 Task: Create "Fork and Pull" for code contributions.
Action: Mouse moved to (306, 508)
Screenshot: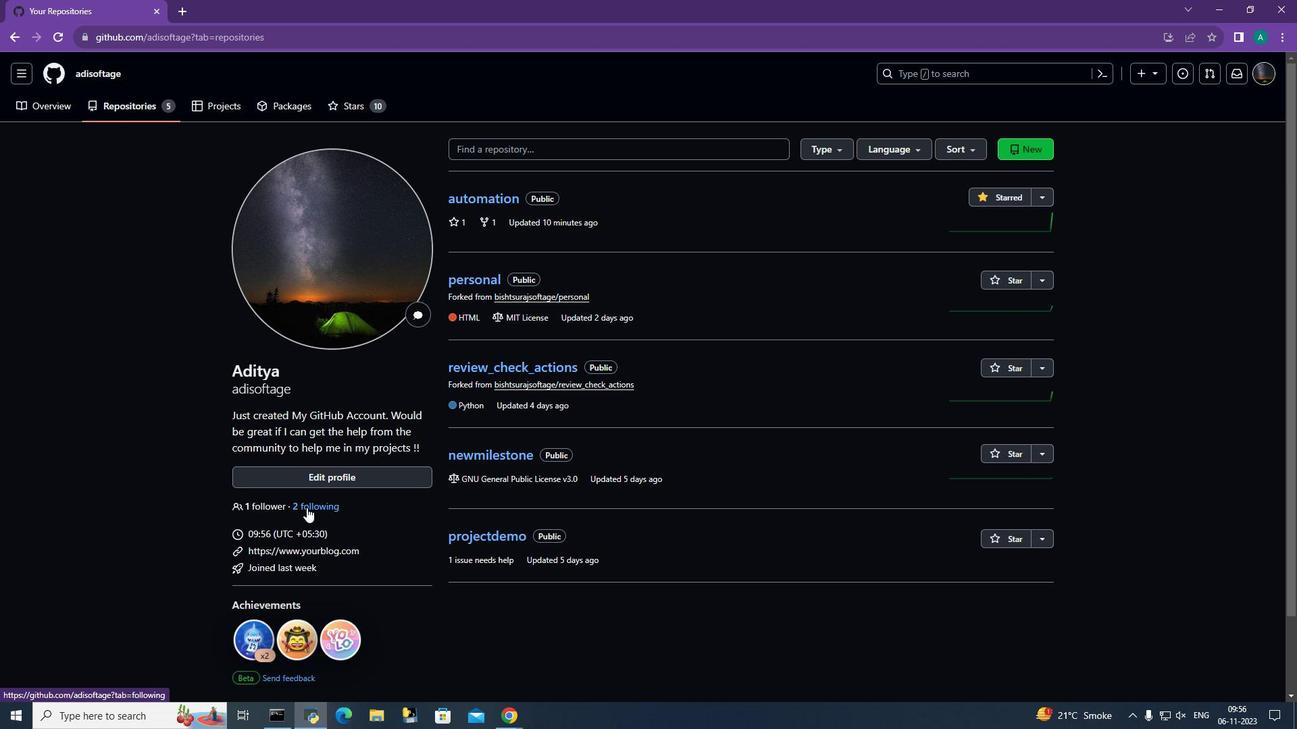 
Action: Mouse pressed left at (306, 508)
Screenshot: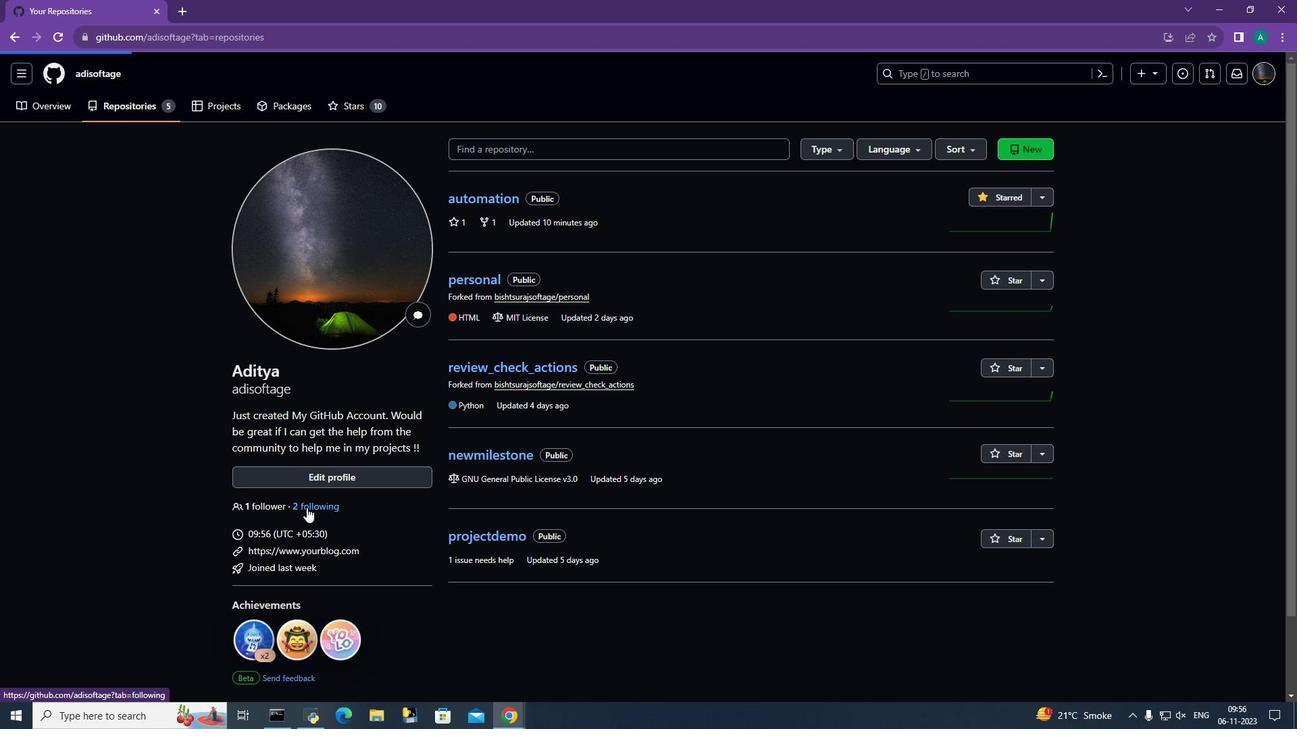 
Action: Mouse moved to (514, 221)
Screenshot: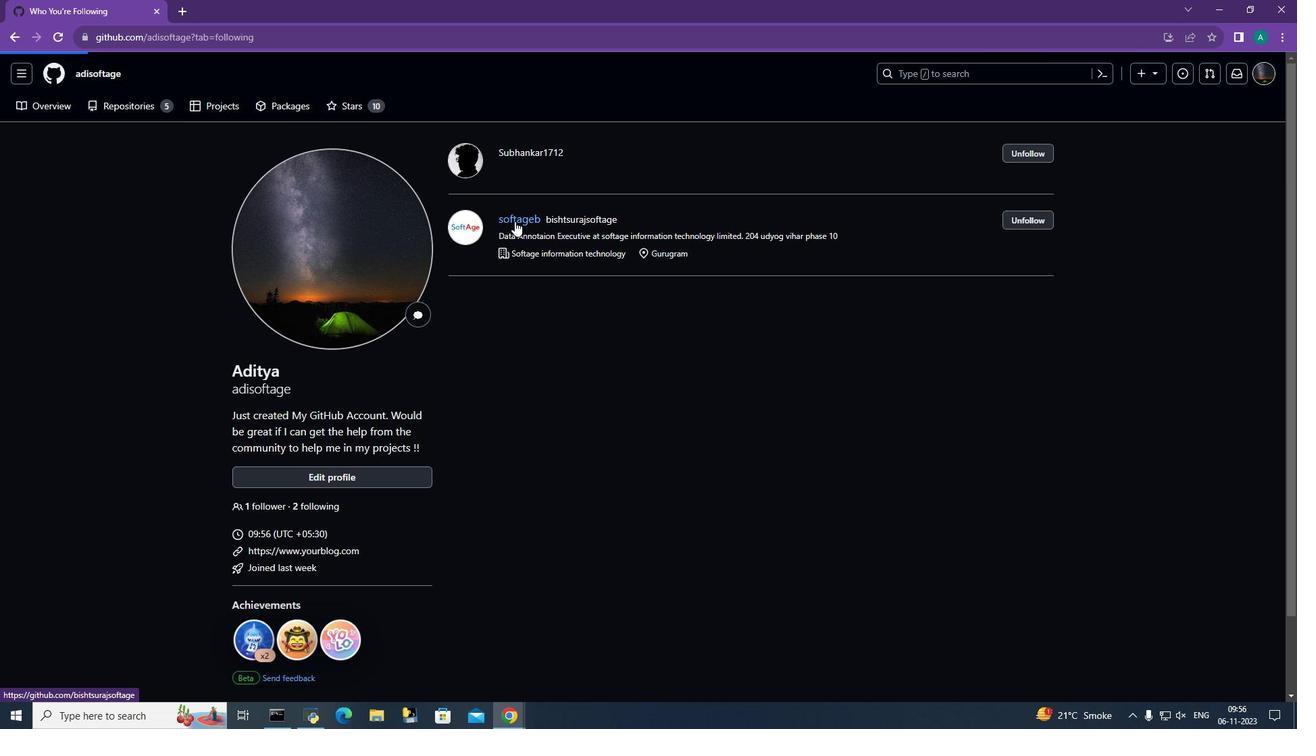 
Action: Mouse pressed left at (514, 221)
Screenshot: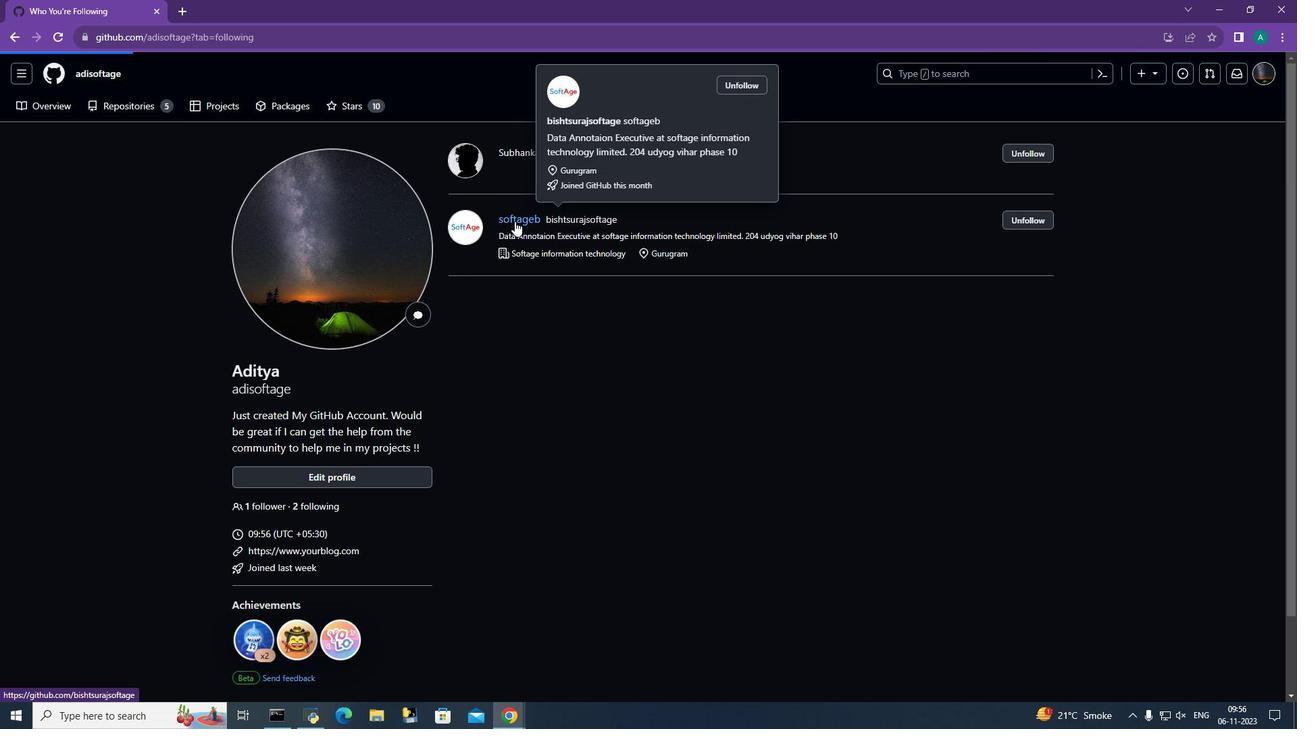 
Action: Mouse moved to (794, 527)
Screenshot: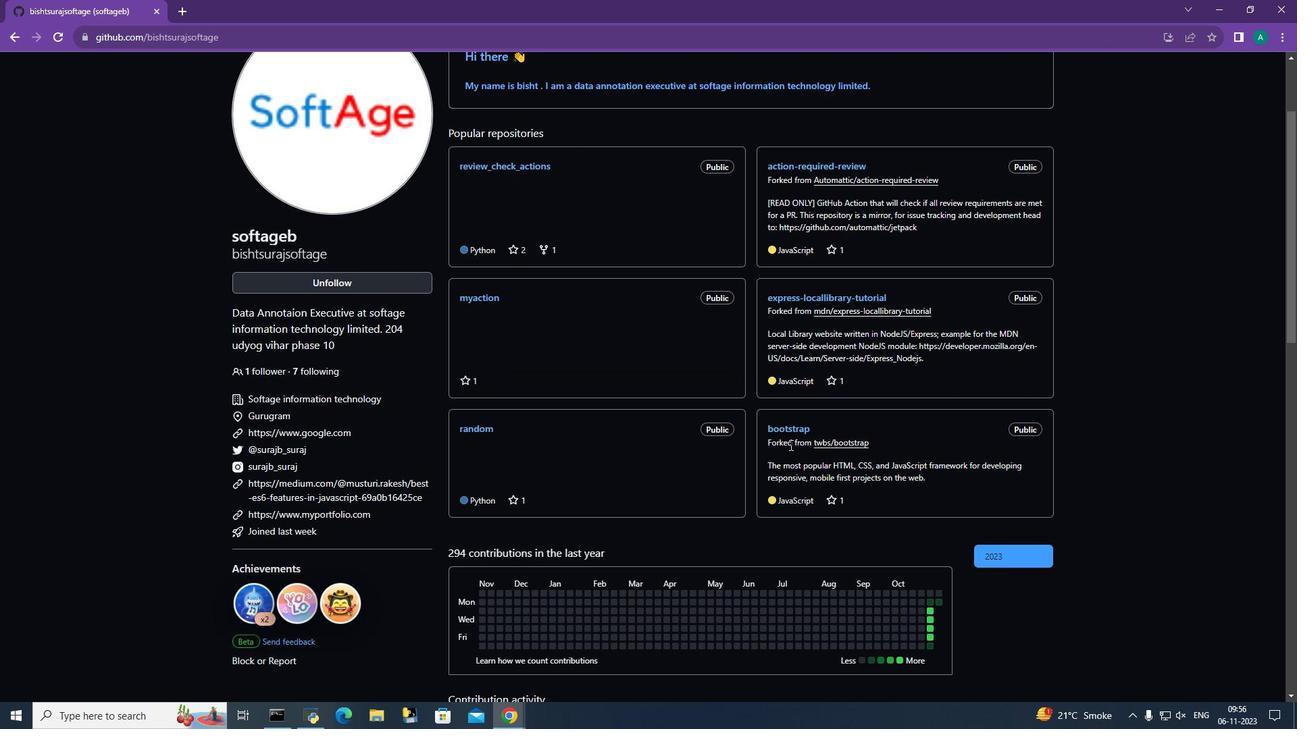 
Action: Mouse scrolled (794, 526) with delta (0, 0)
Screenshot: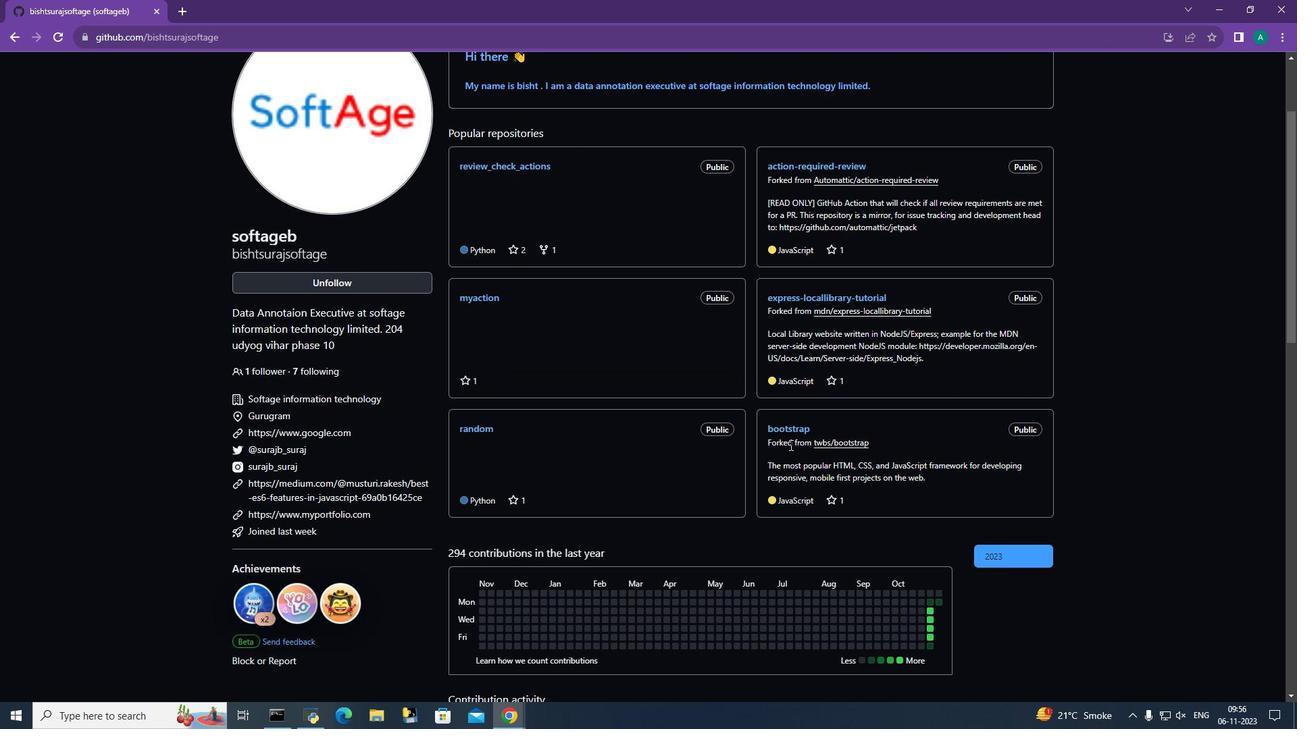 
Action: Mouse moved to (792, 524)
Screenshot: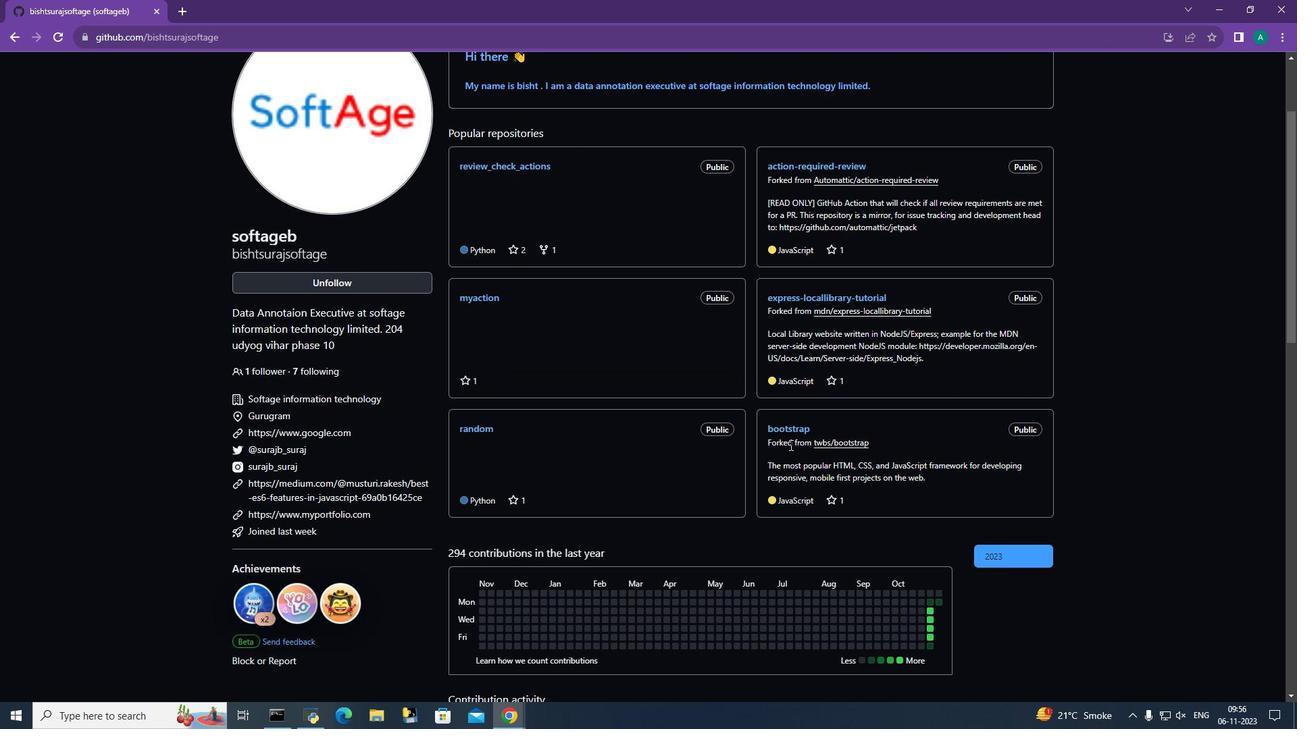 
Action: Mouse scrolled (792, 523) with delta (0, 0)
Screenshot: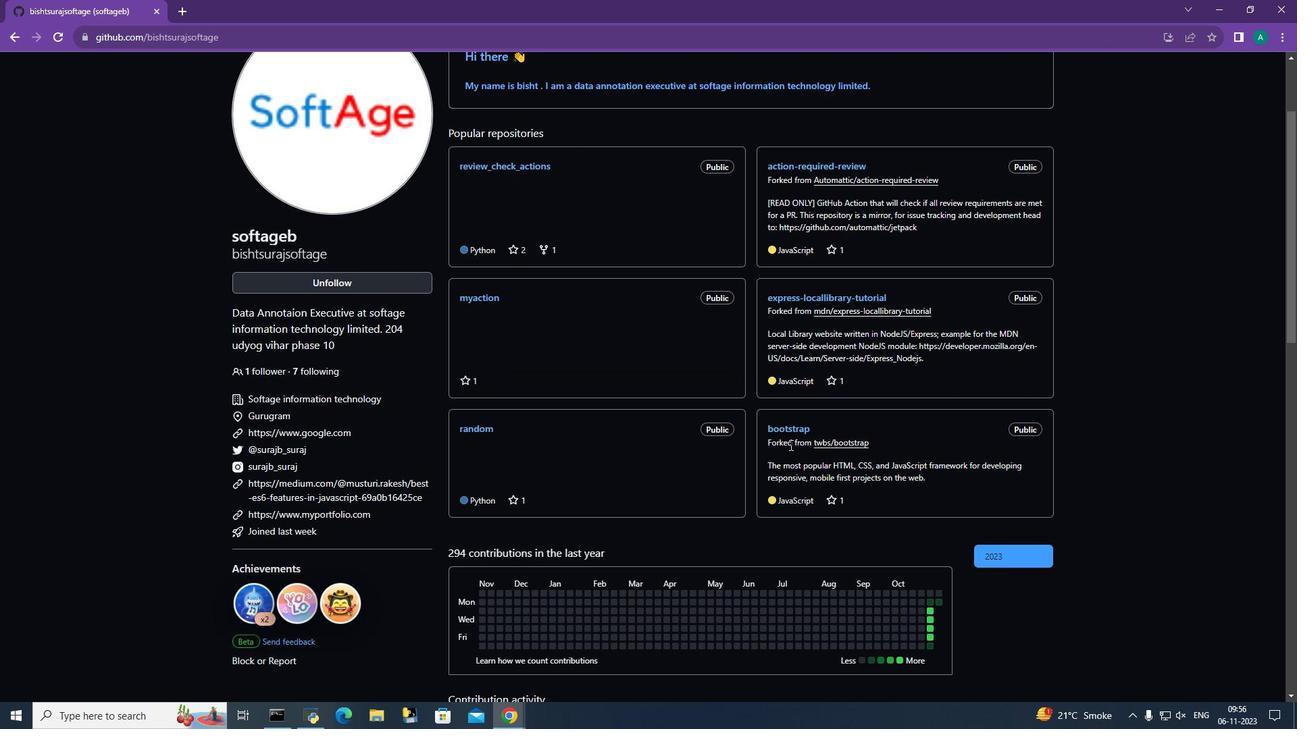 
Action: Mouse moved to (780, 425)
Screenshot: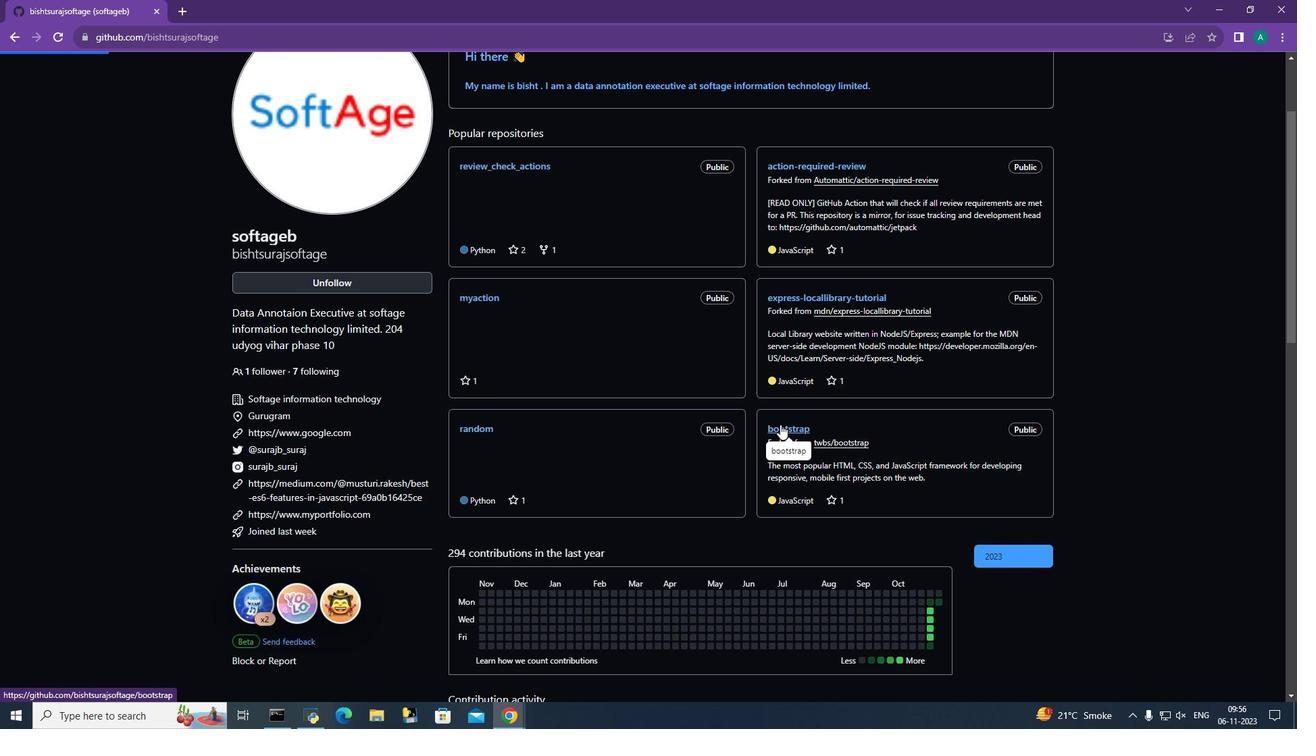 
Action: Mouse pressed left at (780, 425)
Screenshot: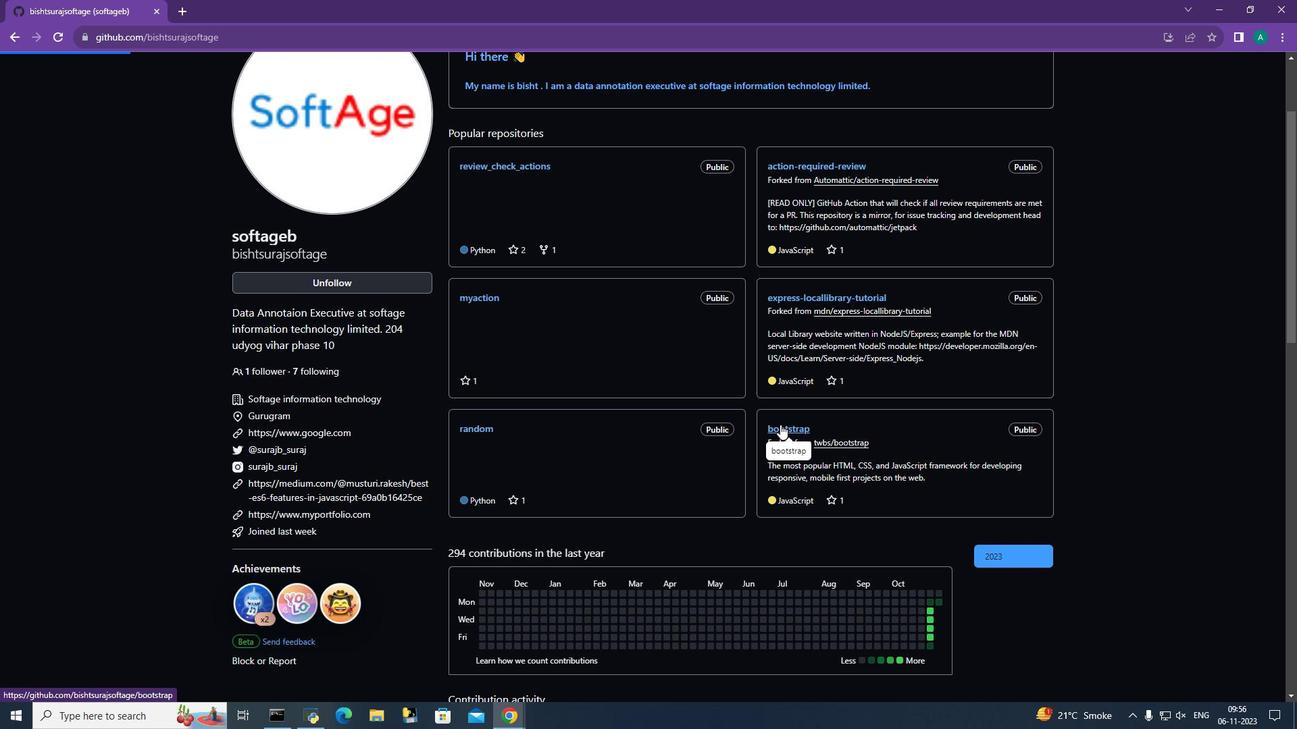 
Action: Mouse moved to (10, 35)
Screenshot: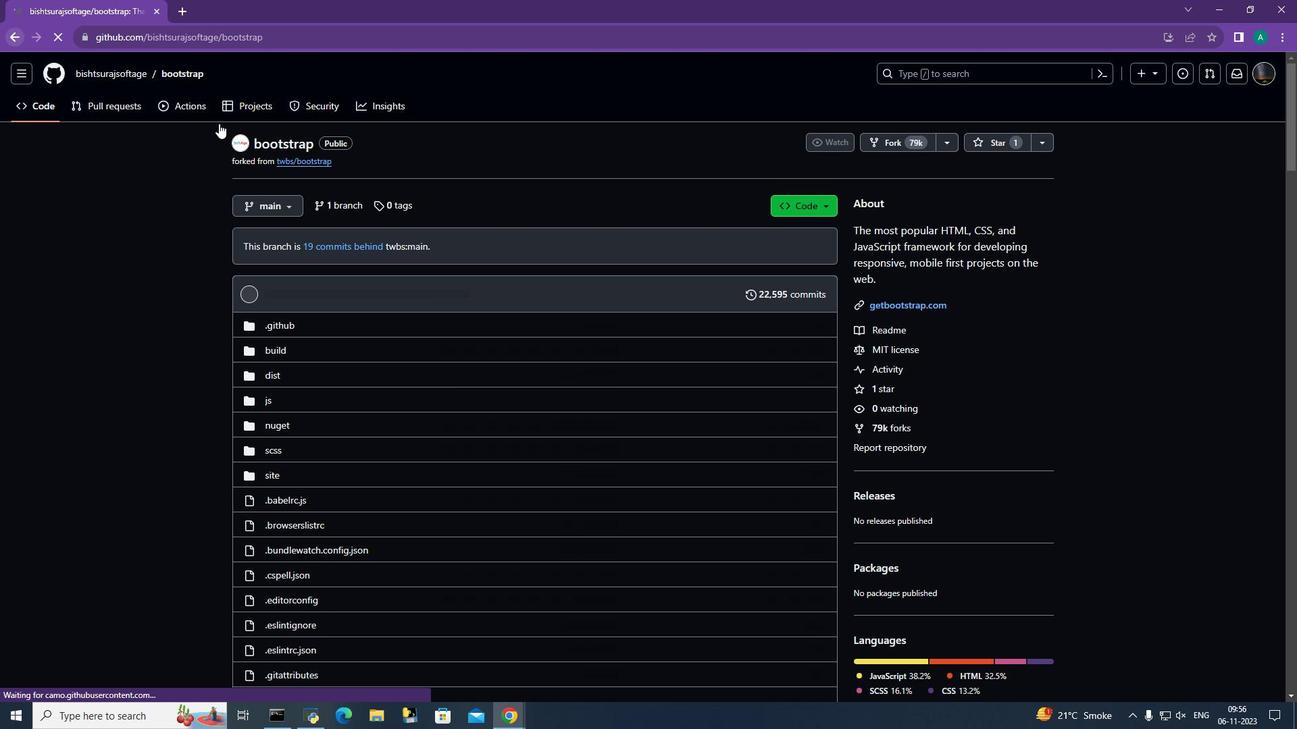 
Action: Mouse pressed left at (10, 35)
Screenshot: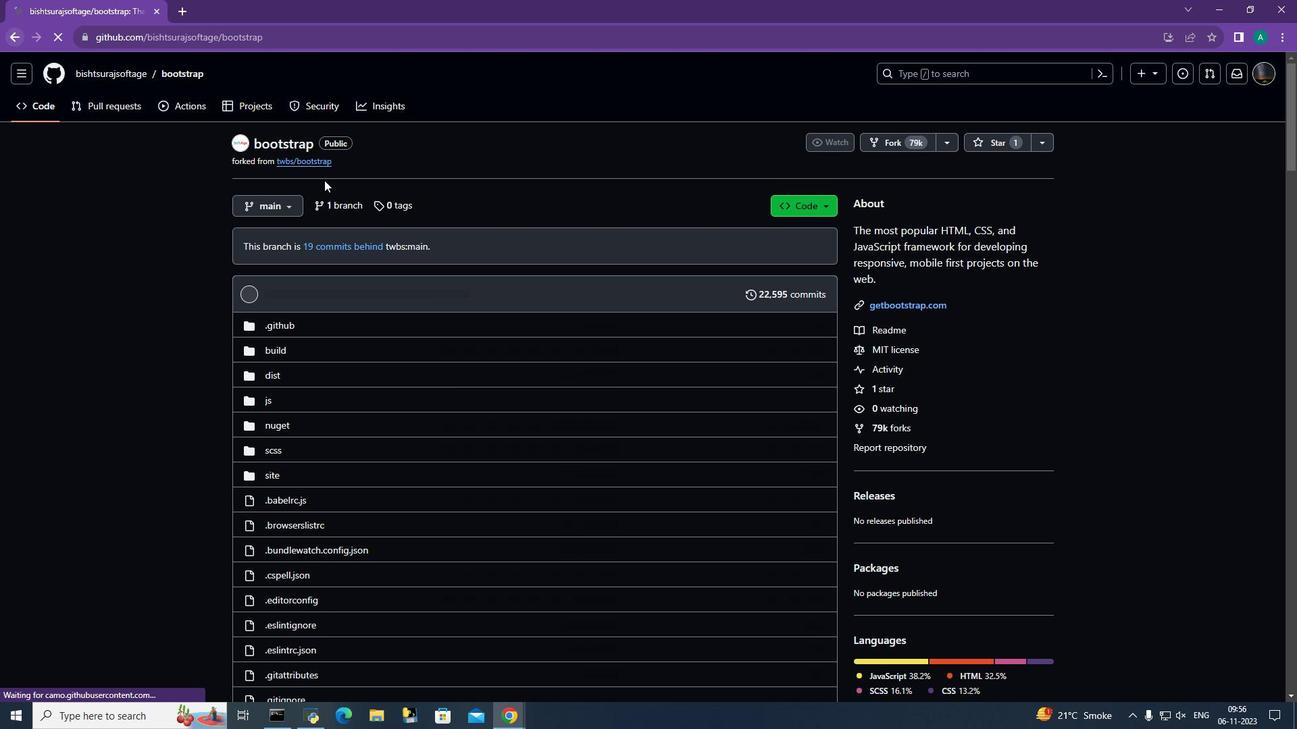 
Action: Mouse moved to (358, 212)
Screenshot: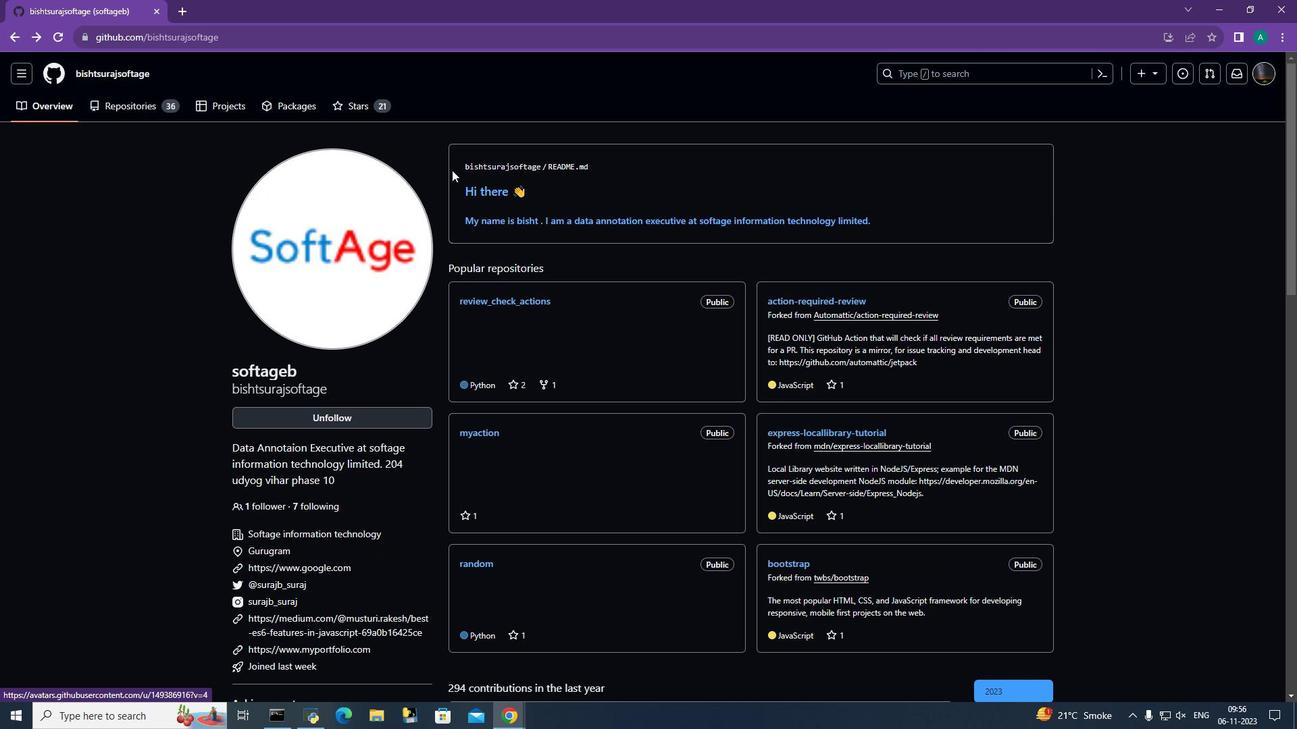 
Action: Mouse scrolled (358, 213) with delta (0, 0)
Screenshot: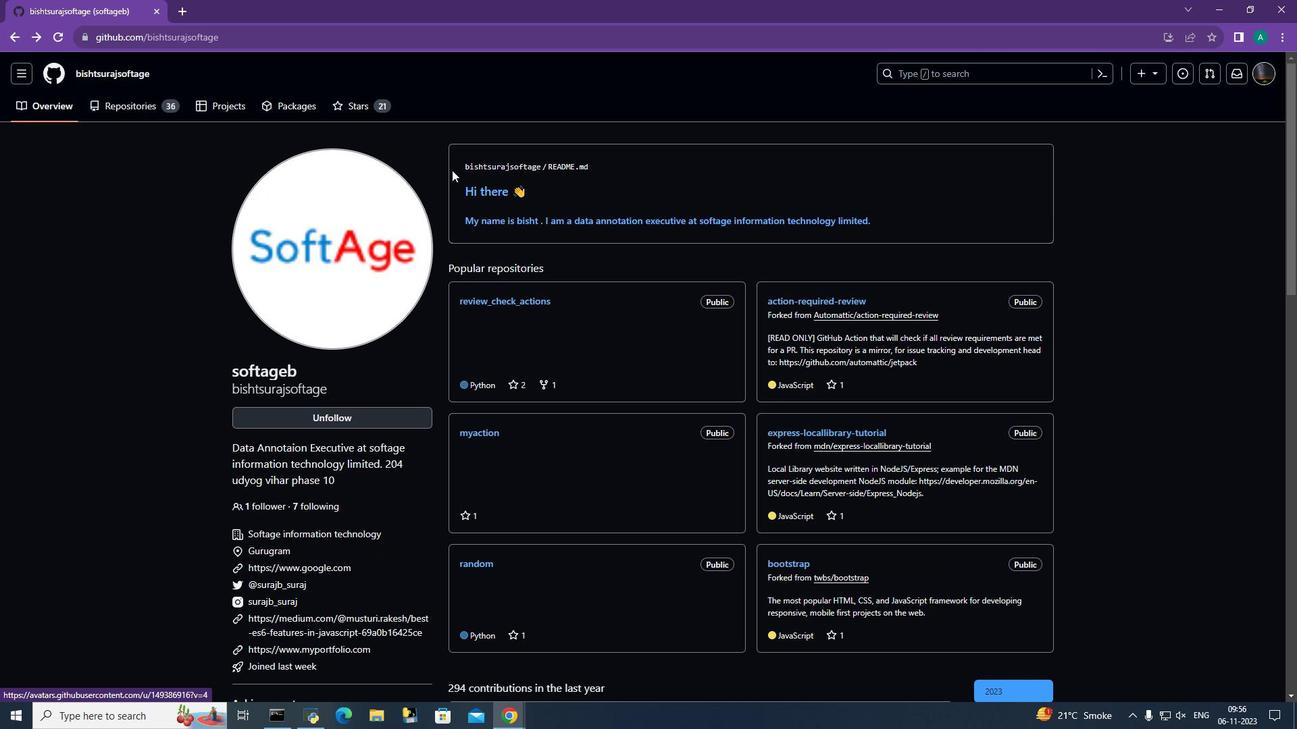 
Action: Mouse moved to (371, 212)
Screenshot: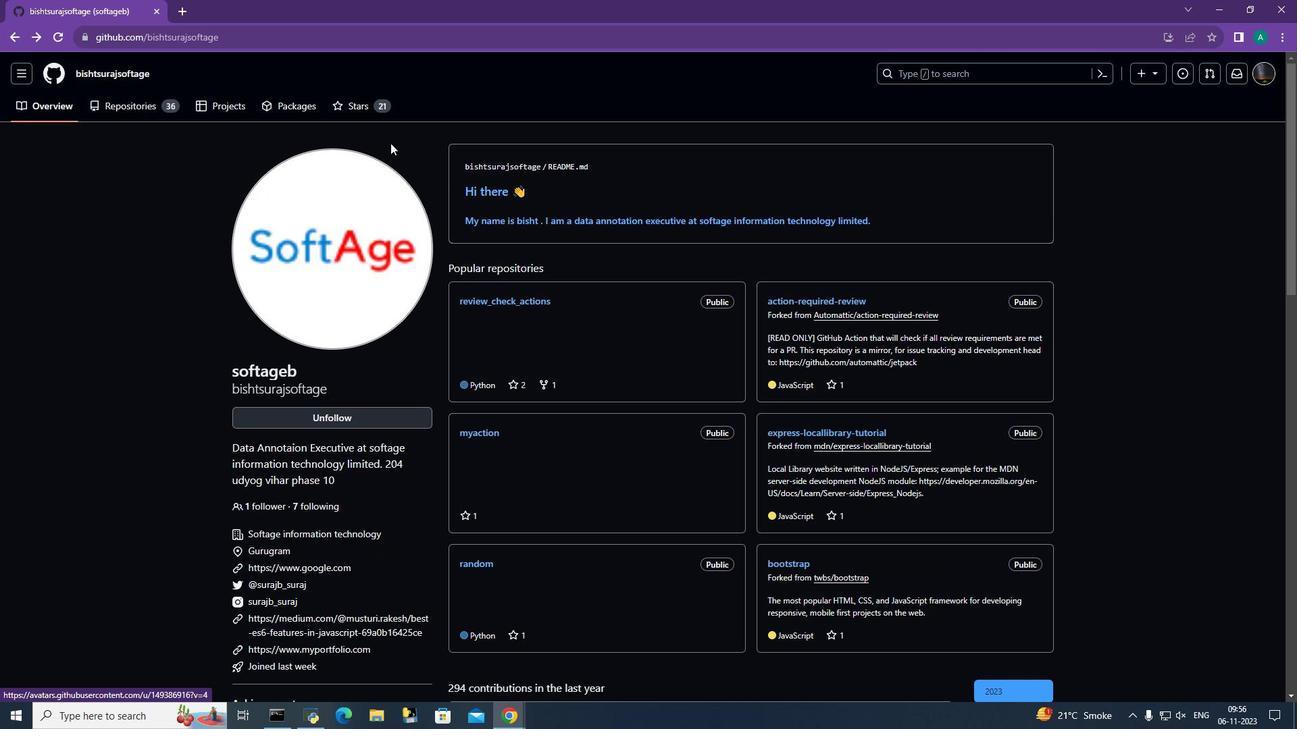 
Action: Mouse scrolled (371, 213) with delta (0, 0)
Screenshot: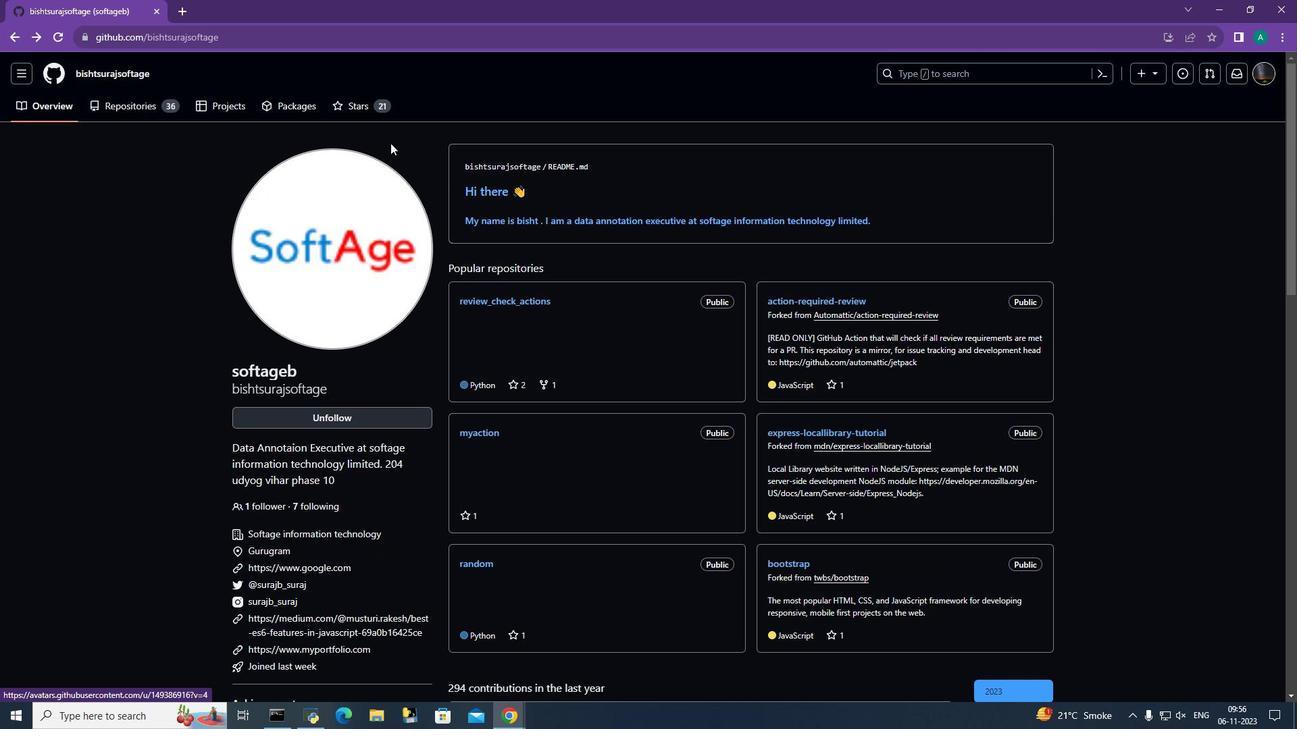 
Action: Mouse moved to (381, 213)
Screenshot: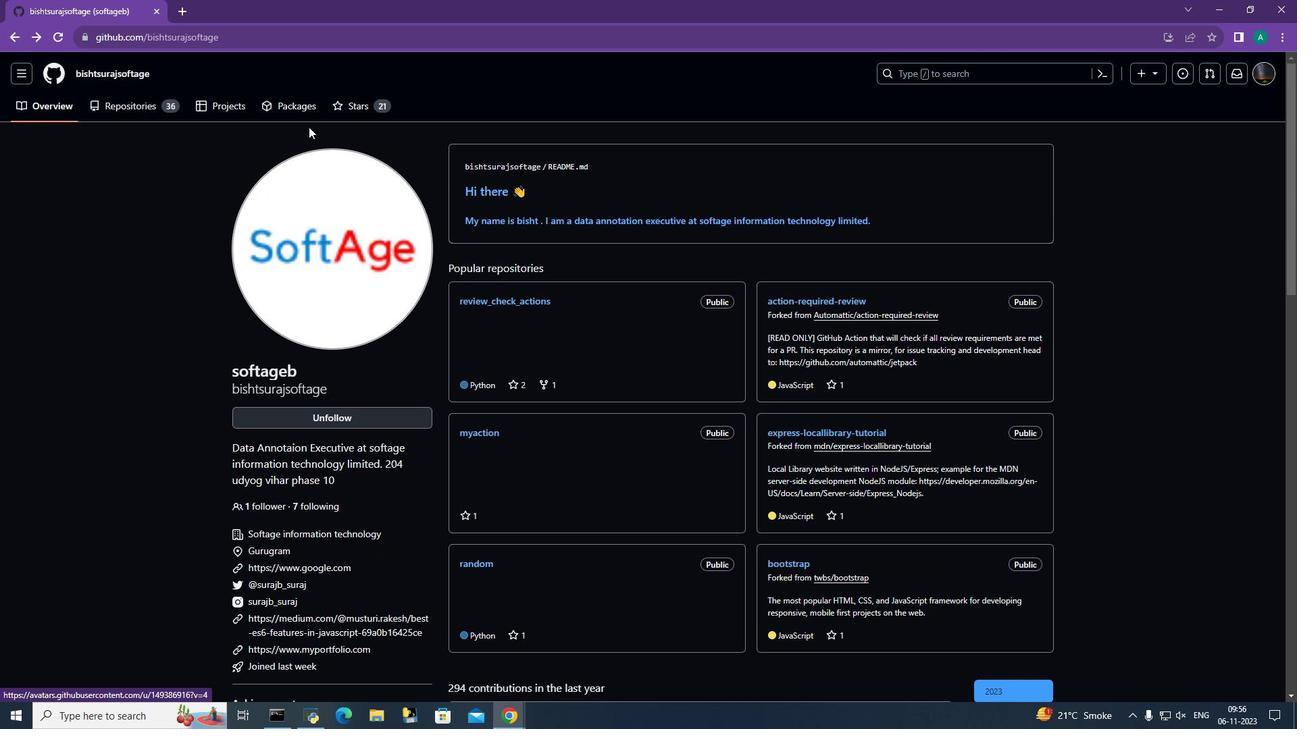 
Action: Mouse scrolled (381, 214) with delta (0, 0)
Screenshot: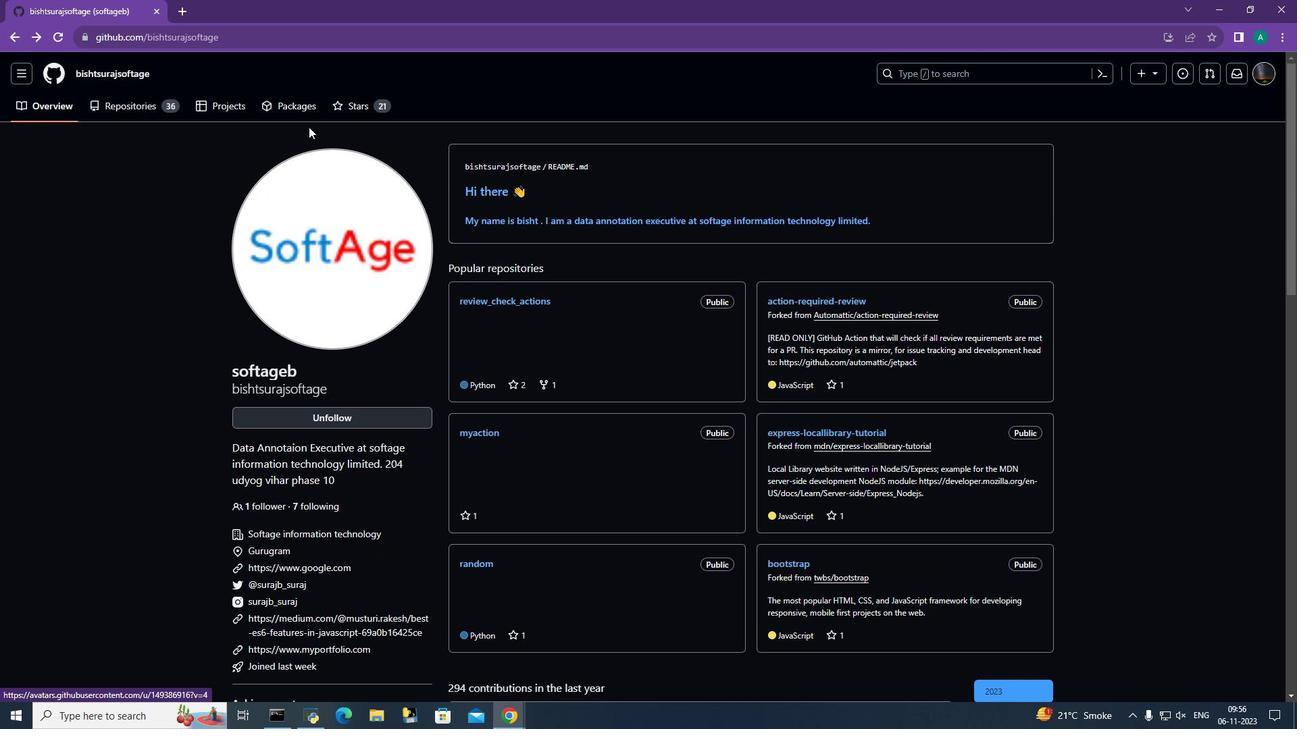 
Action: Mouse moved to (390, 214)
Screenshot: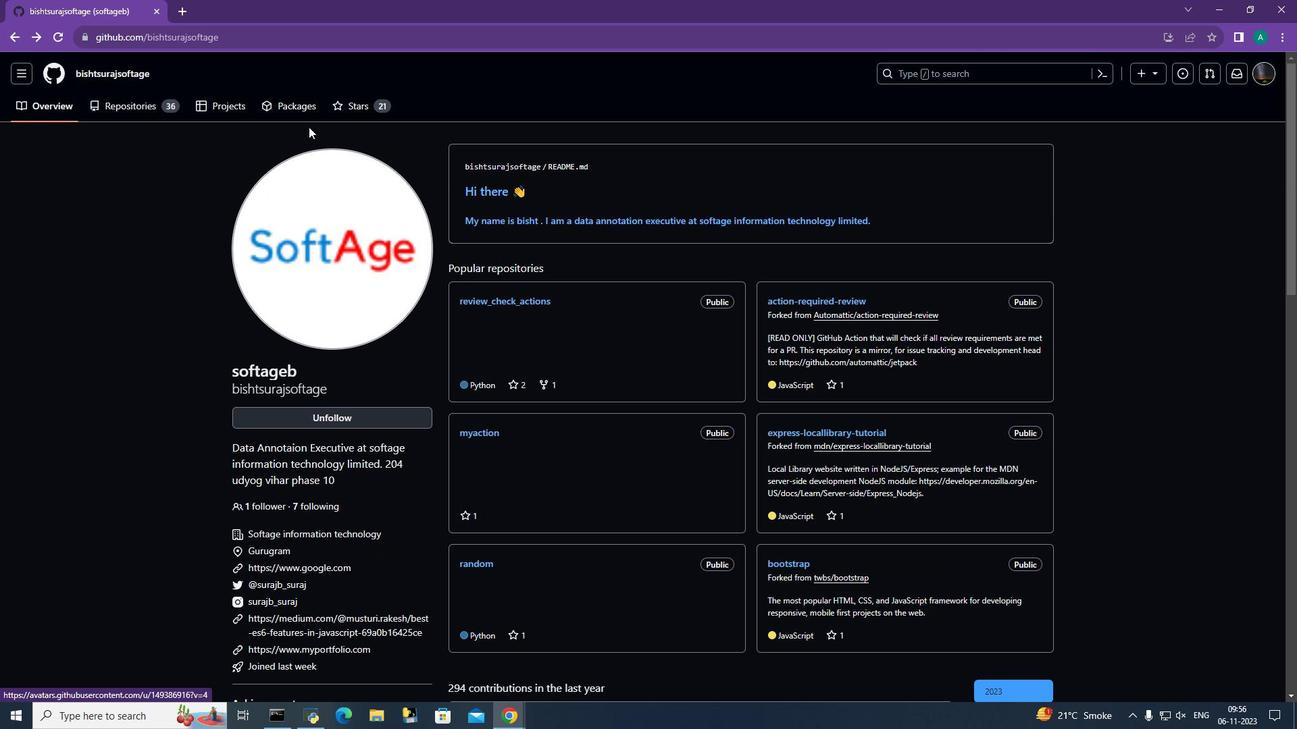
Action: Mouse scrolled (390, 215) with delta (0, 0)
Screenshot: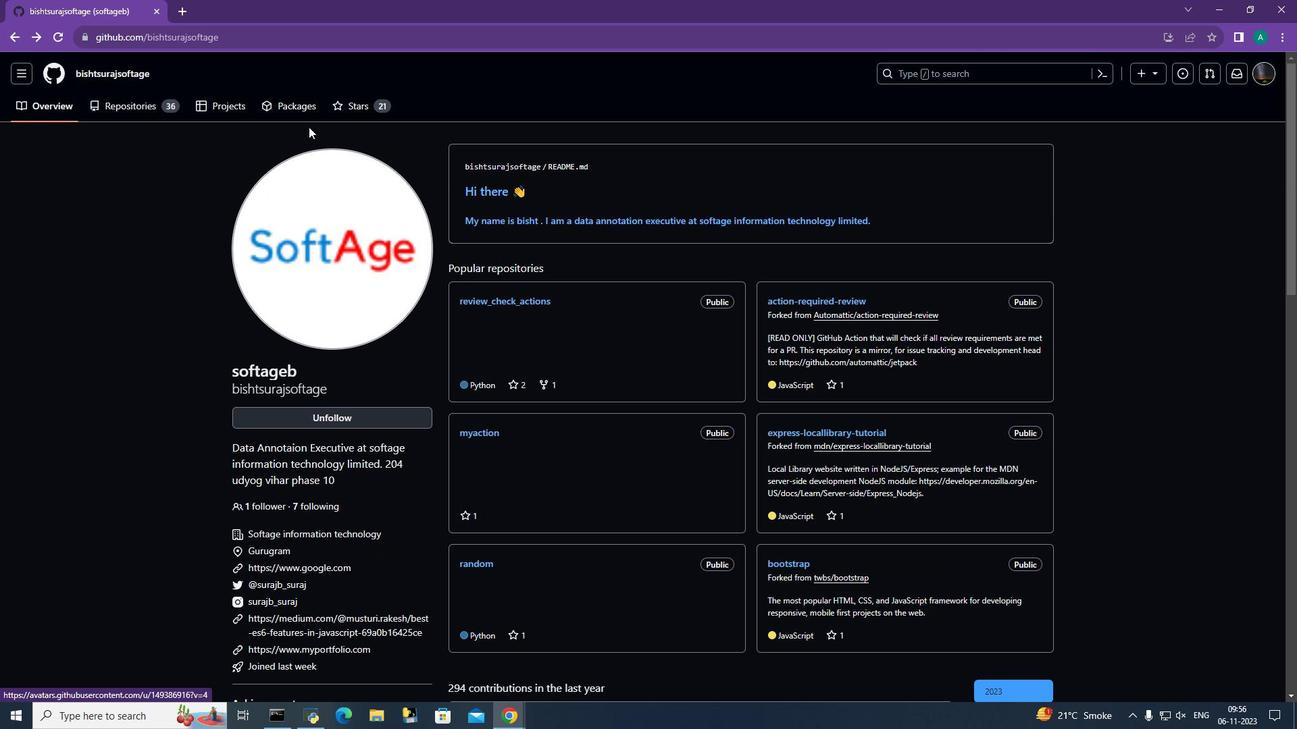 
Action: Mouse moved to (398, 216)
Screenshot: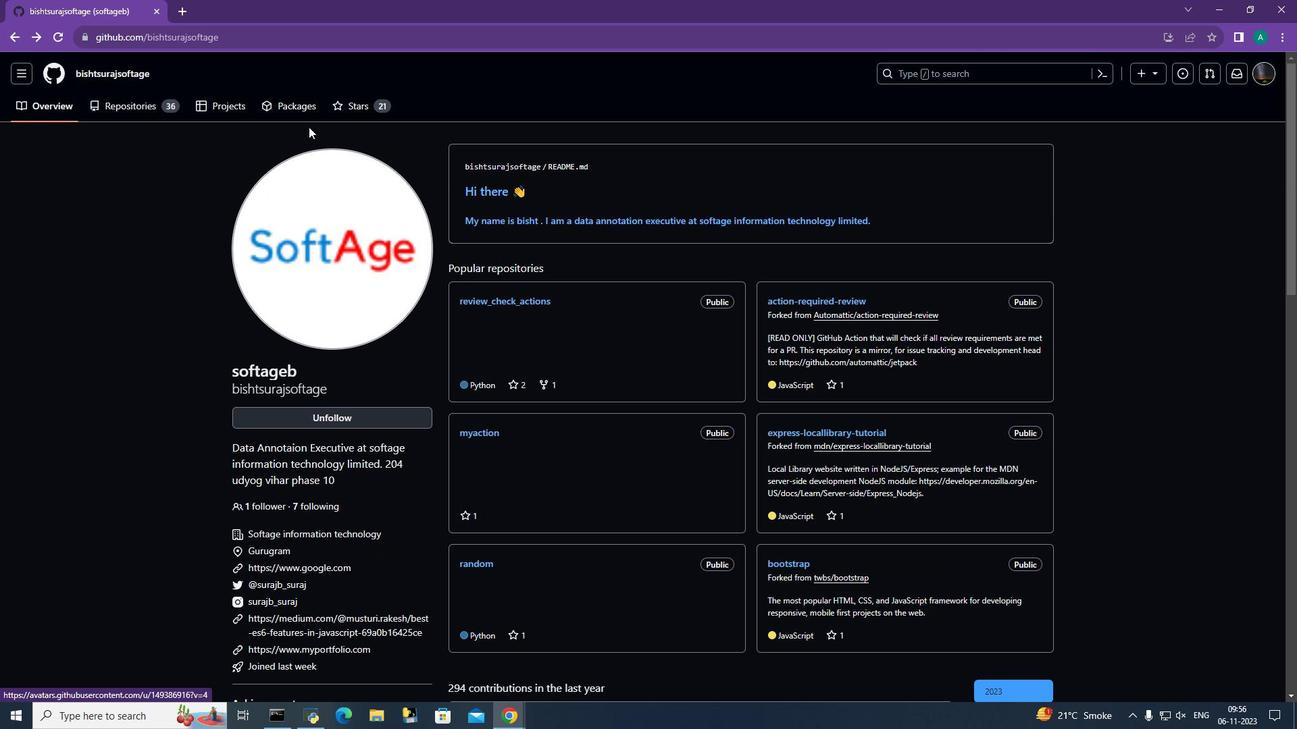 
Action: Mouse scrolled (398, 217) with delta (0, 0)
Screenshot: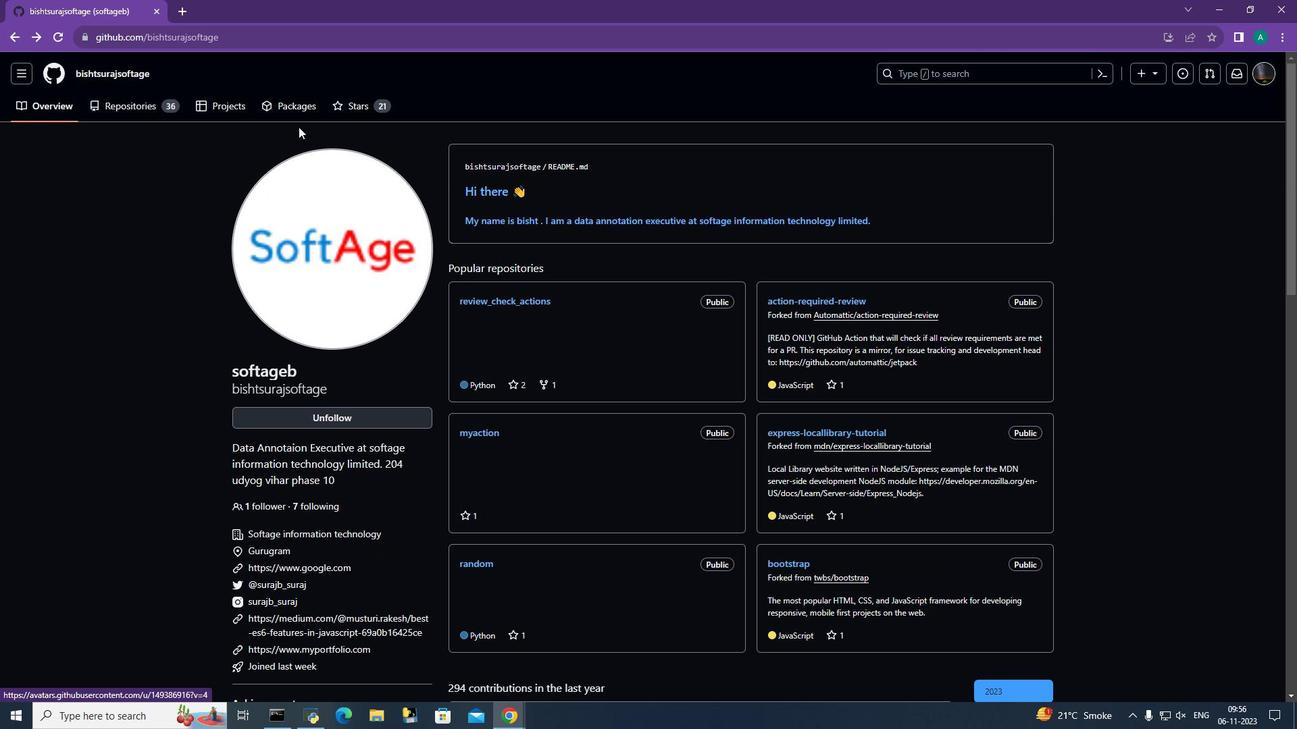 
Action: Mouse moved to (400, 218)
Screenshot: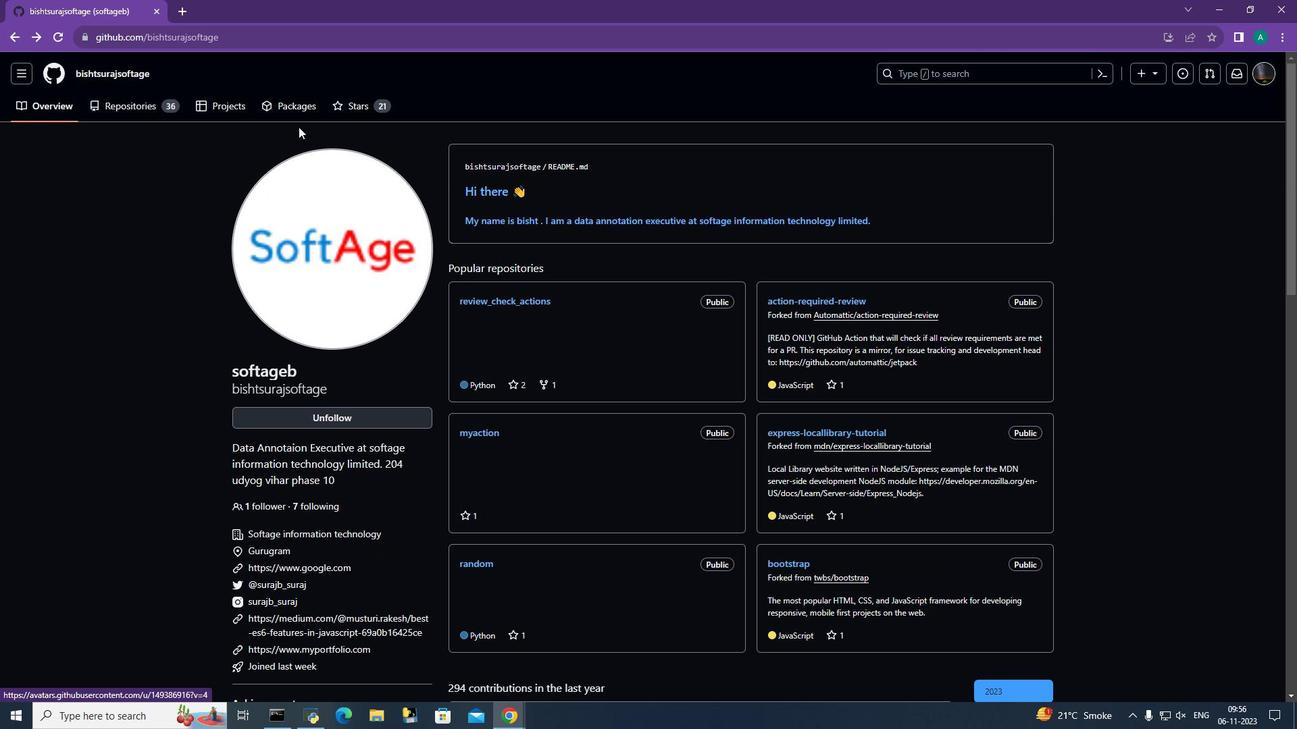 
Action: Mouse scrolled (400, 218) with delta (0, 0)
Screenshot: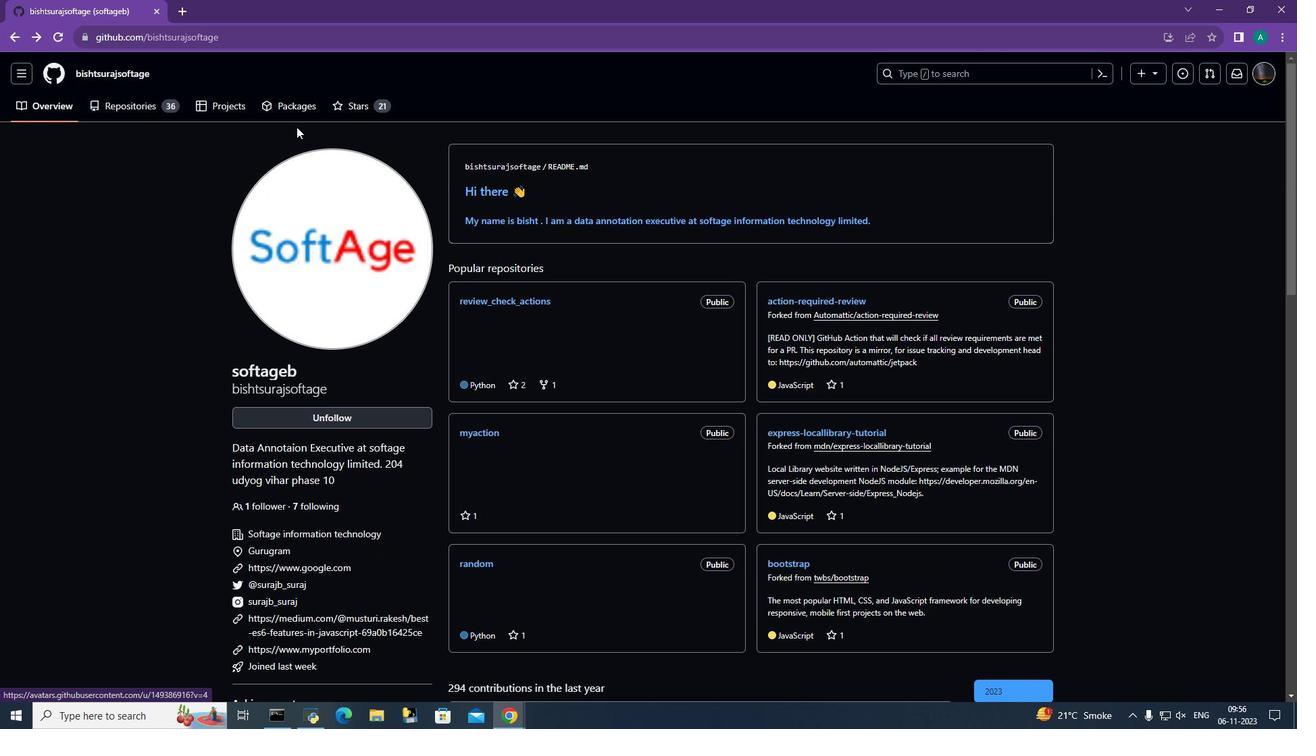 
Action: Mouse moved to (161, 106)
Screenshot: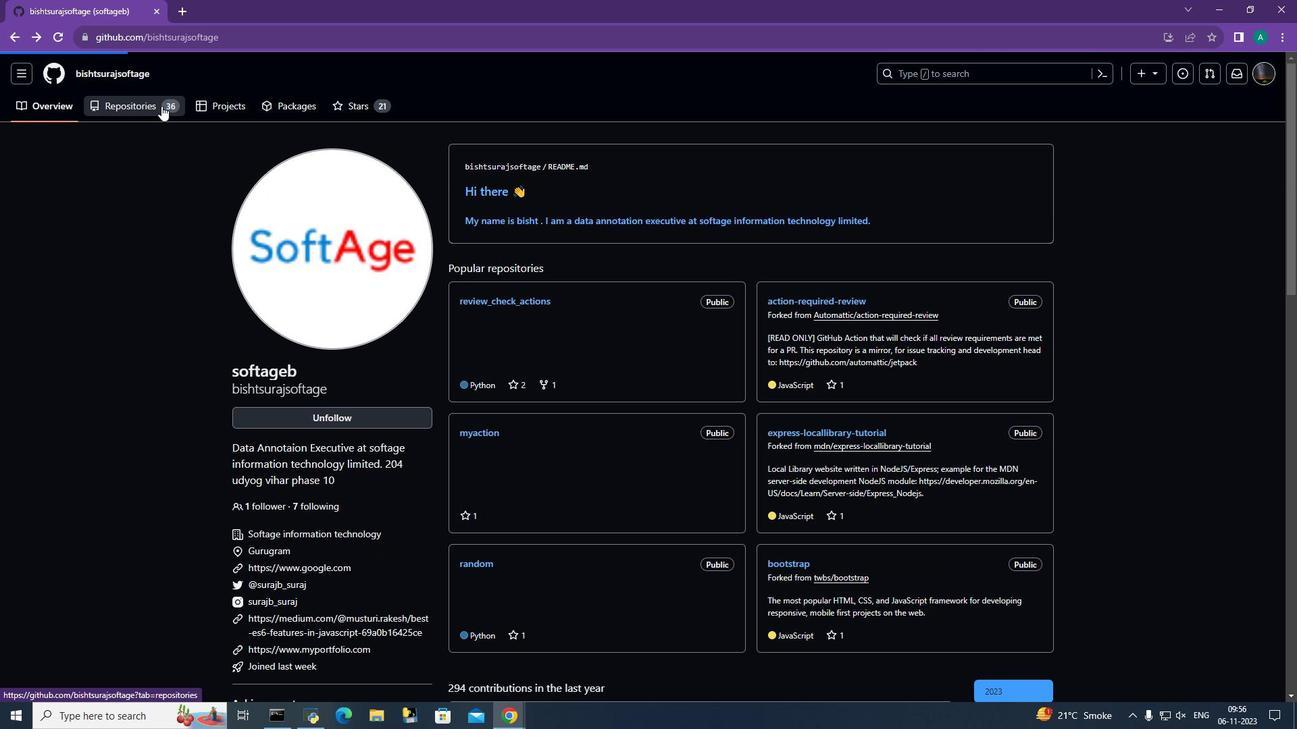 
Action: Mouse pressed left at (161, 106)
Screenshot: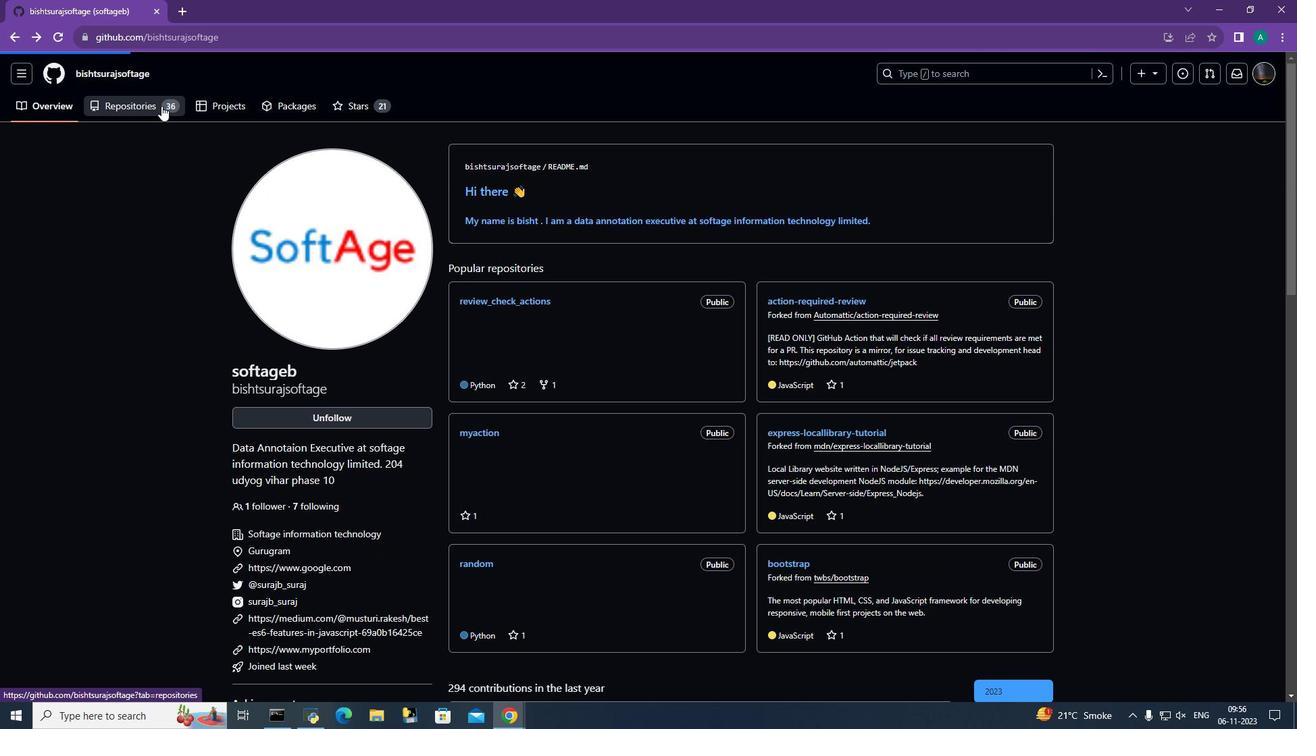 
Action: Mouse moved to (526, 266)
Screenshot: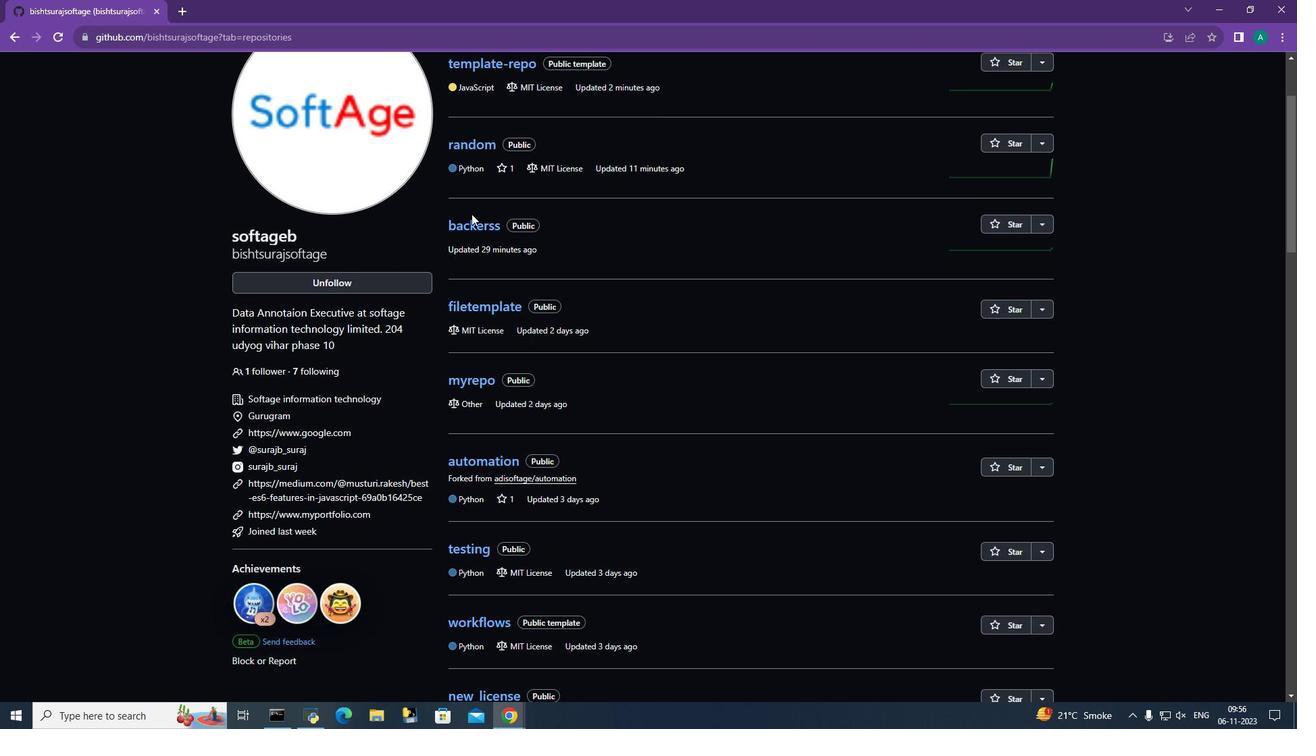 
Action: Mouse scrolled (526, 265) with delta (0, 0)
Screenshot: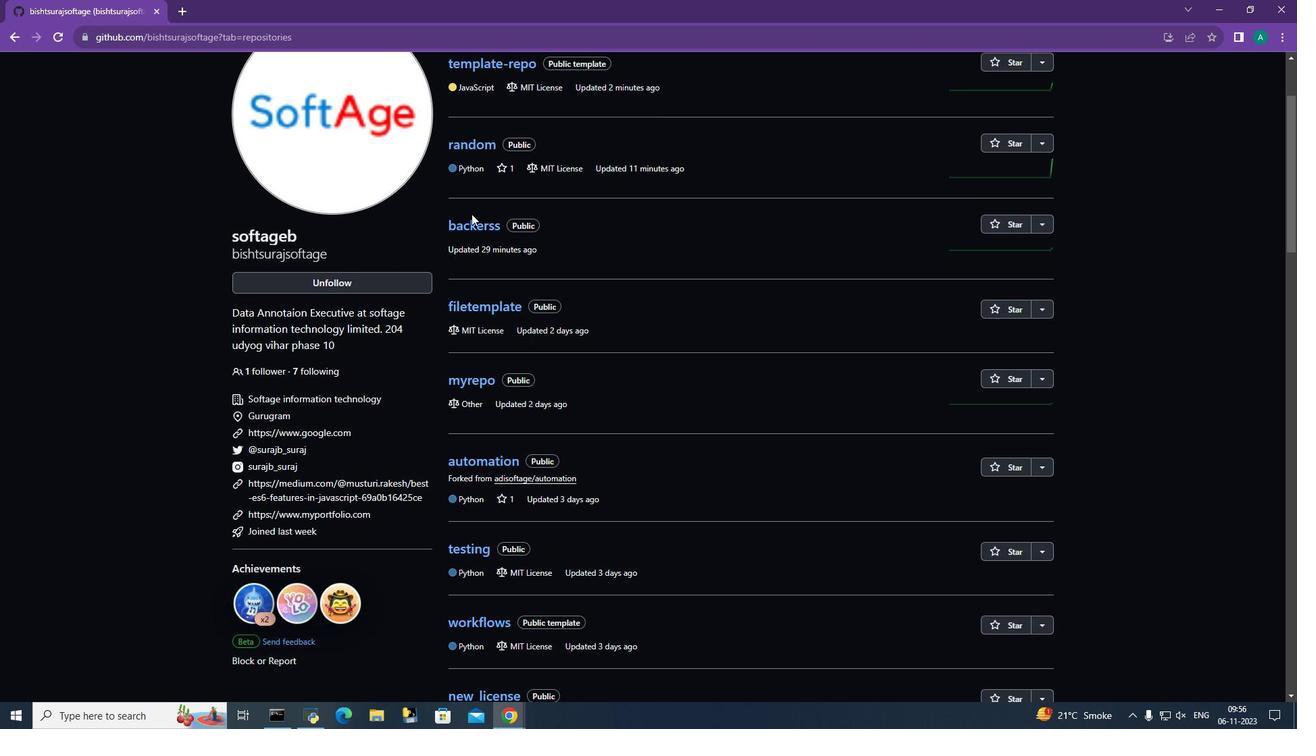 
Action: Mouse moved to (521, 277)
Screenshot: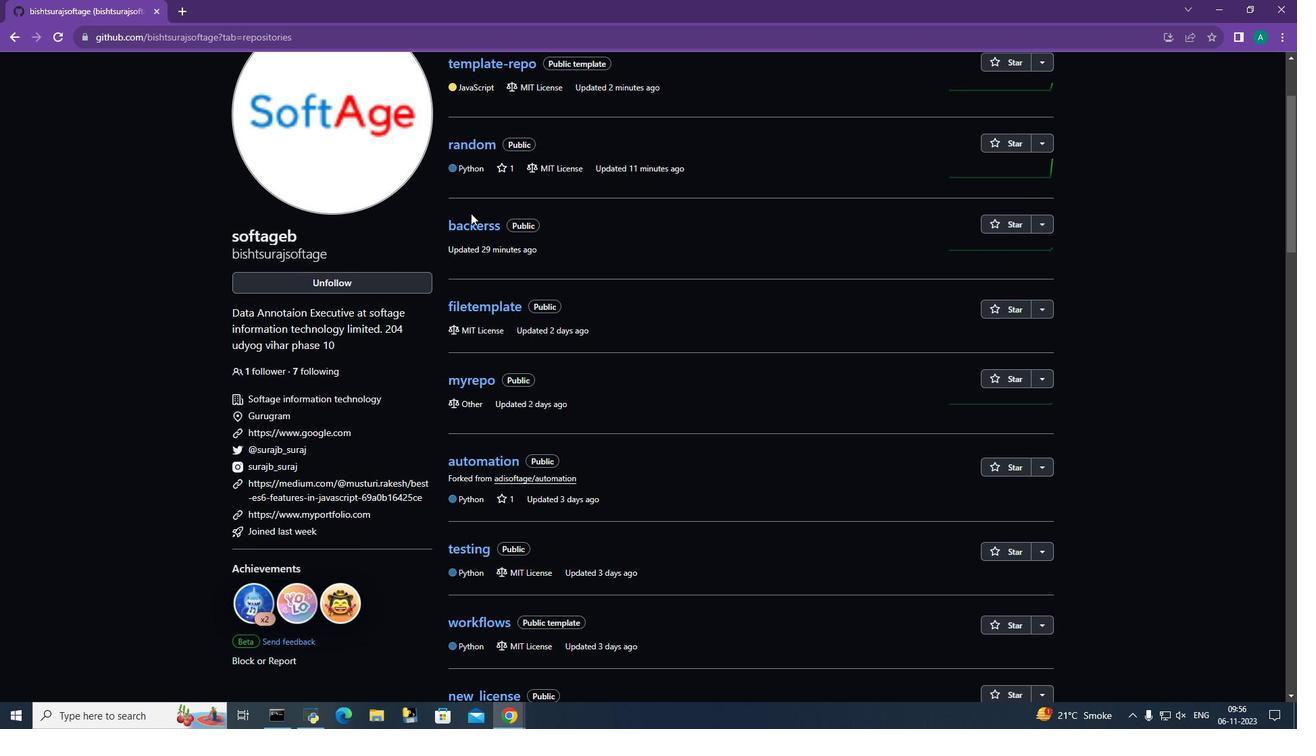 
Action: Mouse scrolled (521, 277) with delta (0, 0)
Screenshot: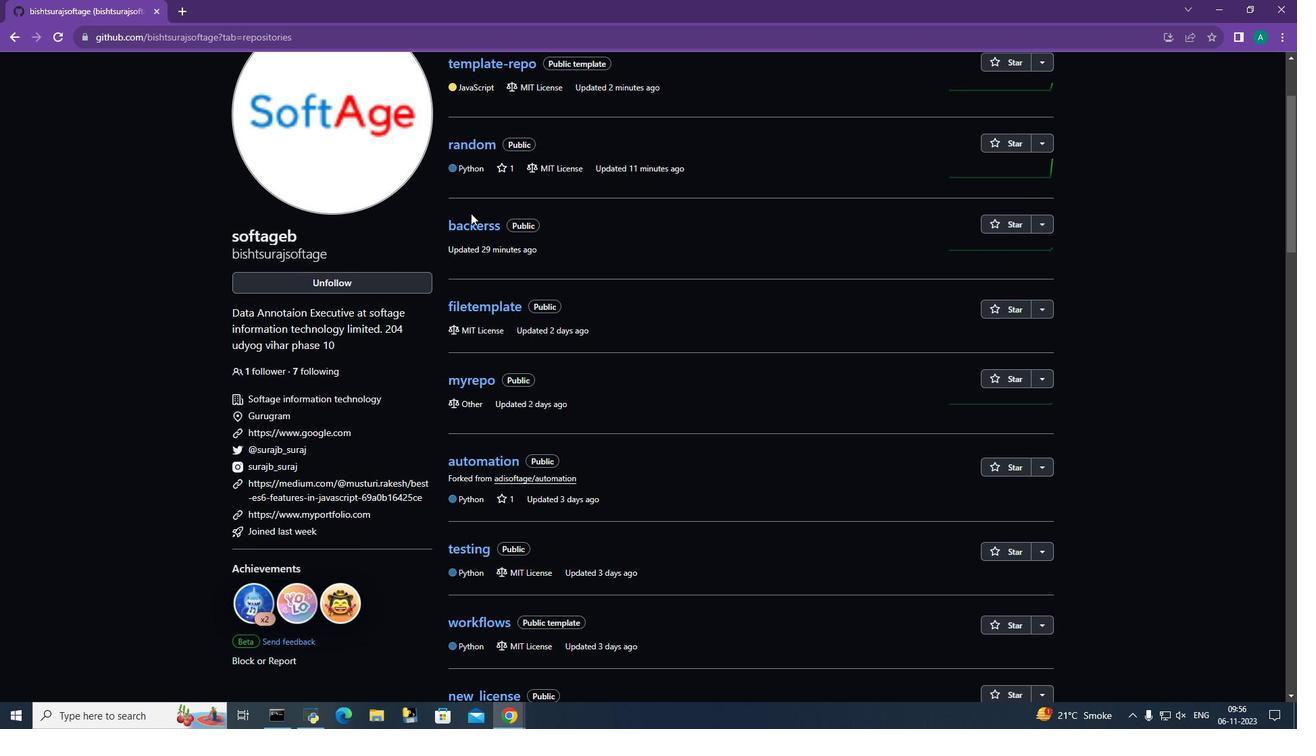 
Action: Mouse moved to (483, 227)
Screenshot: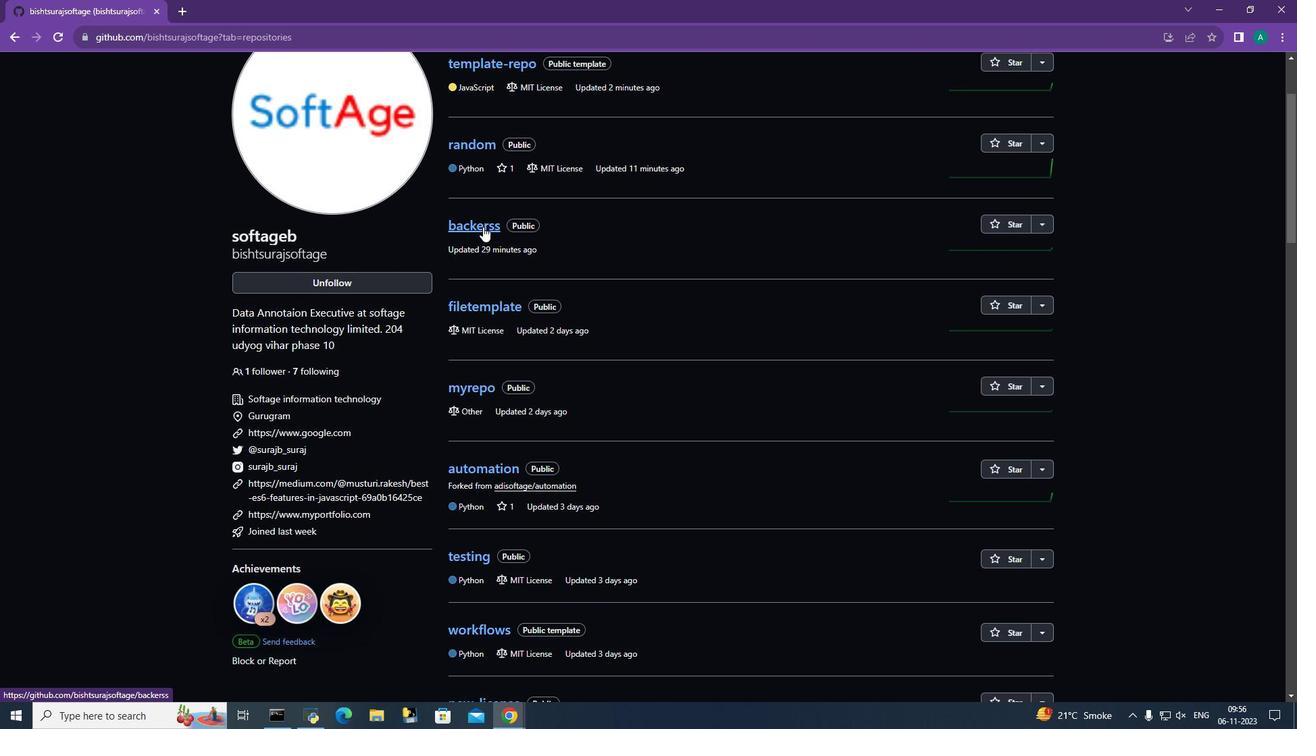 
Action: Mouse pressed left at (483, 227)
Screenshot: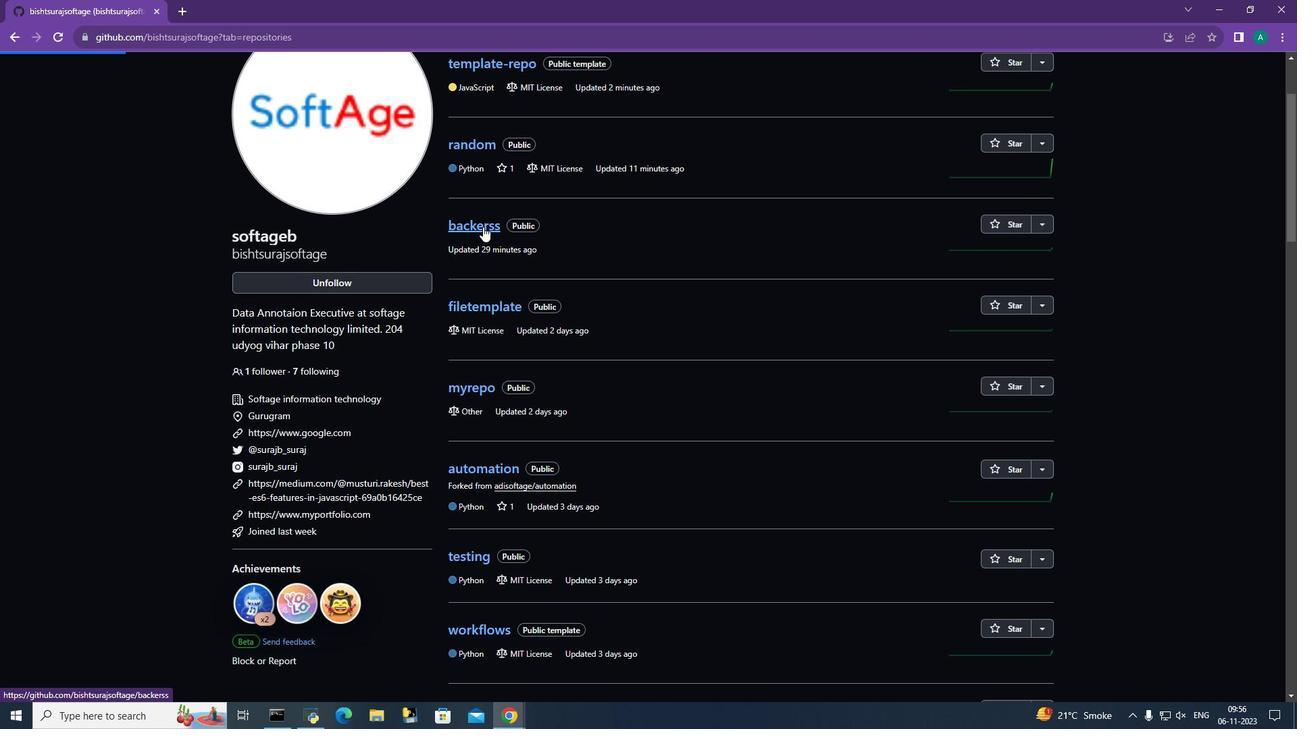 
Action: Mouse moved to (897, 142)
Screenshot: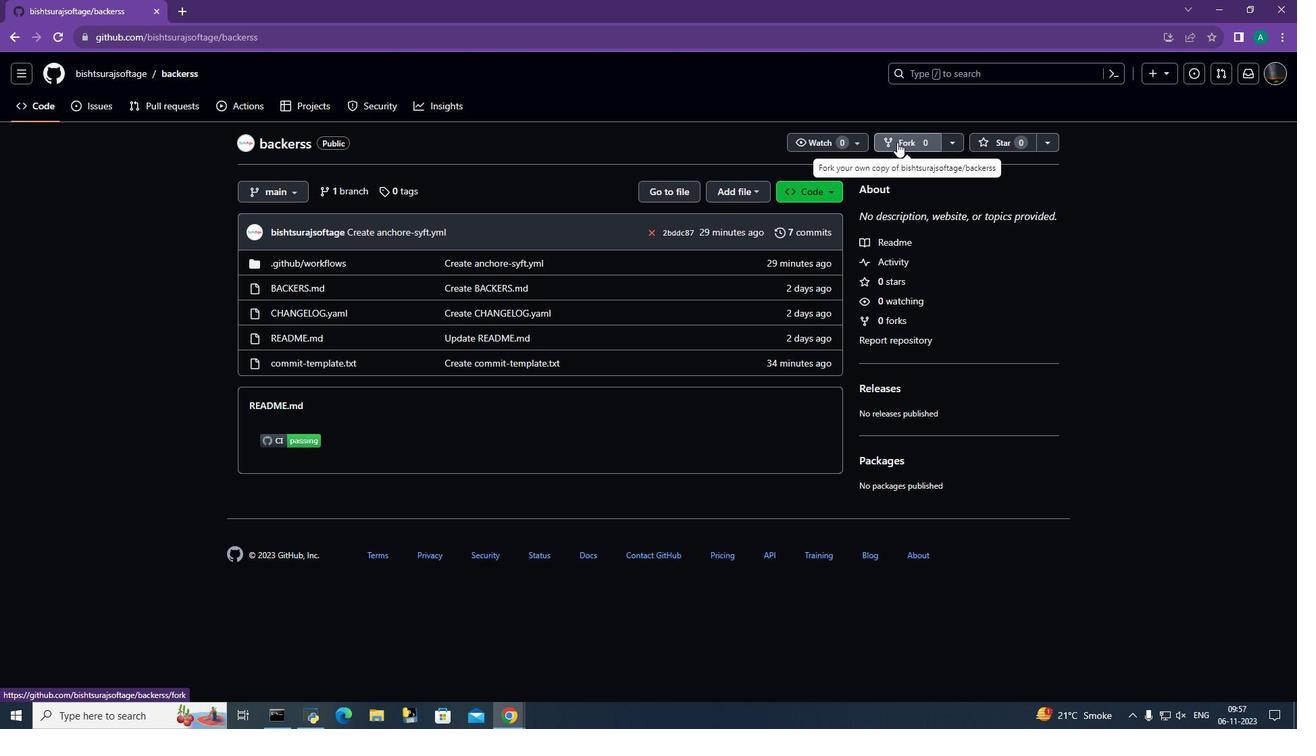
Action: Mouse pressed left at (897, 142)
Screenshot: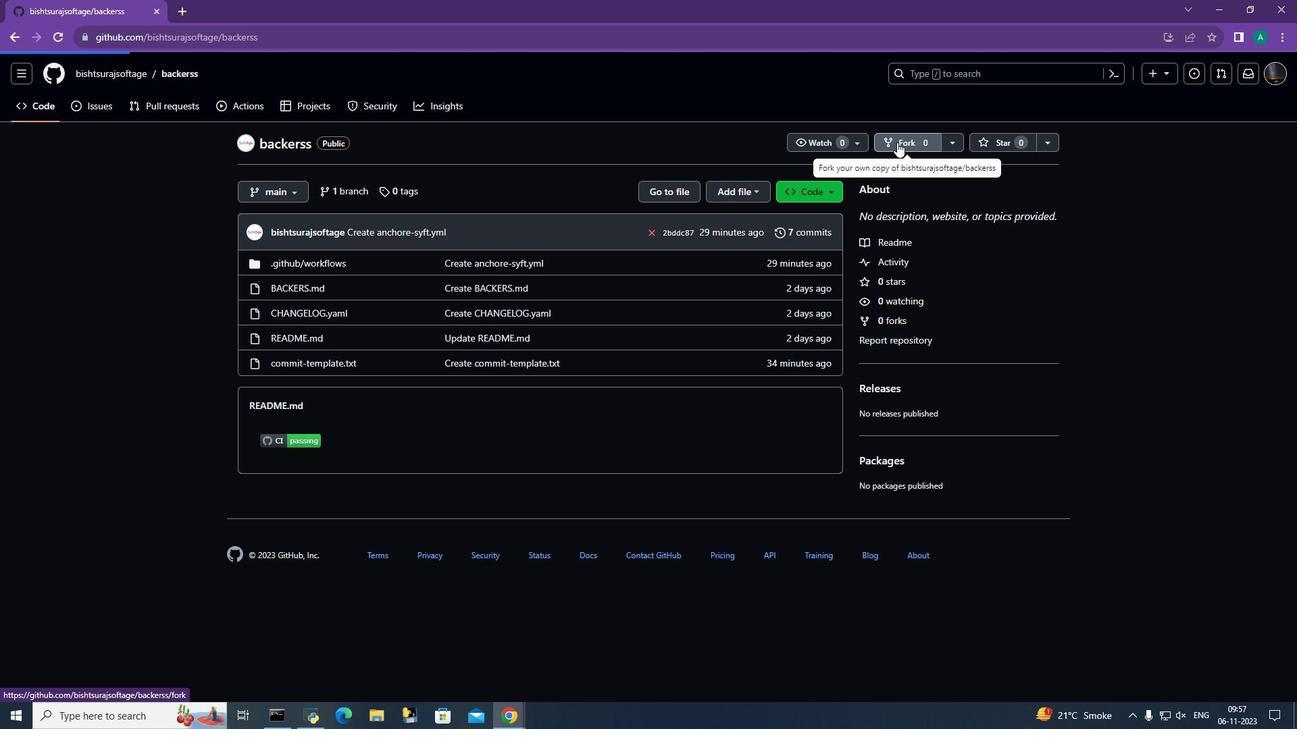 
Action: Mouse moved to (56, 38)
Screenshot: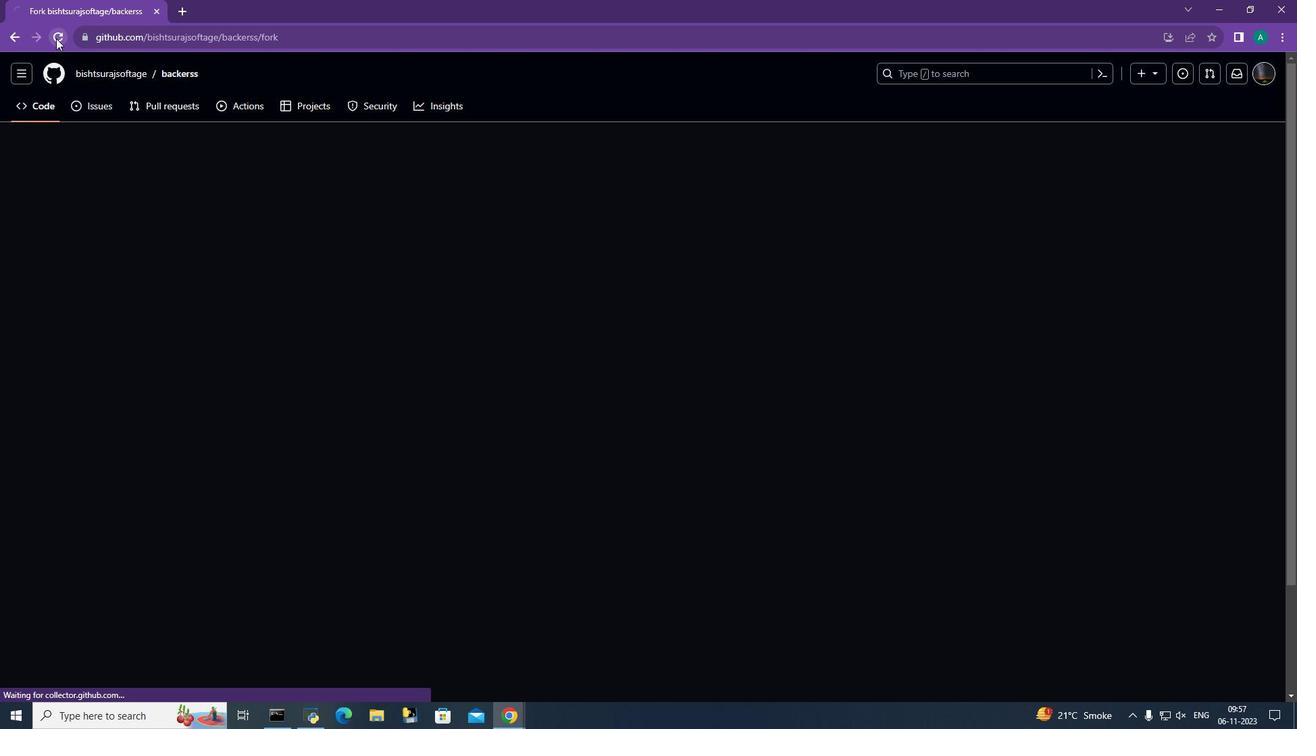 
Action: Mouse pressed left at (56, 38)
Screenshot: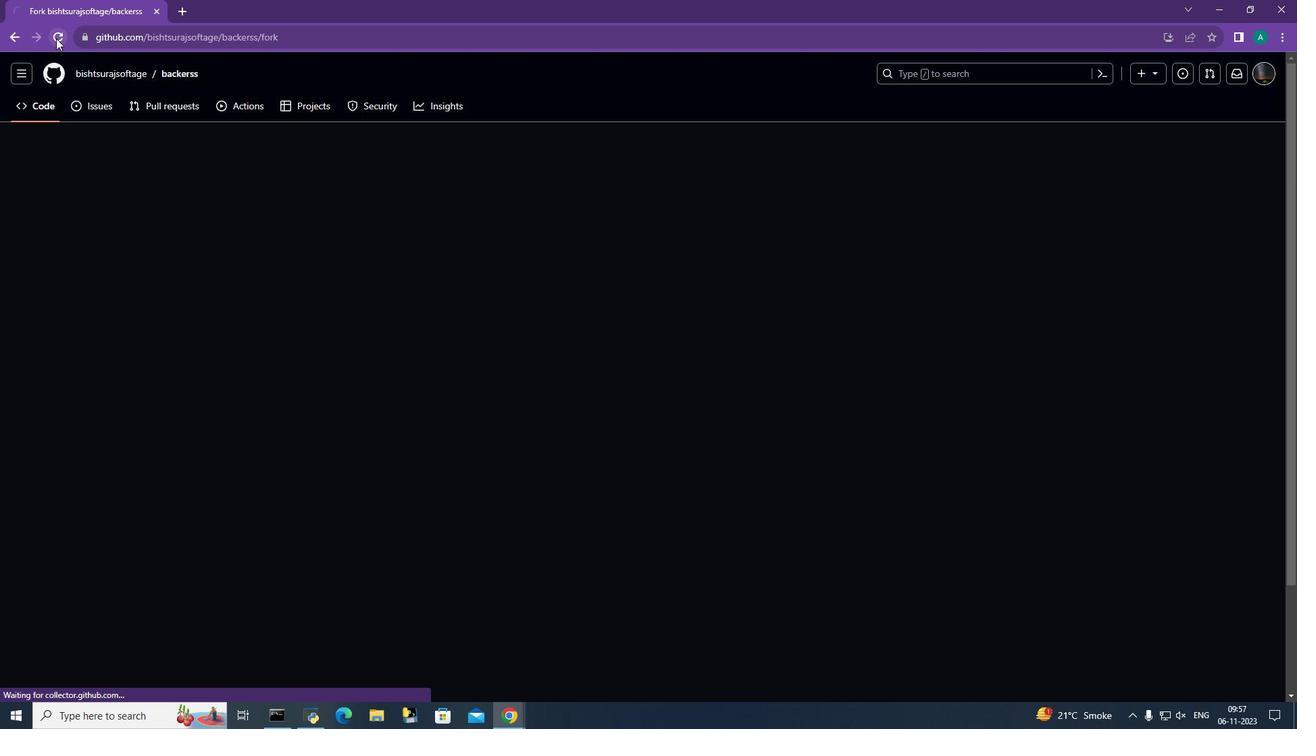 
Action: Mouse moved to (579, 279)
Screenshot: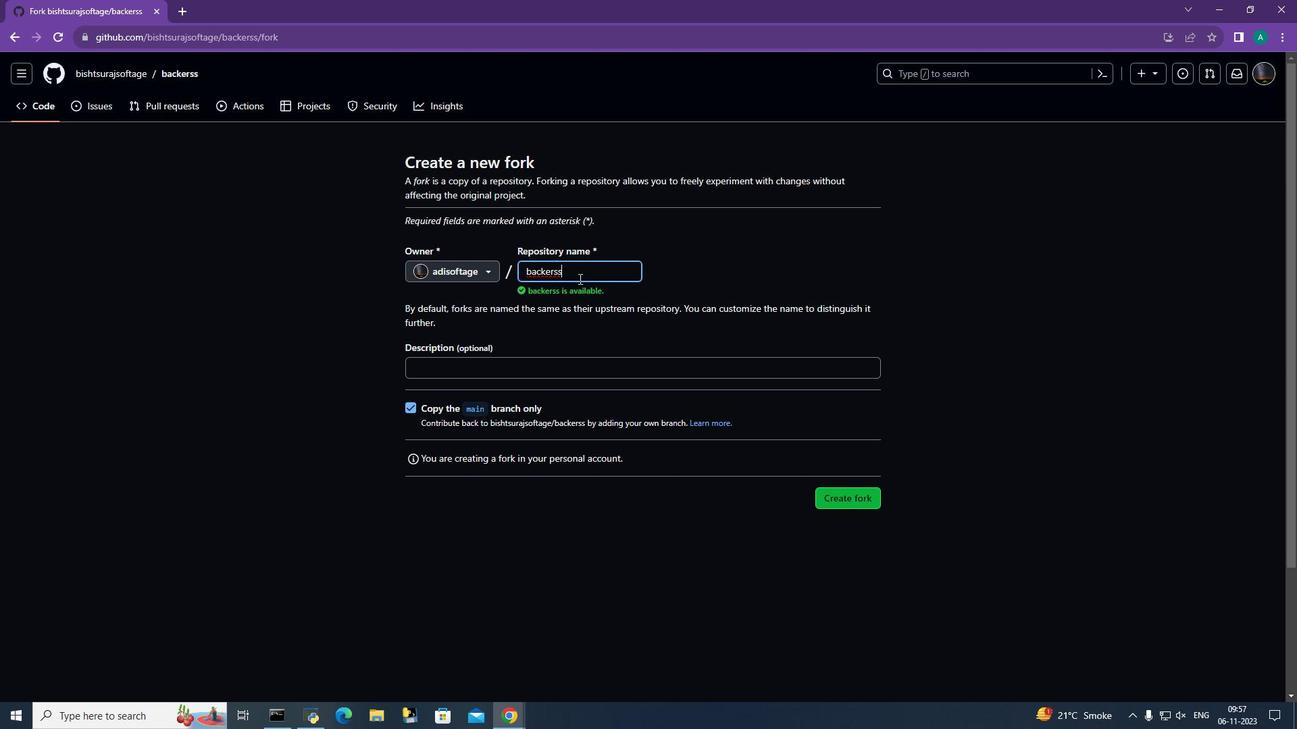 
Action: Mouse pressed left at (579, 279)
Screenshot: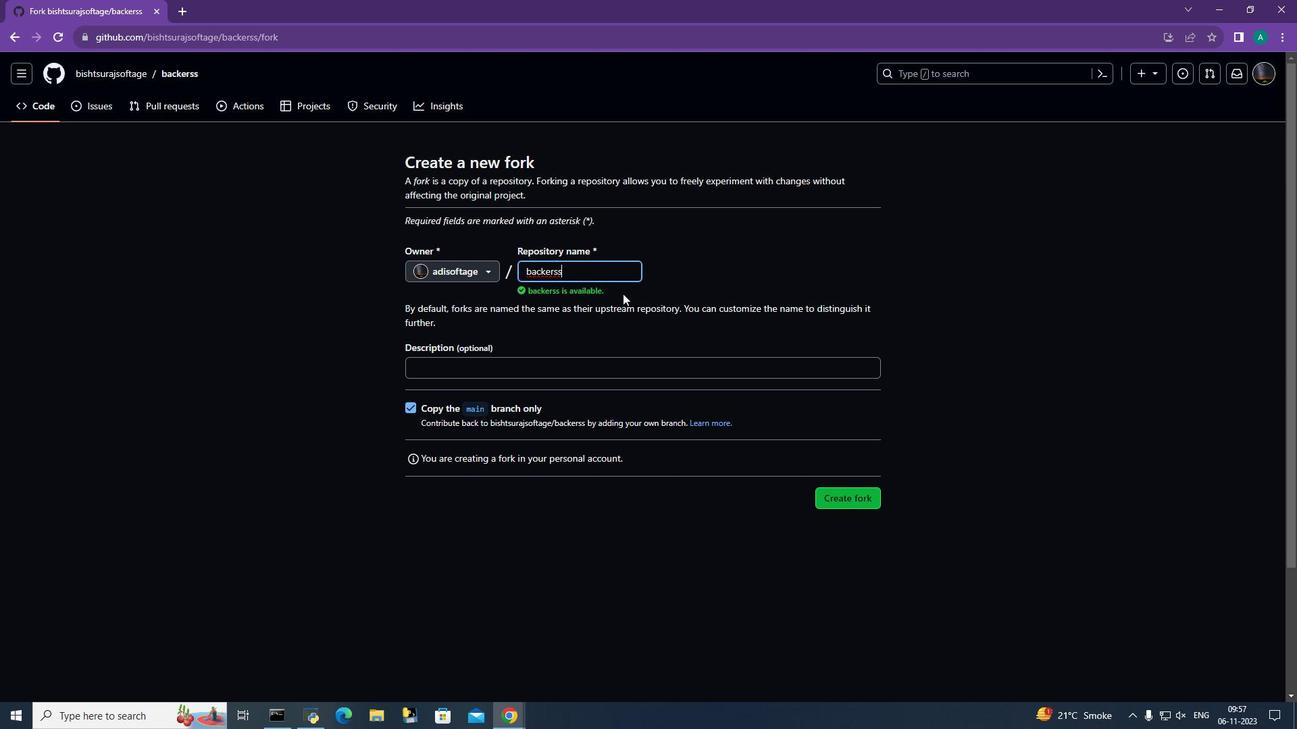 
Action: Mouse moved to (842, 498)
Screenshot: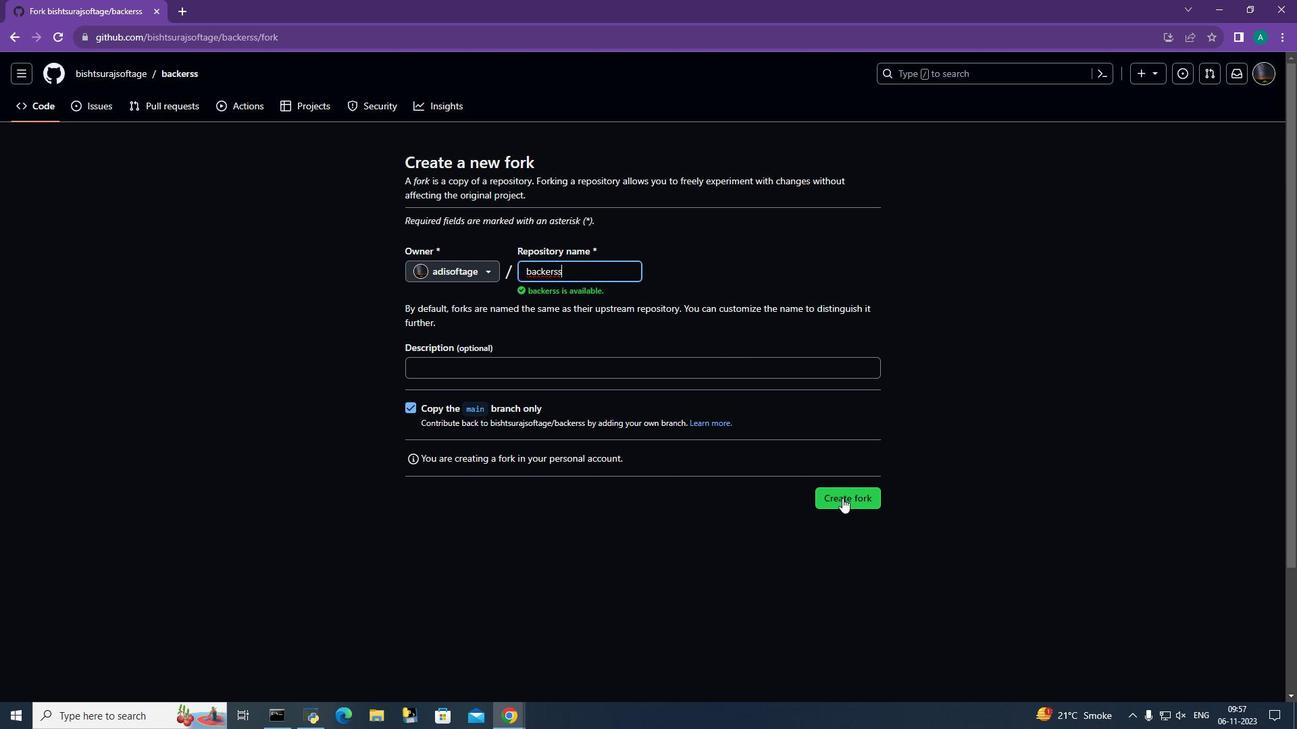 
Action: Mouse pressed left at (842, 498)
Screenshot: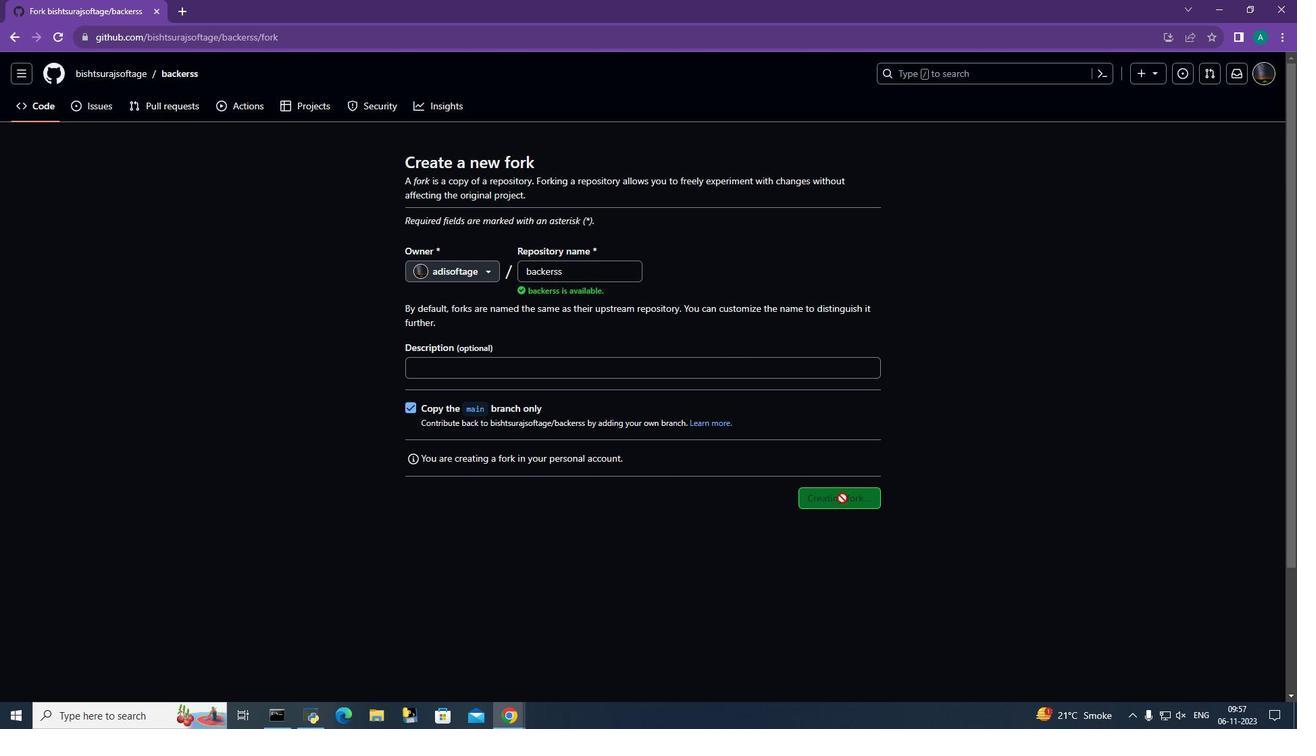 
Action: Mouse moved to (752, 250)
Screenshot: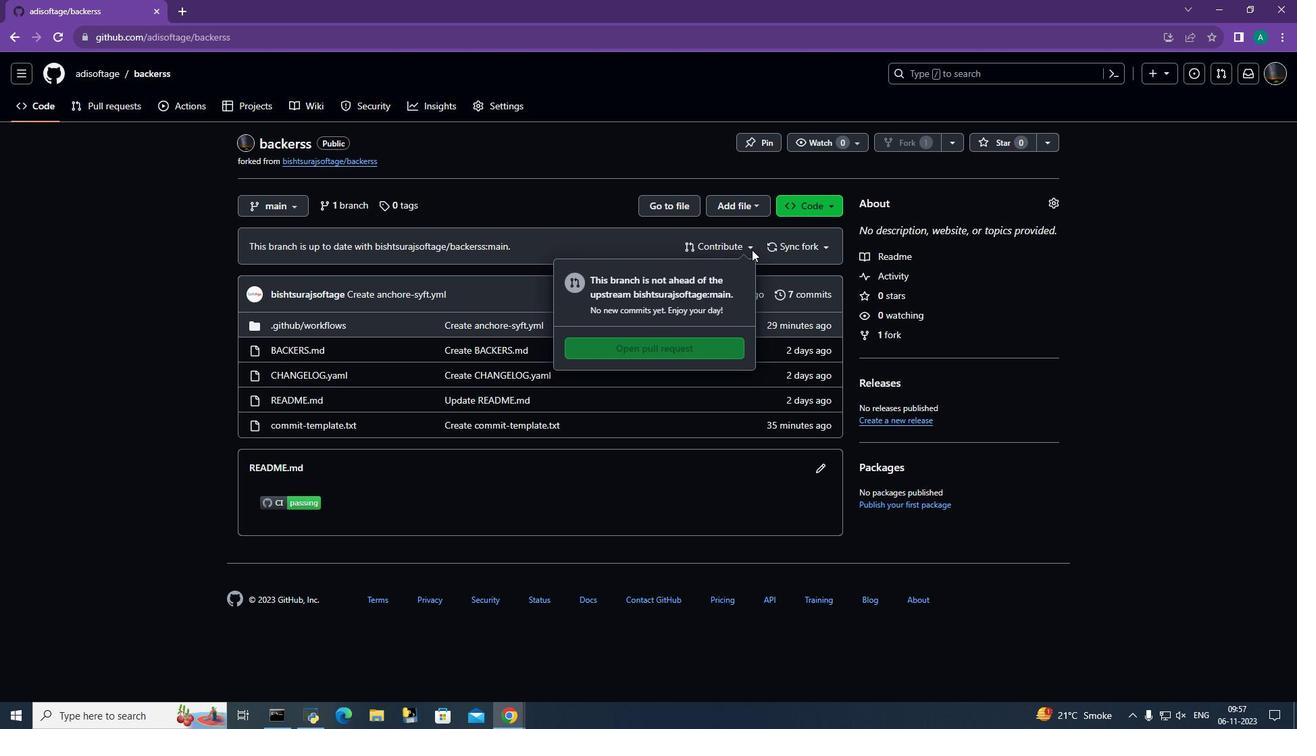 
Action: Mouse pressed left at (752, 250)
Screenshot: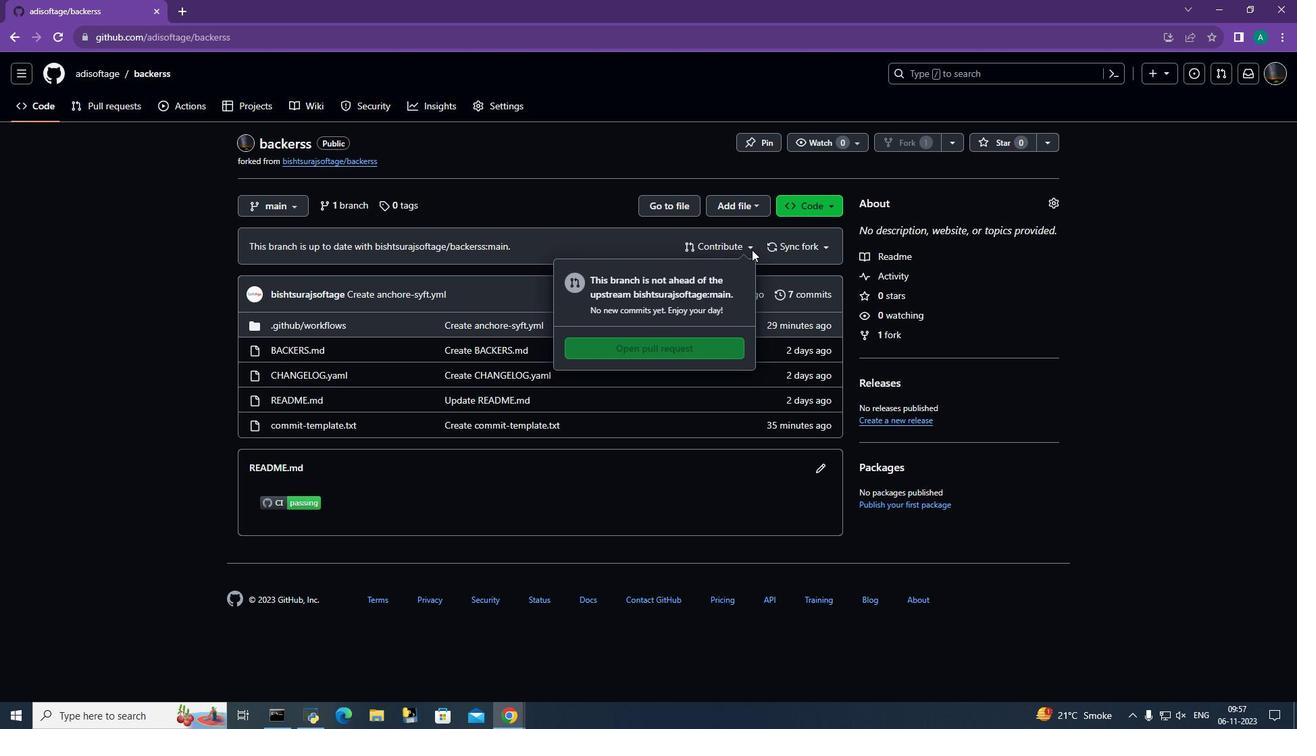 
Action: Mouse moved to (658, 237)
Screenshot: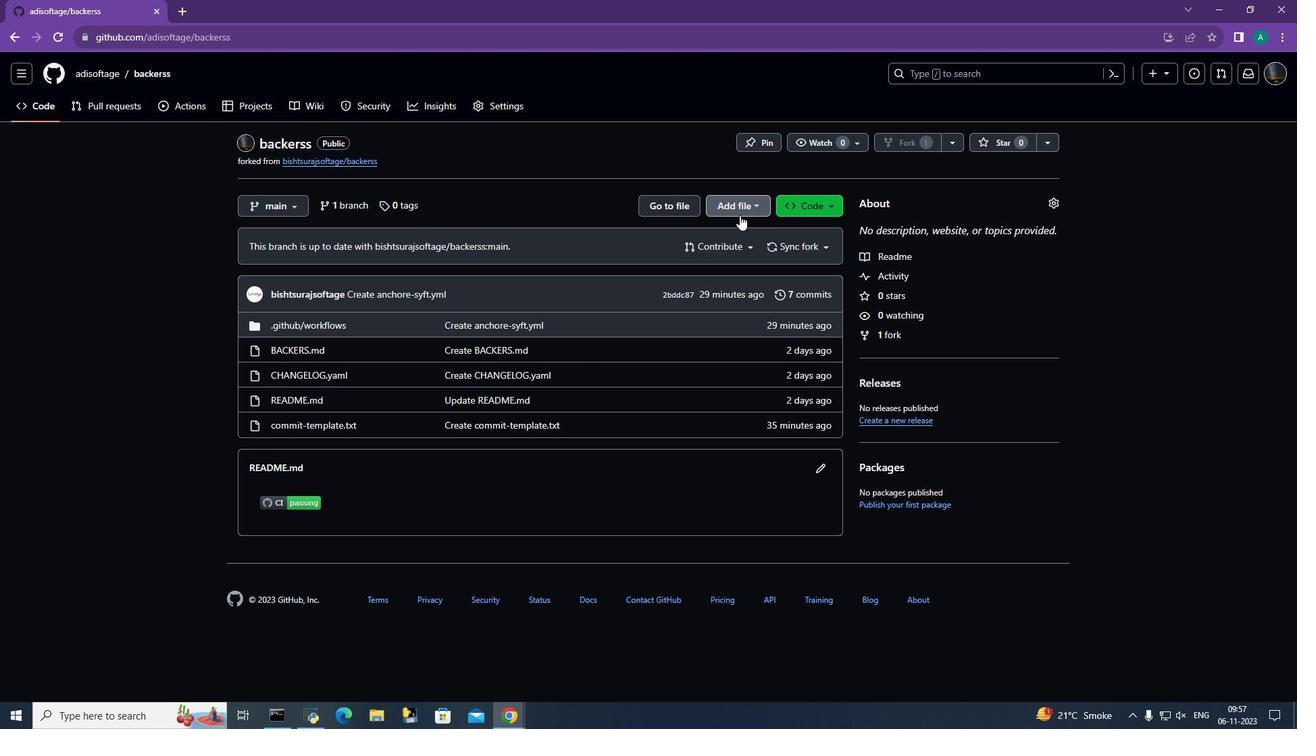 
Action: Mouse pressed left at (658, 237)
Screenshot: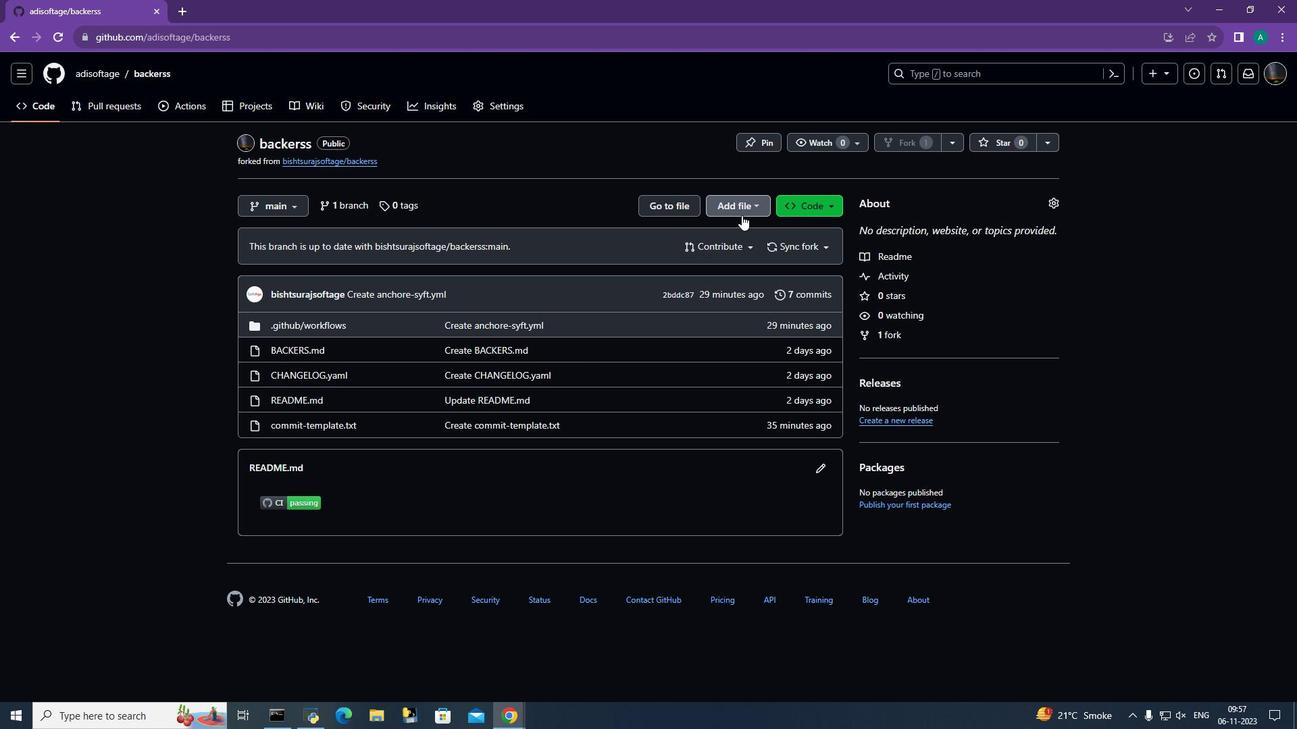 
Action: Mouse moved to (744, 214)
Screenshot: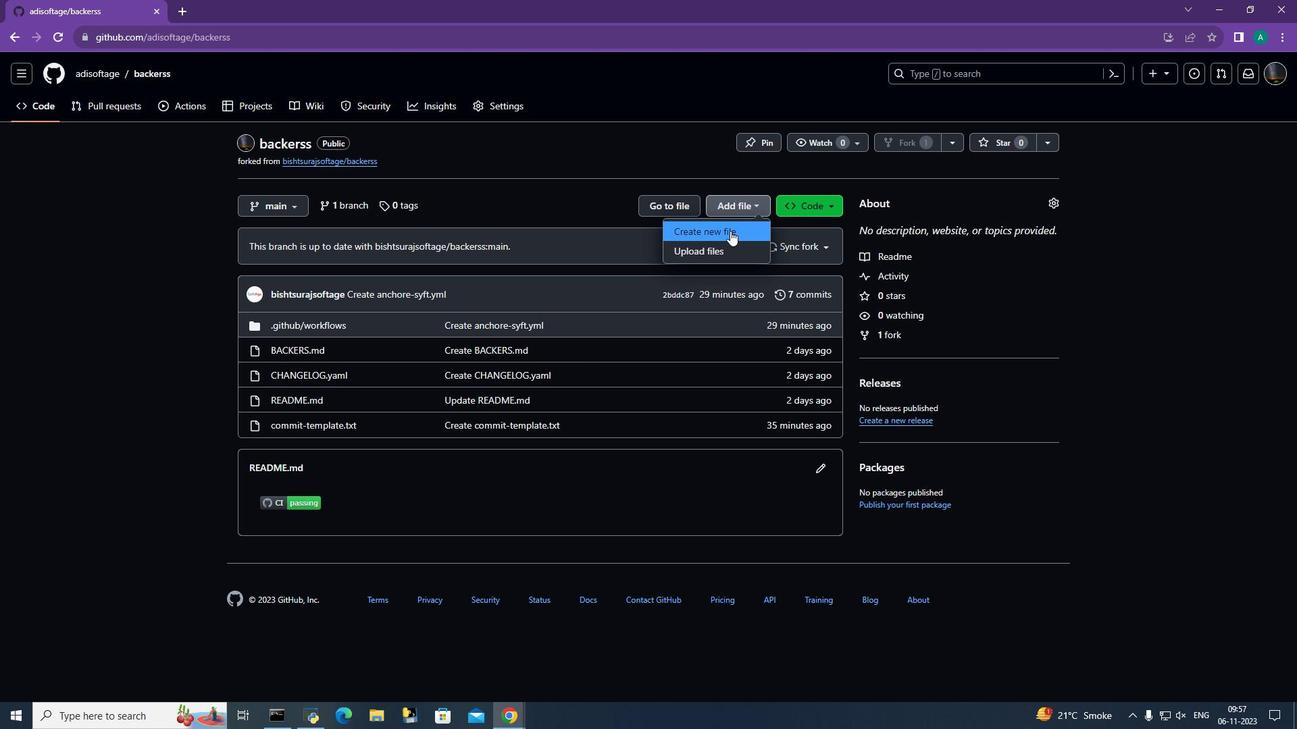 
Action: Mouse pressed left at (744, 214)
Screenshot: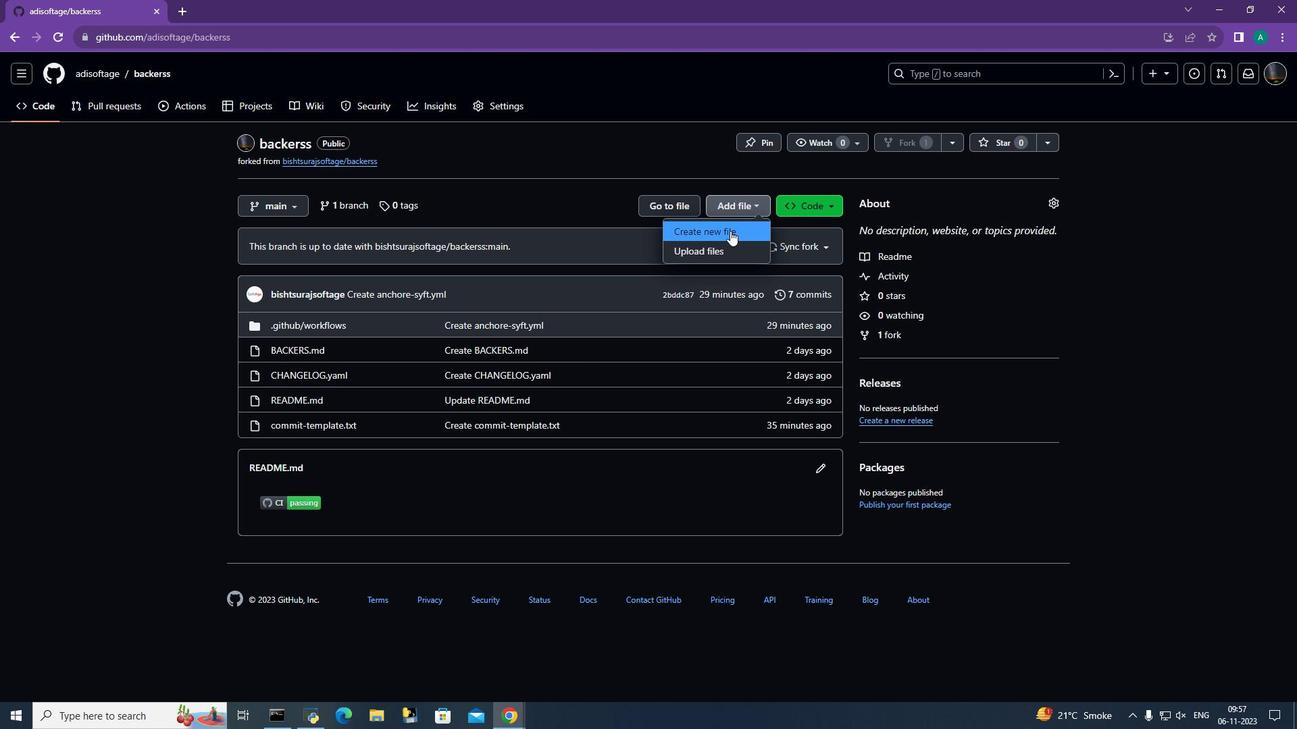 
Action: Mouse moved to (730, 231)
Screenshot: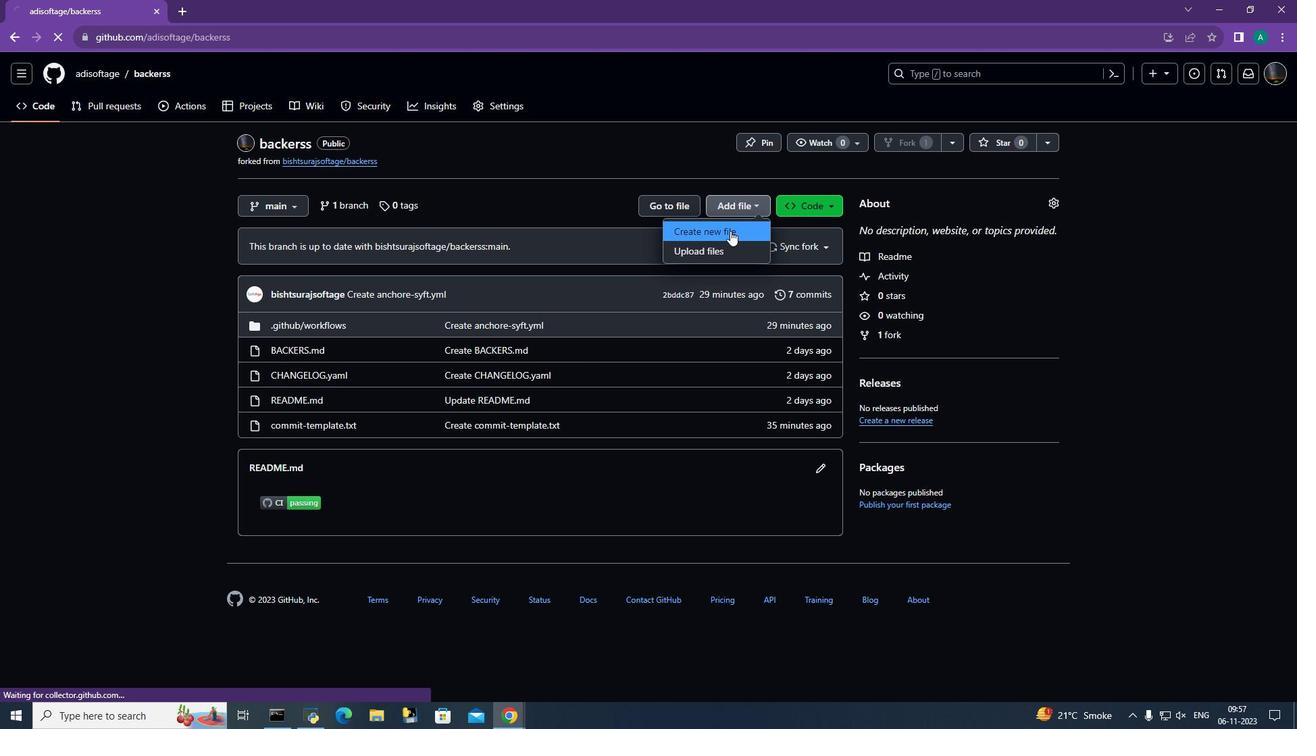 
Action: Mouse pressed left at (730, 231)
Screenshot: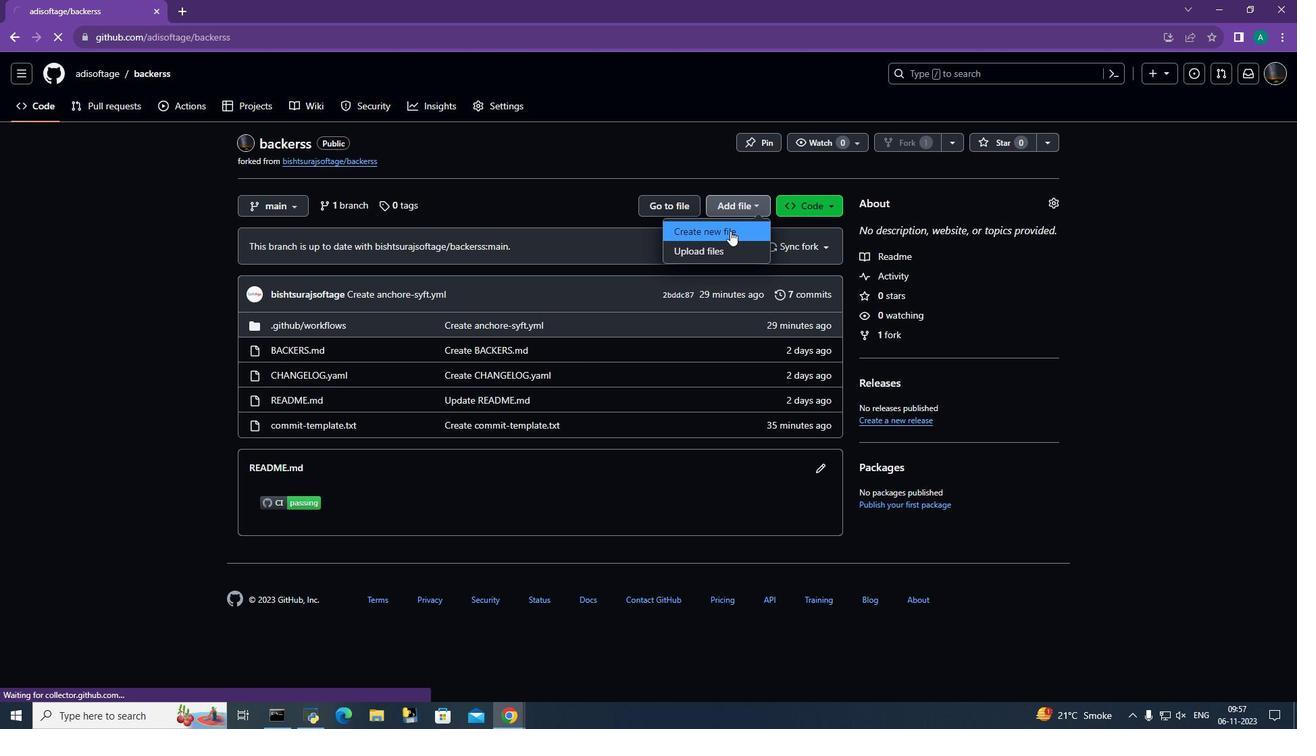 
Action: Mouse moved to (174, 135)
Screenshot: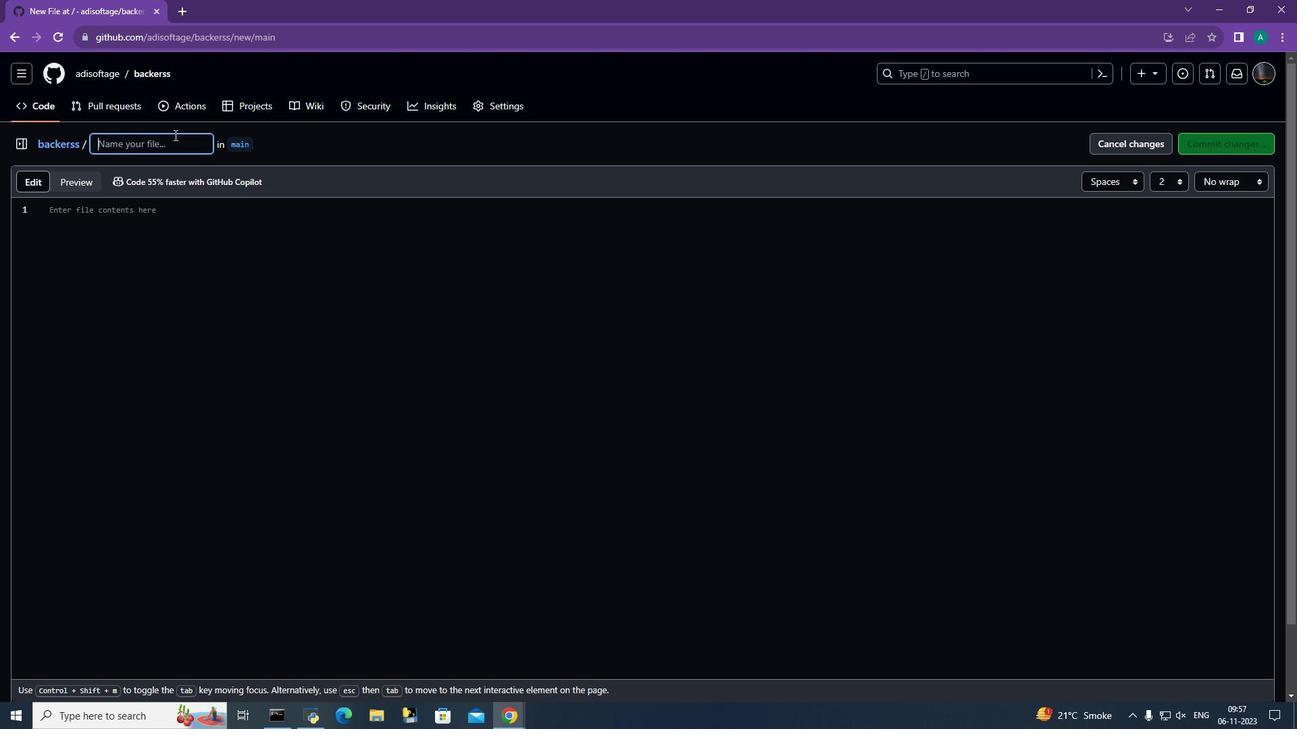 
Action: Mouse pressed left at (174, 135)
Screenshot: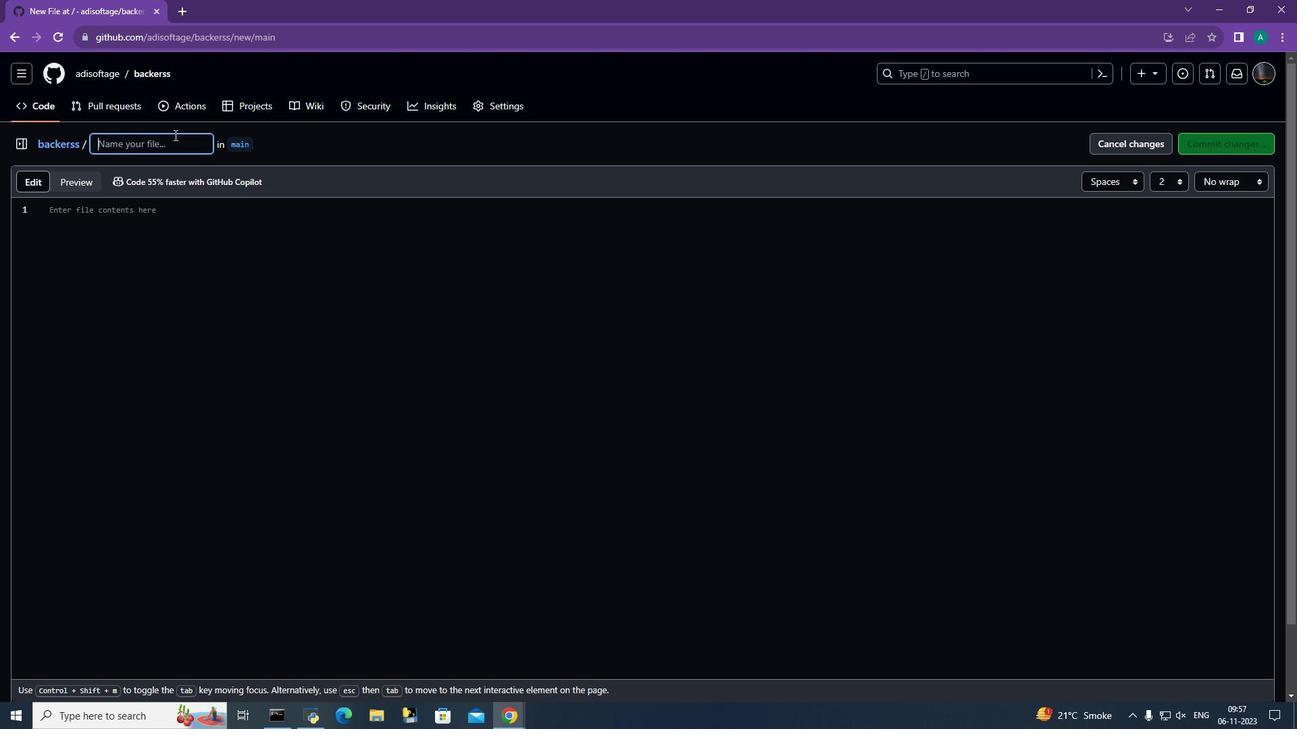 
Action: Key pressed pull.txt
Screenshot: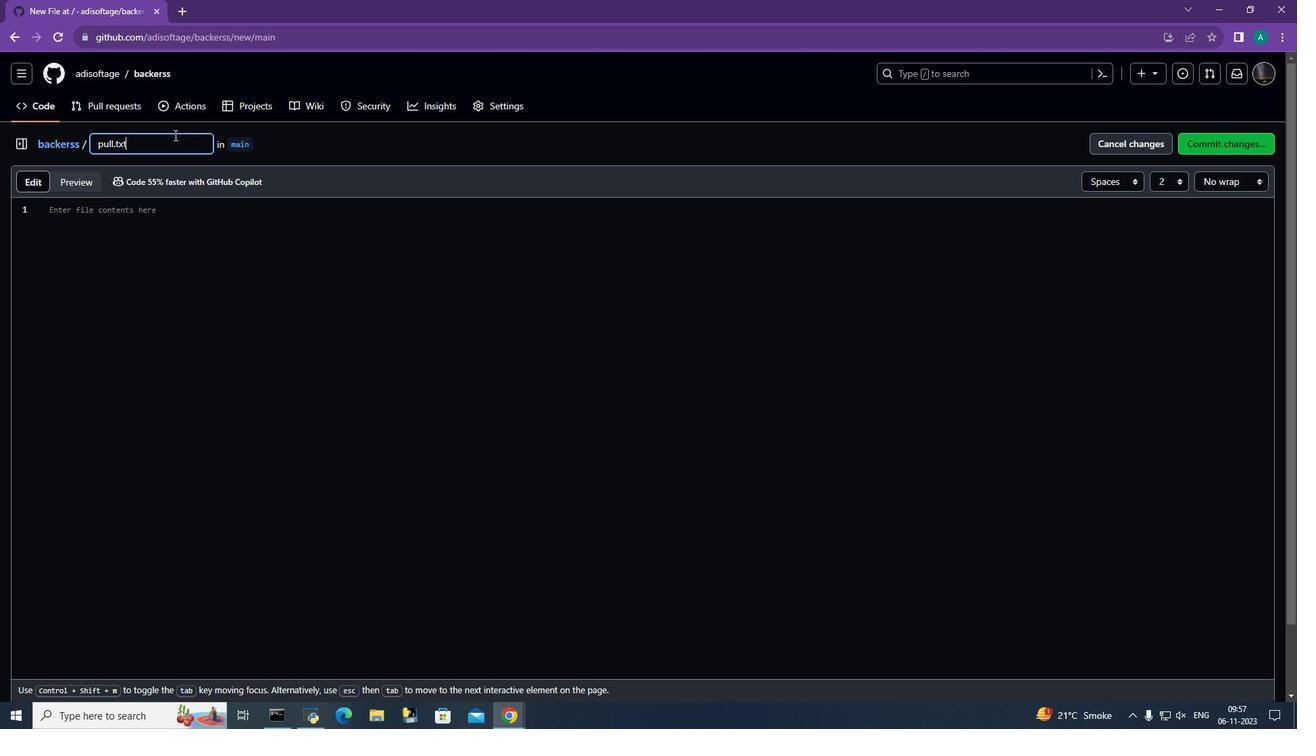 
Action: Mouse moved to (215, 233)
Screenshot: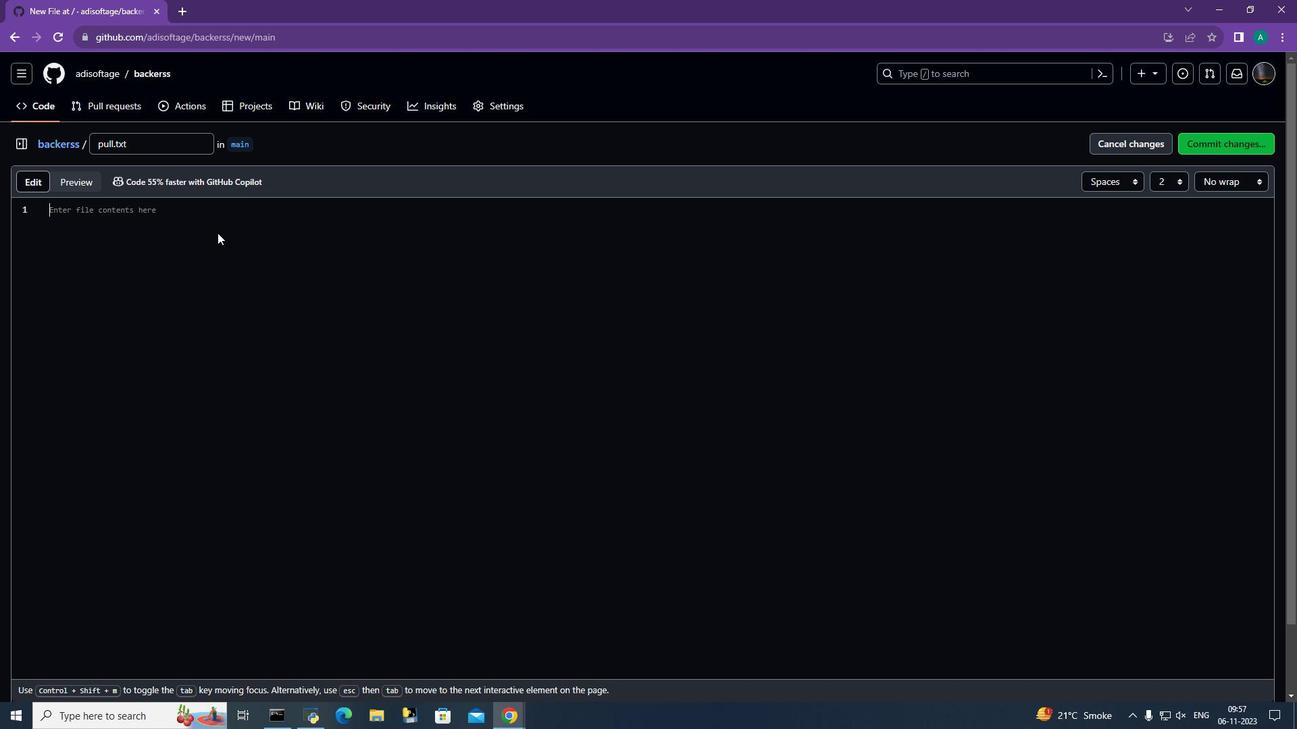 
Action: Mouse pressed left at (215, 233)
Screenshot: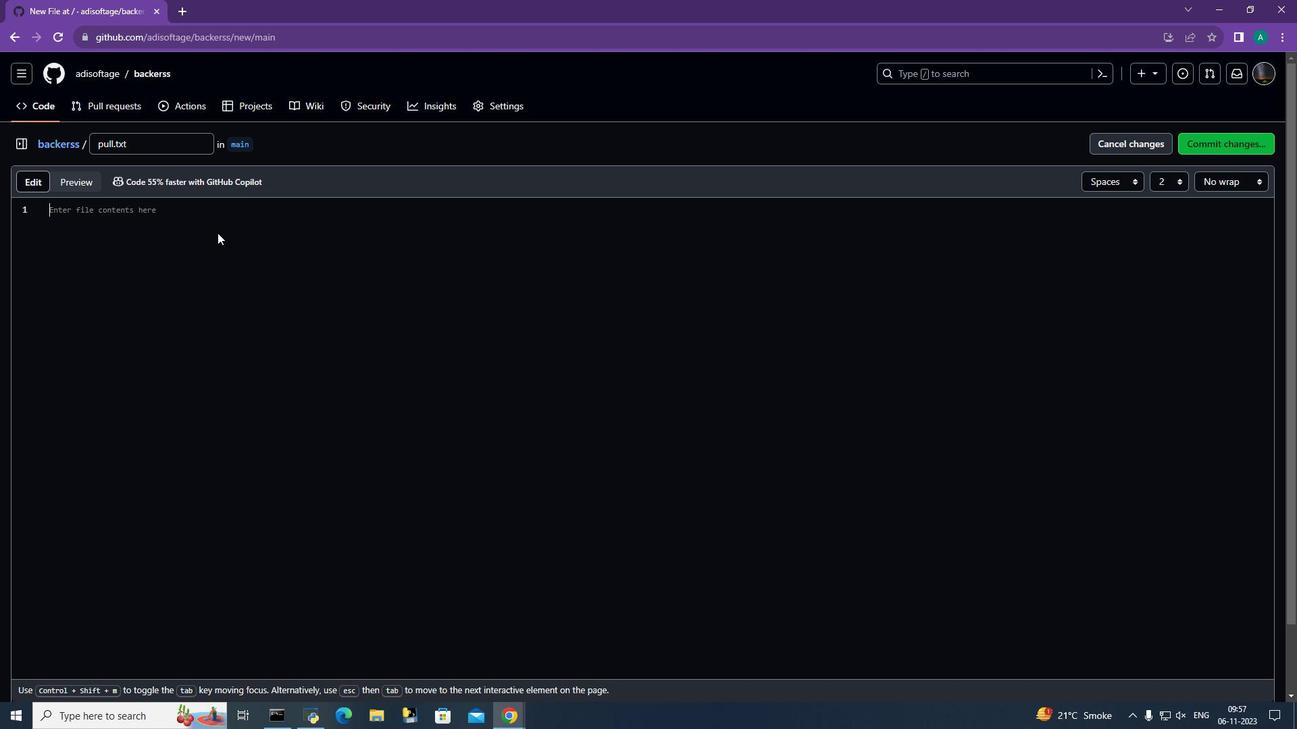 
Action: Mouse moved to (217, 233)
Screenshot: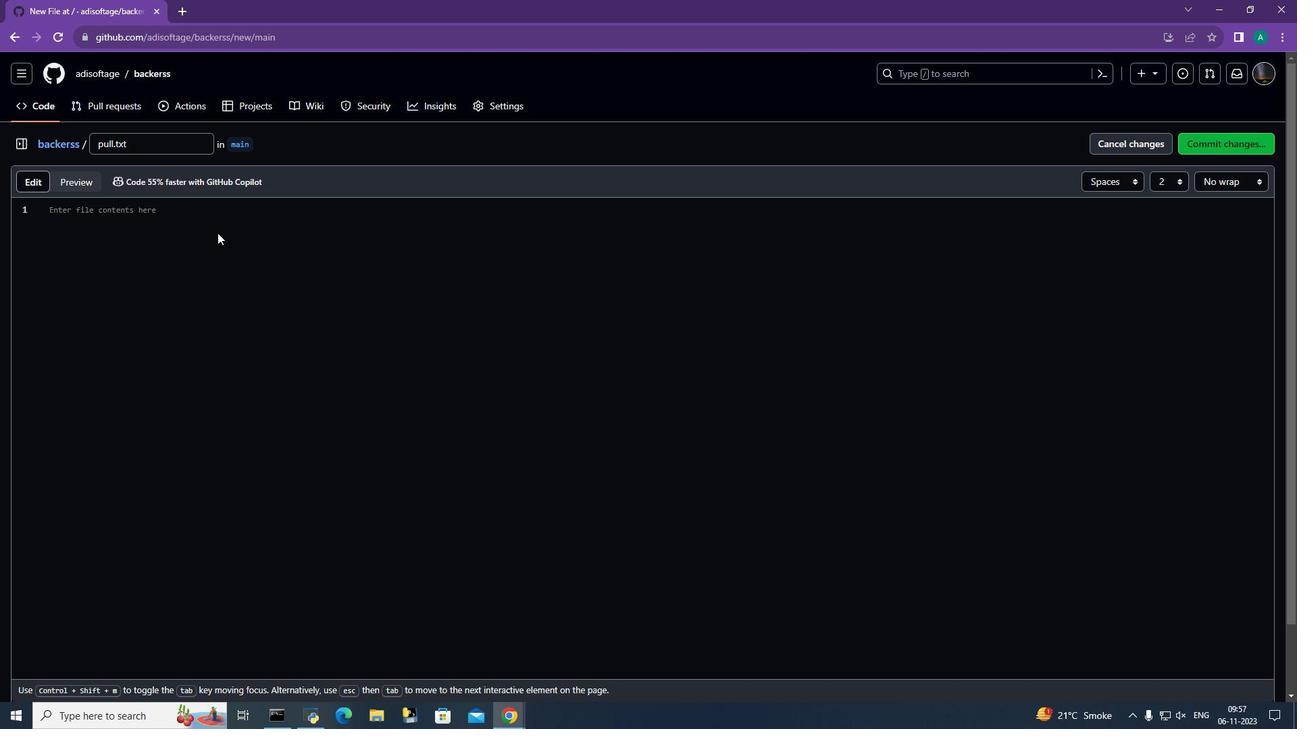 
Action: Key pressed <Key.shift>Created<Key.space>a<Key.space>file<Key.space>to<Key.space><Key.backspace><Key.backspace>a<Key.backspace>file<Key.space>after<Key.space>forking<Key.space>this<Key.space>repository<Key.space>to<Key.space>merge<Key.space>it<Key.space>with<Key.space>the<Key.space>original<Key.space>rp<Key.backspace>epo
Screenshot: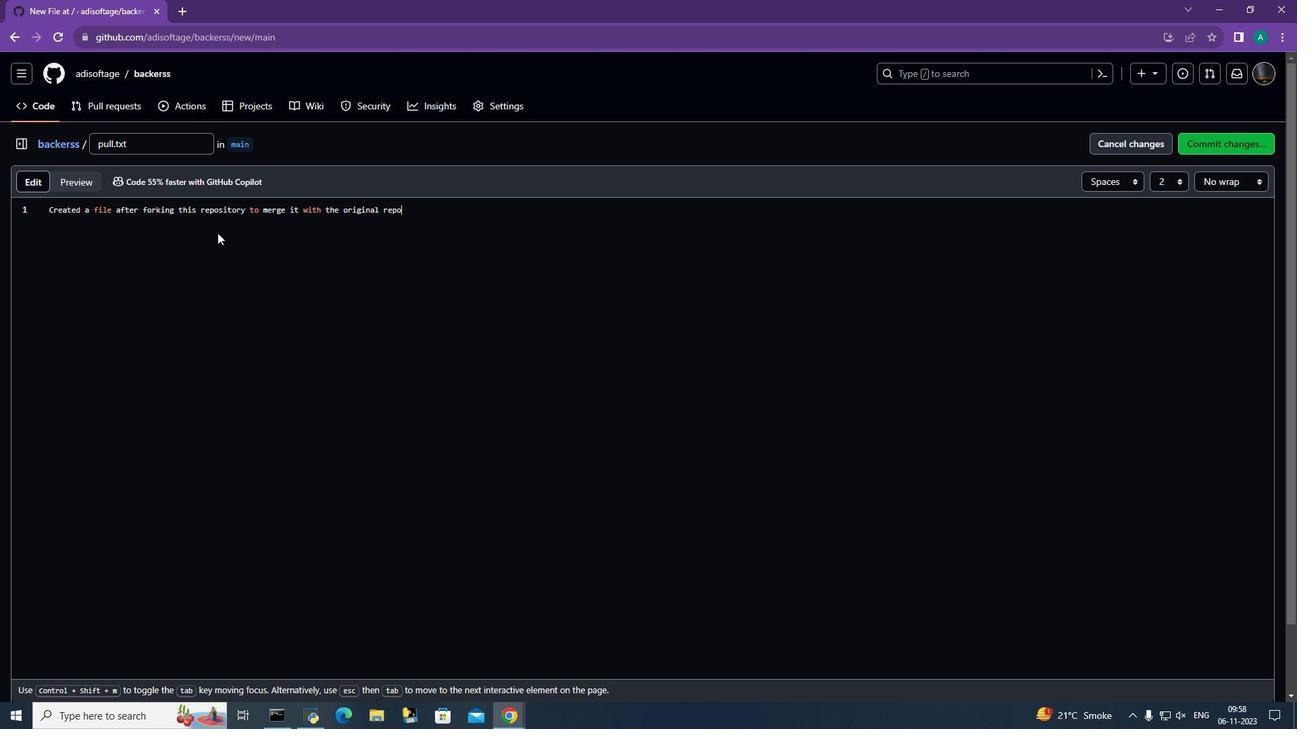 
Action: Mouse moved to (1231, 139)
Screenshot: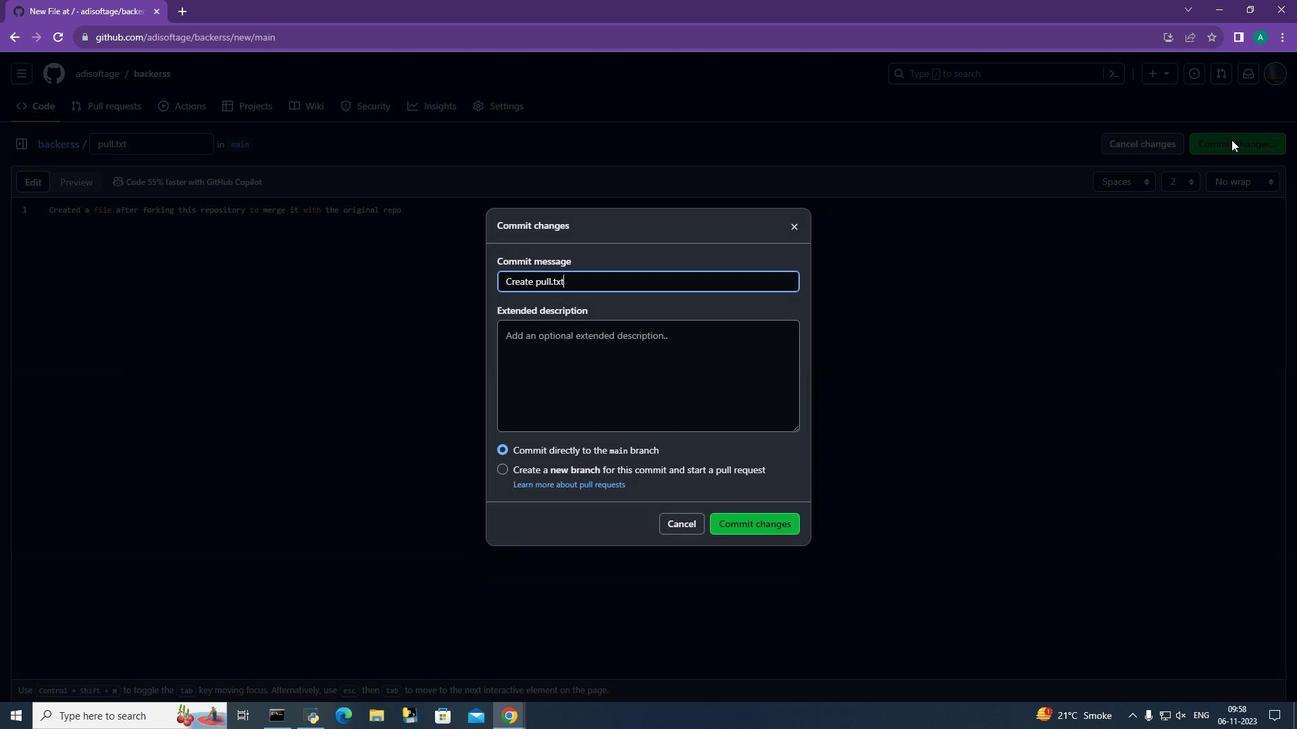 
Action: Mouse pressed left at (1231, 139)
Screenshot: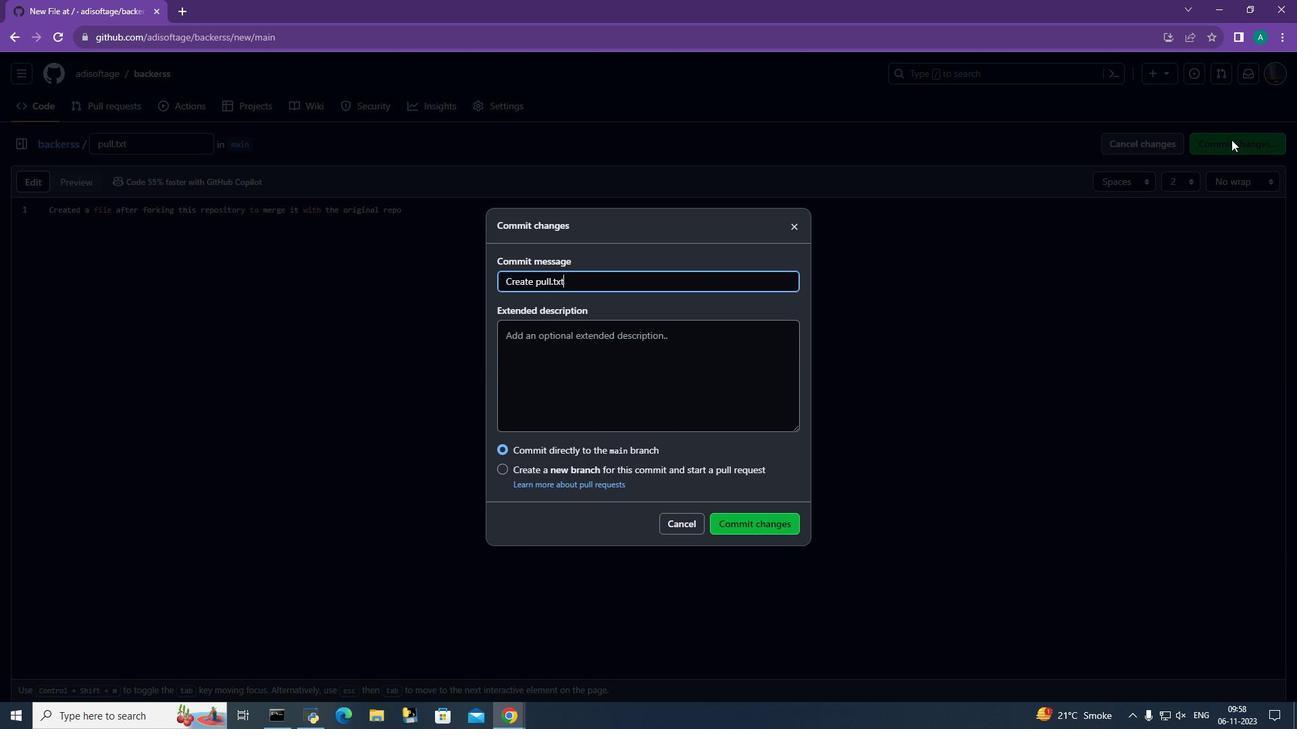 
Action: Mouse moved to (756, 515)
Screenshot: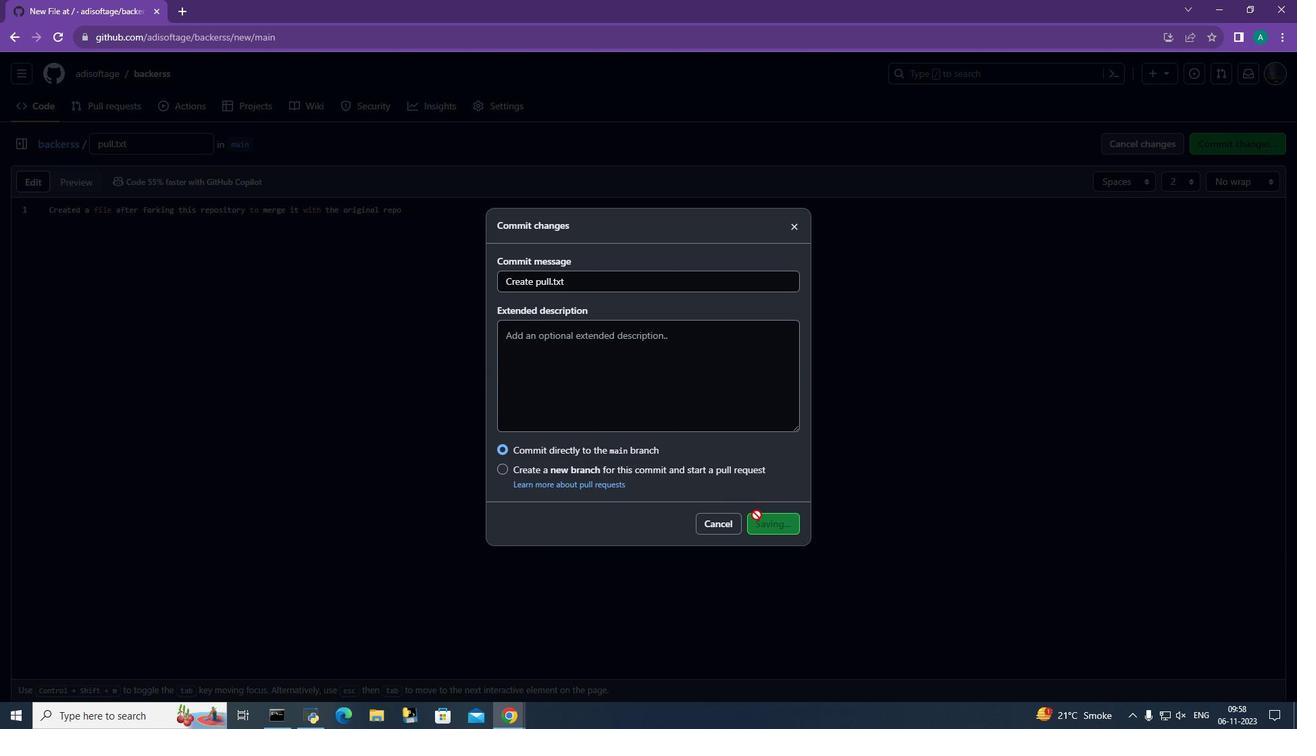
Action: Mouse pressed left at (756, 515)
Screenshot: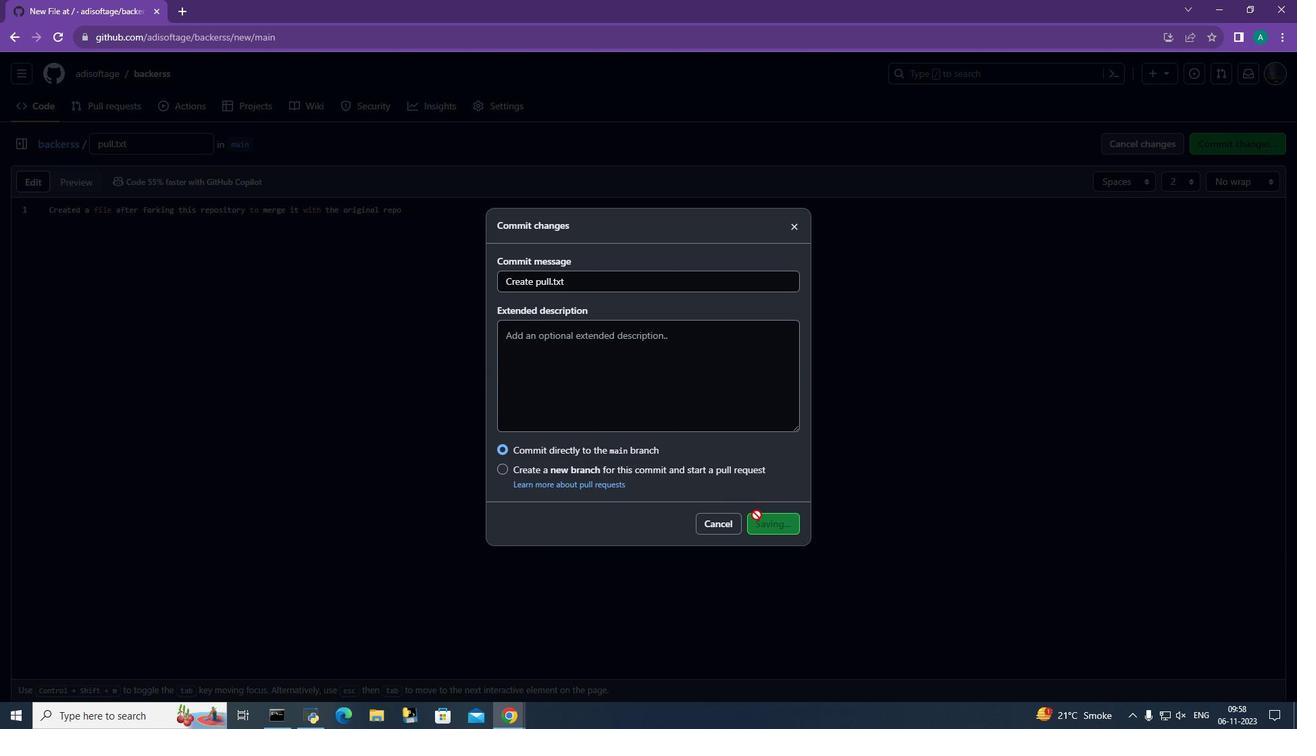 
Action: Mouse moved to (1130, 219)
Screenshot: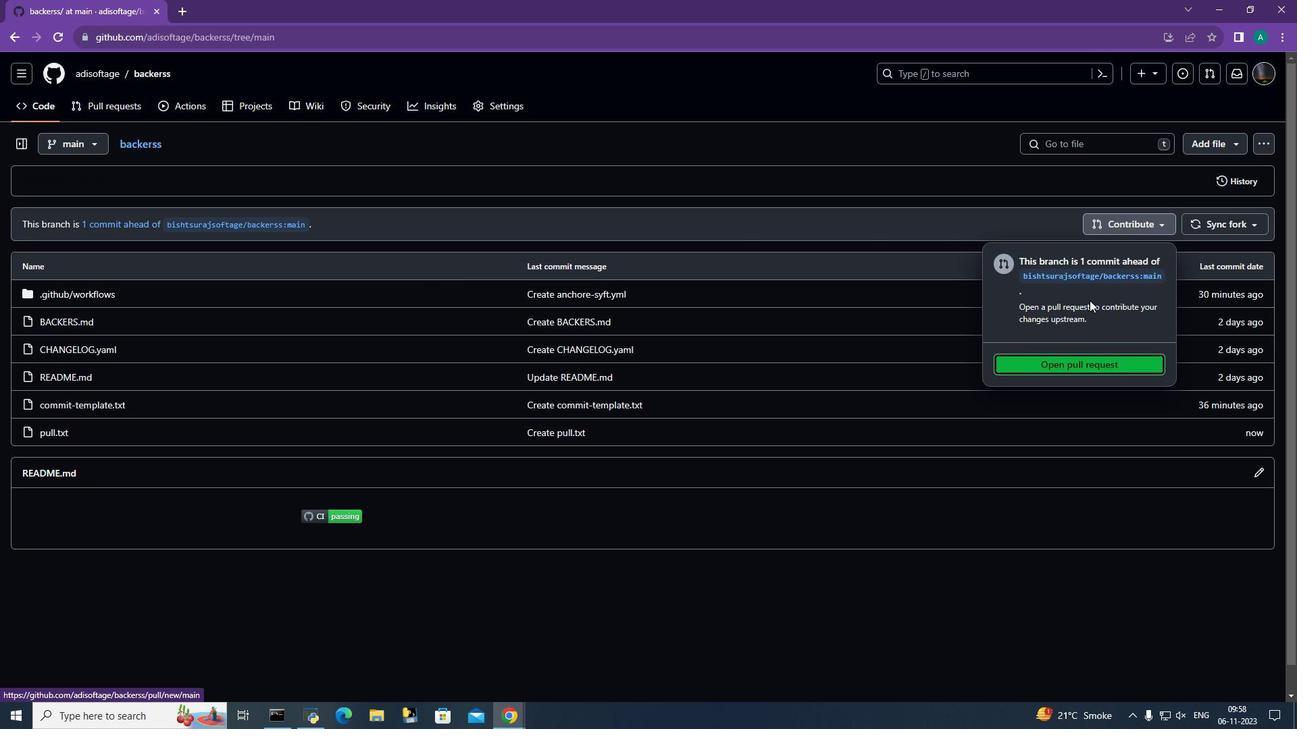 
Action: Mouse pressed left at (1130, 219)
Screenshot: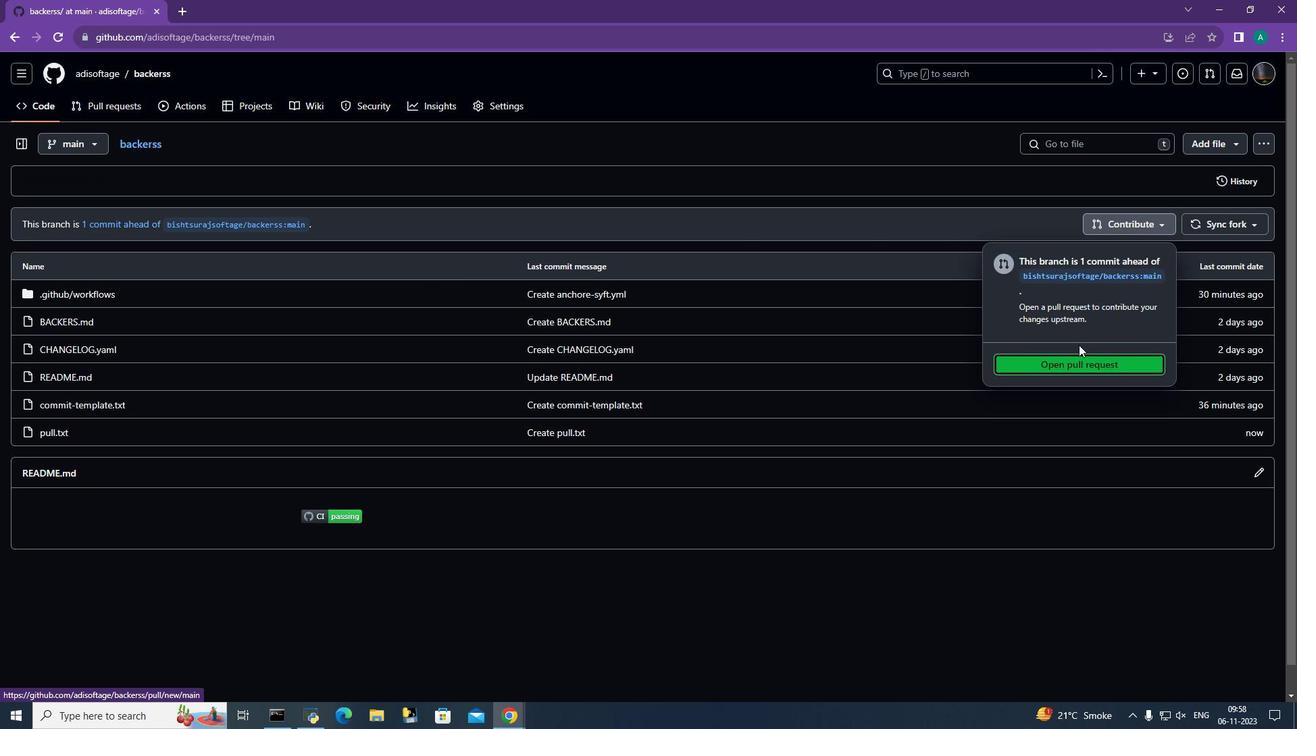 
Action: Mouse moved to (1071, 360)
Screenshot: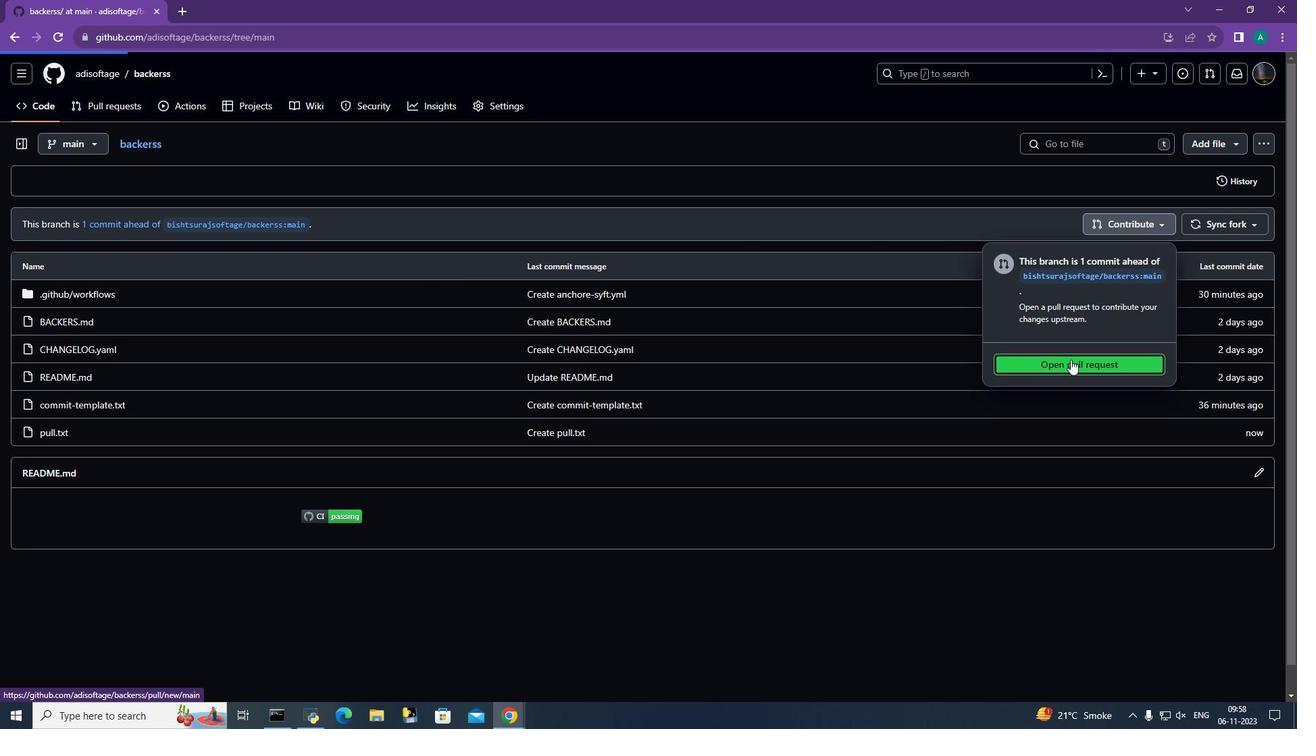 
Action: Mouse pressed left at (1071, 360)
Screenshot: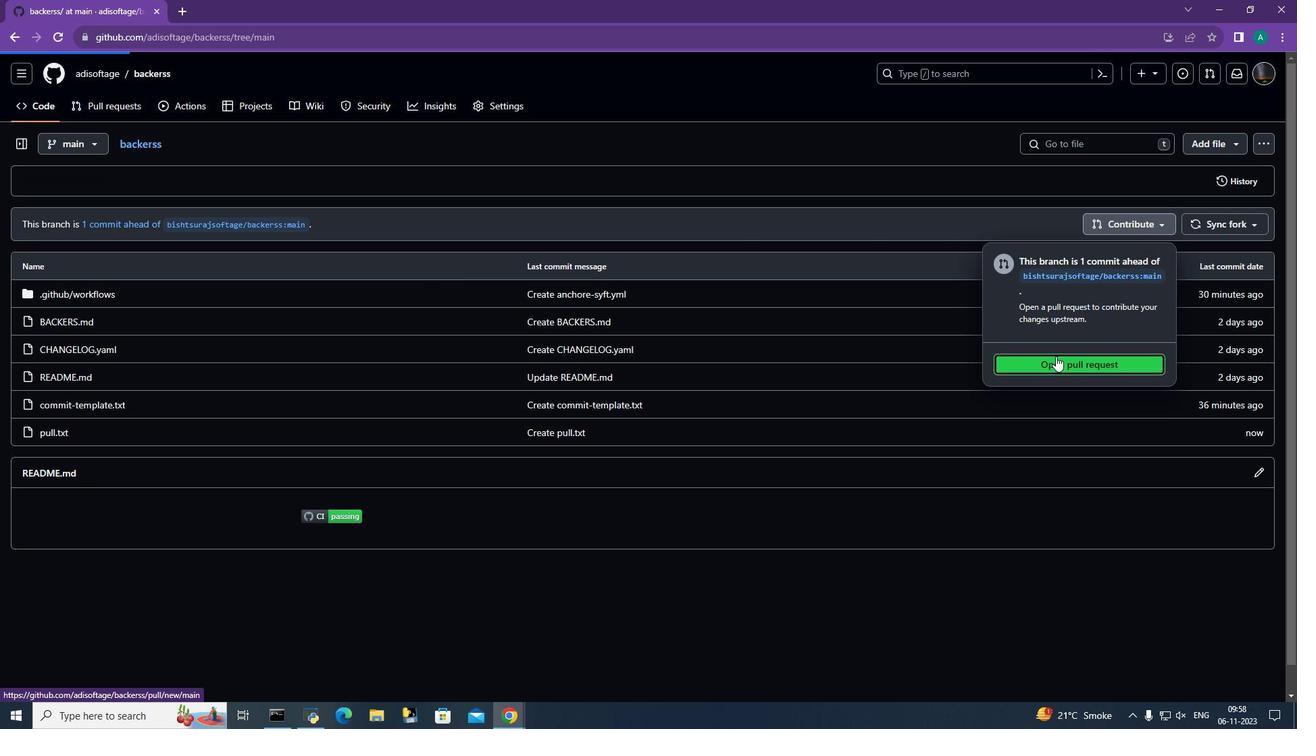 
Action: Mouse moved to (969, 258)
Screenshot: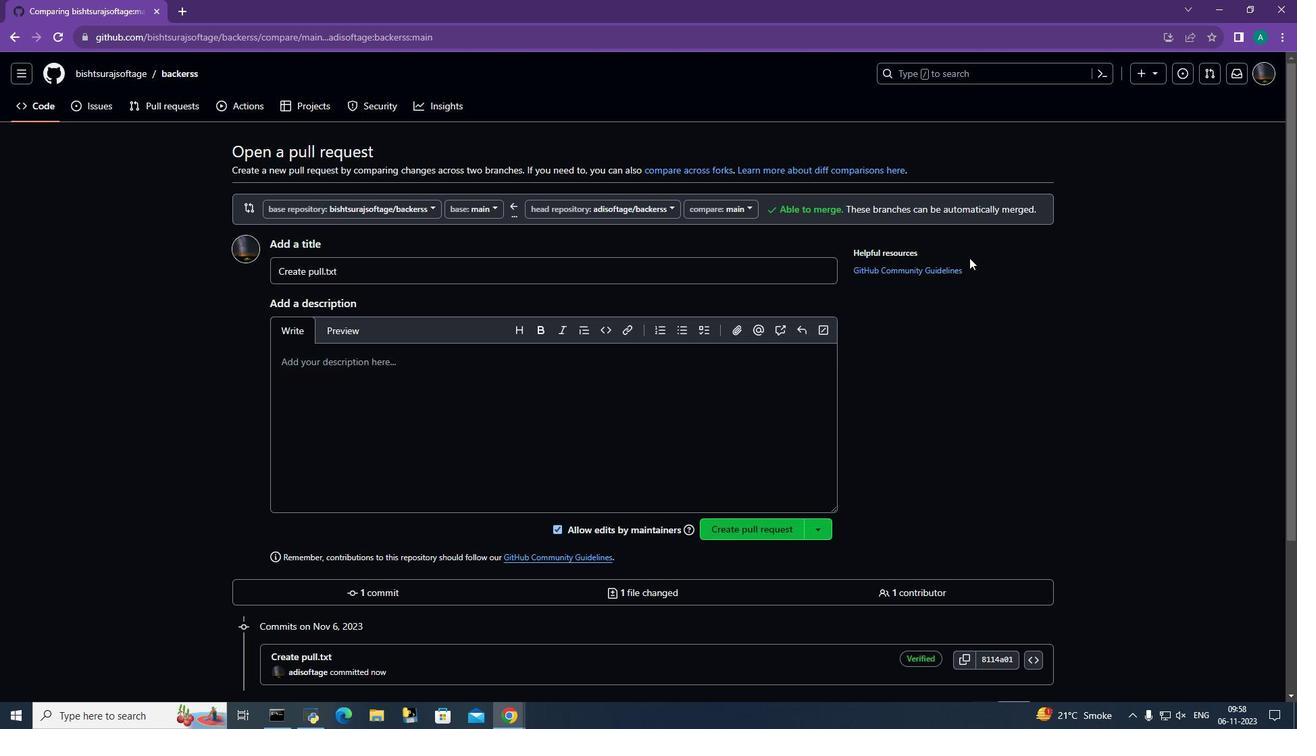 
Action: Mouse pressed left at (969, 258)
Screenshot: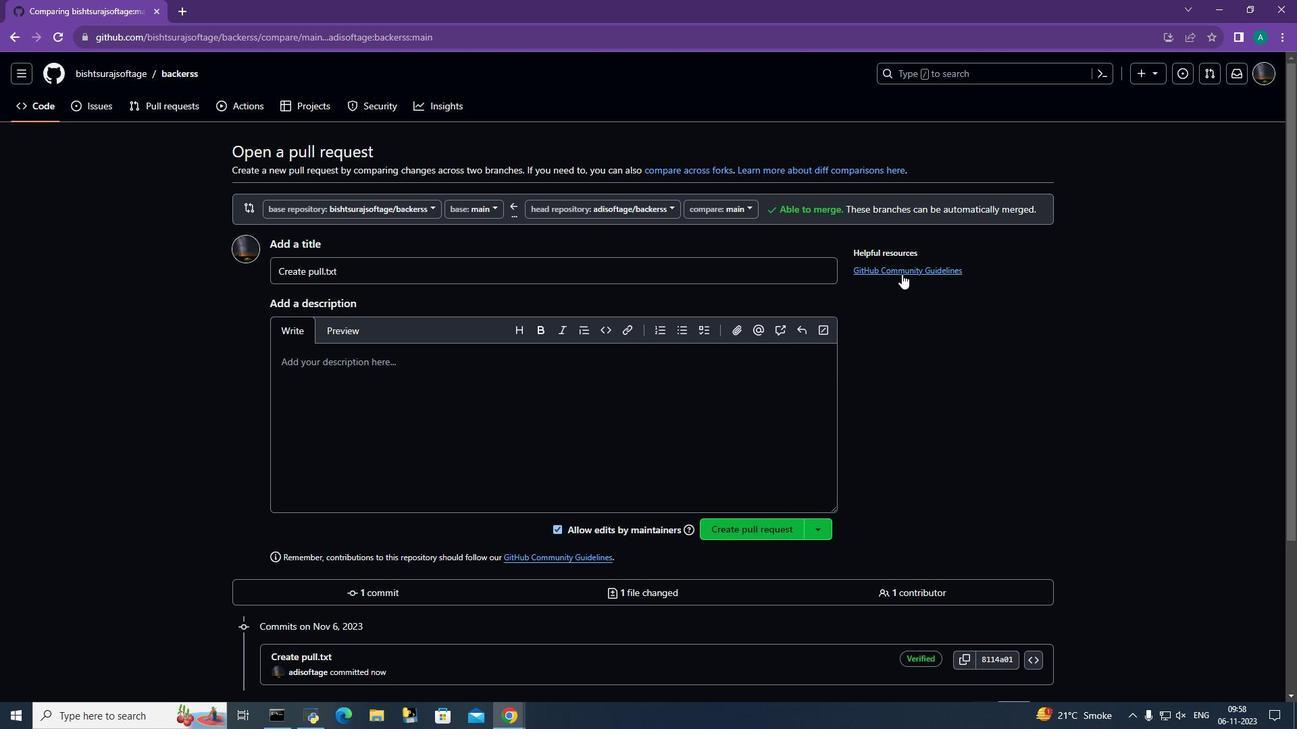 
Action: Mouse moved to (752, 521)
Screenshot: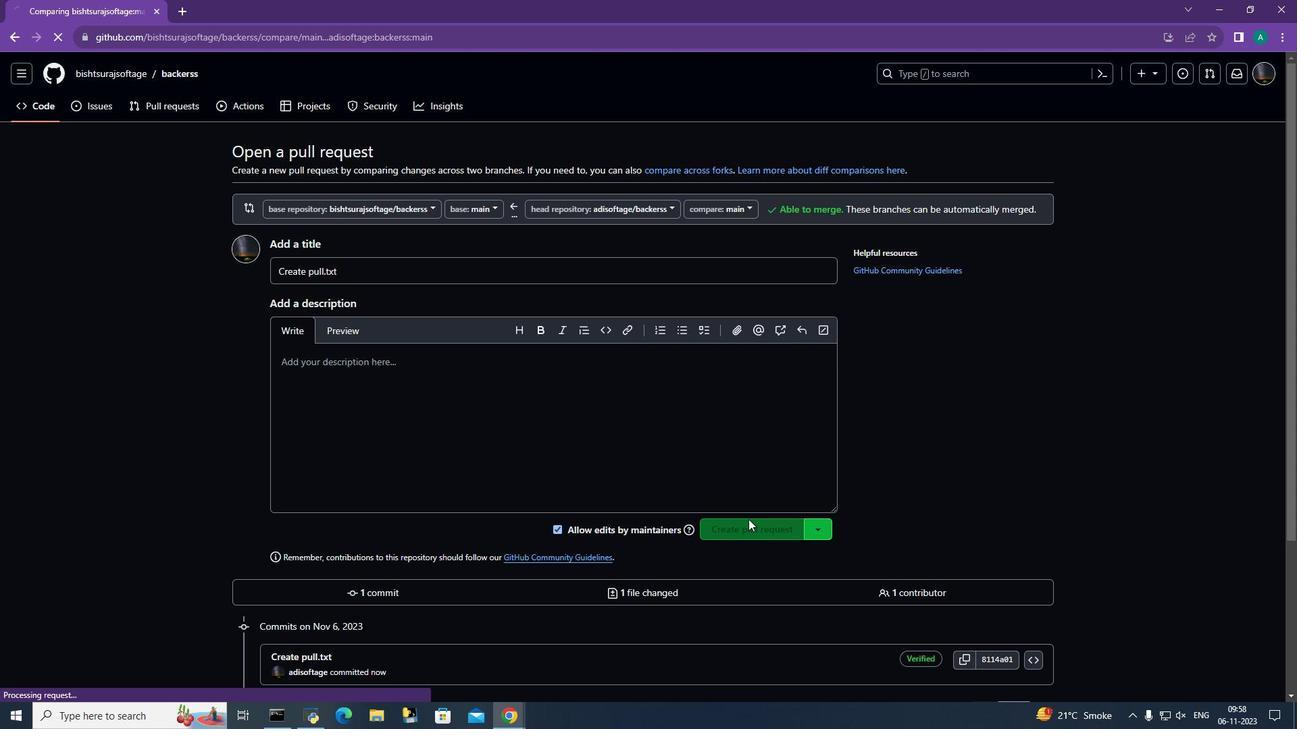 
Action: Mouse pressed left at (752, 521)
Screenshot: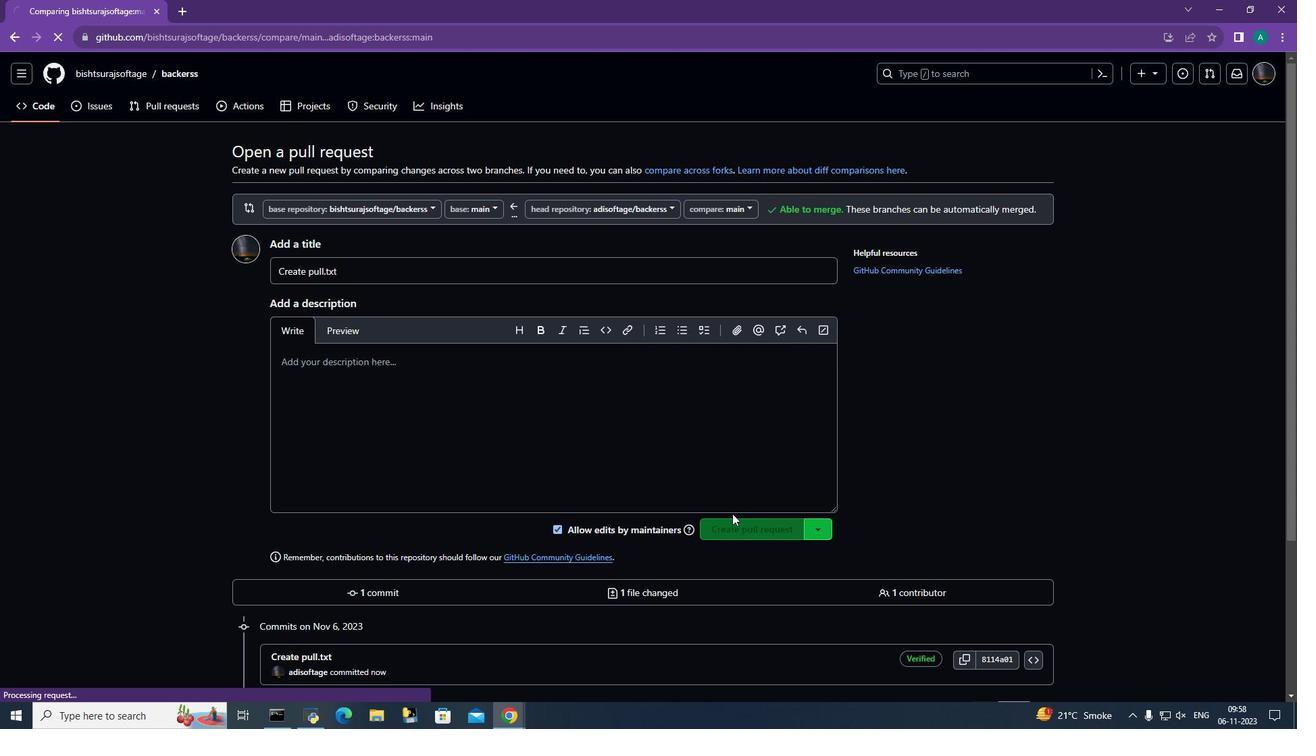 
Action: Mouse moved to (394, 379)
Screenshot: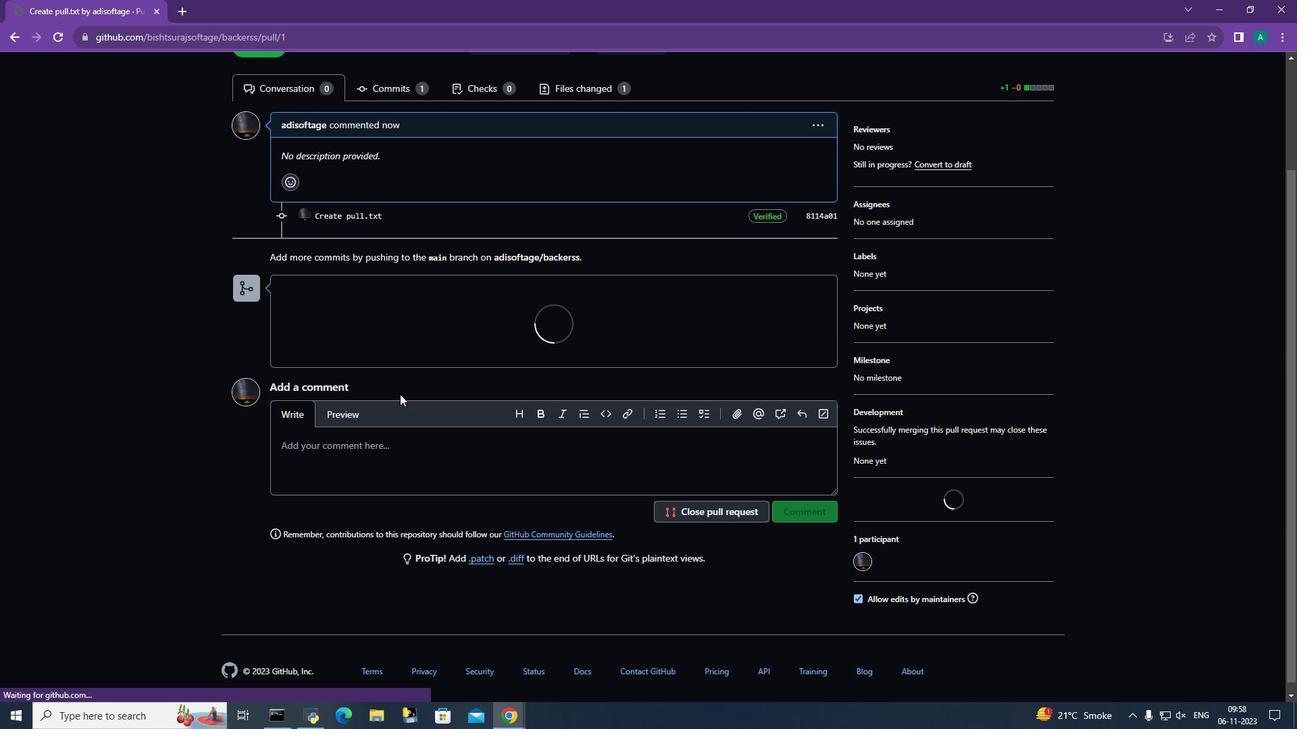 
Action: Mouse scrolled (394, 379) with delta (0, 0)
Screenshot: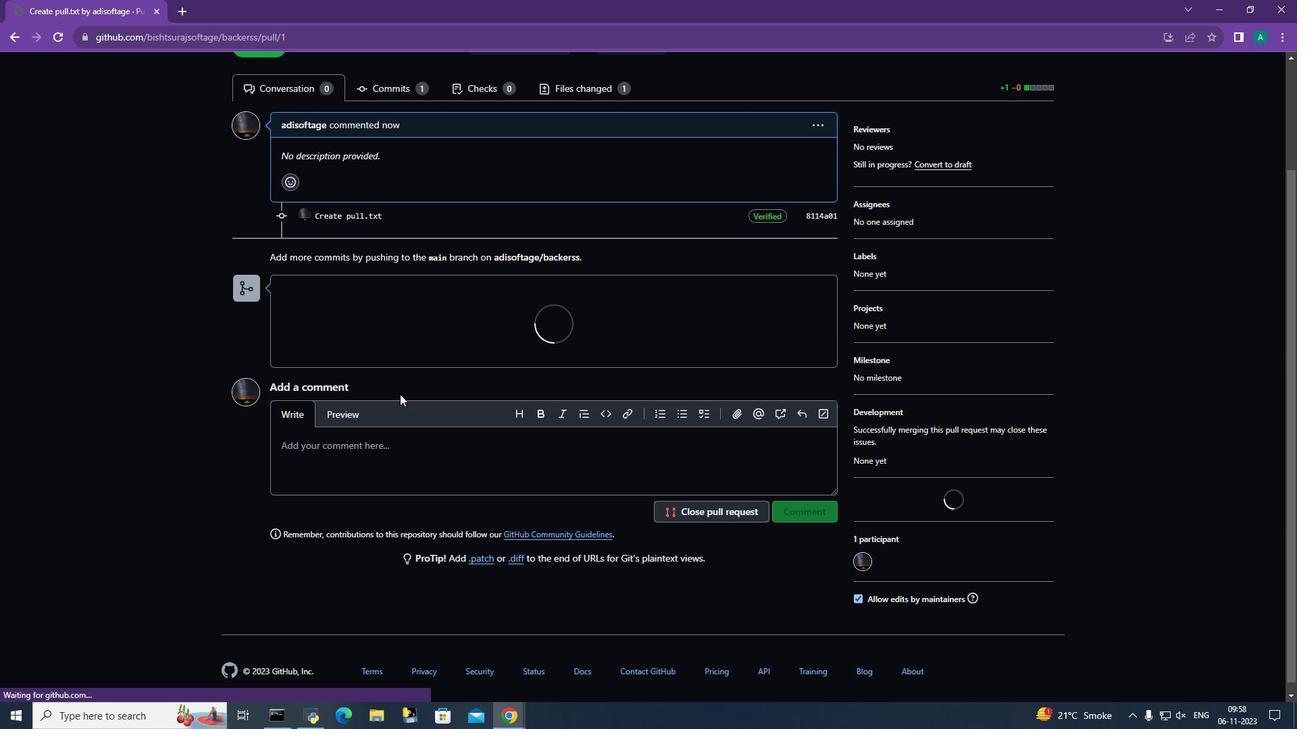 
Action: Mouse moved to (393, 383)
Screenshot: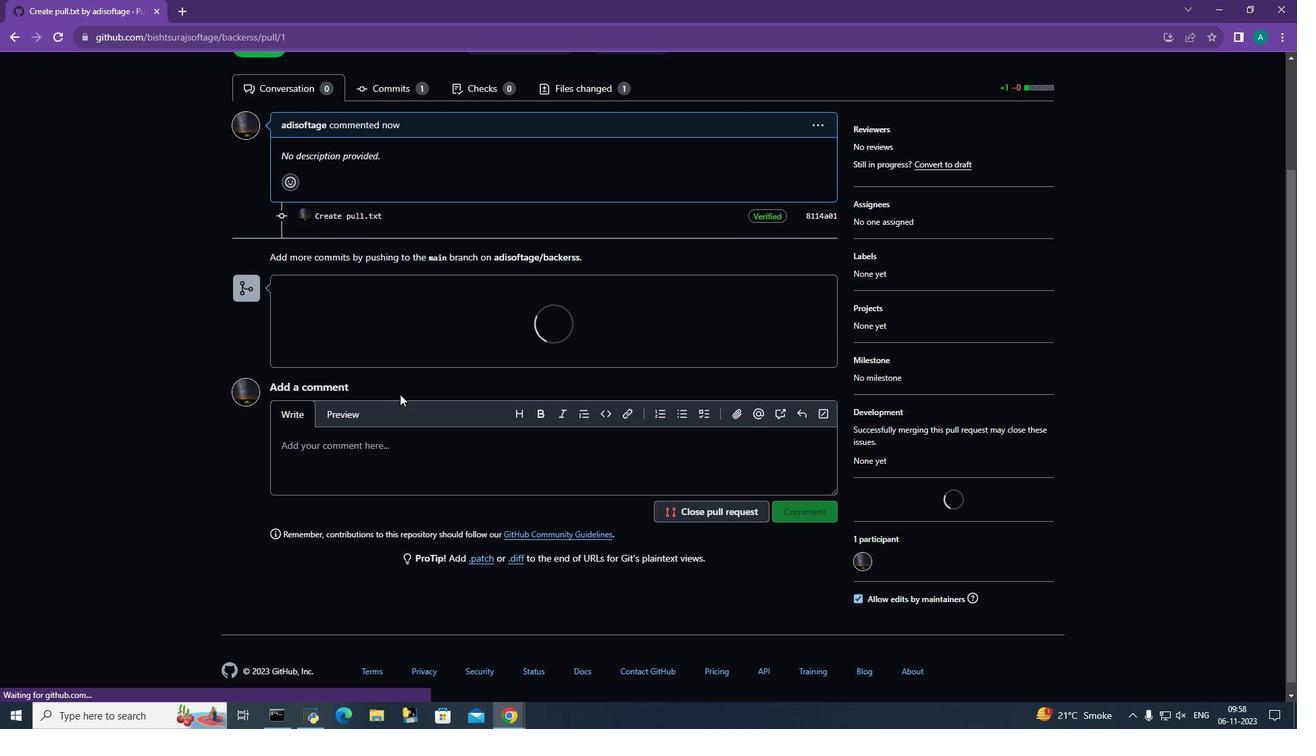 
Action: Mouse scrolled (393, 382) with delta (0, 0)
Screenshot: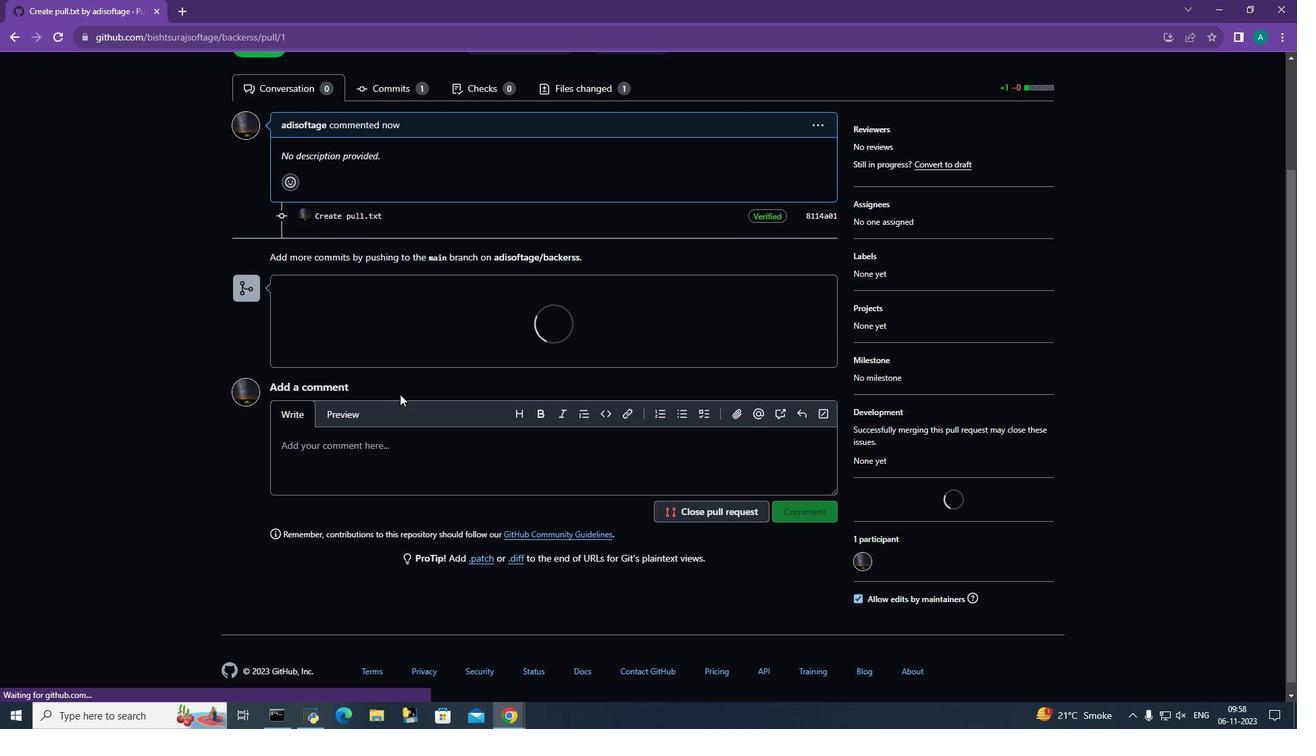 
Action: Mouse moved to (712, 466)
Screenshot: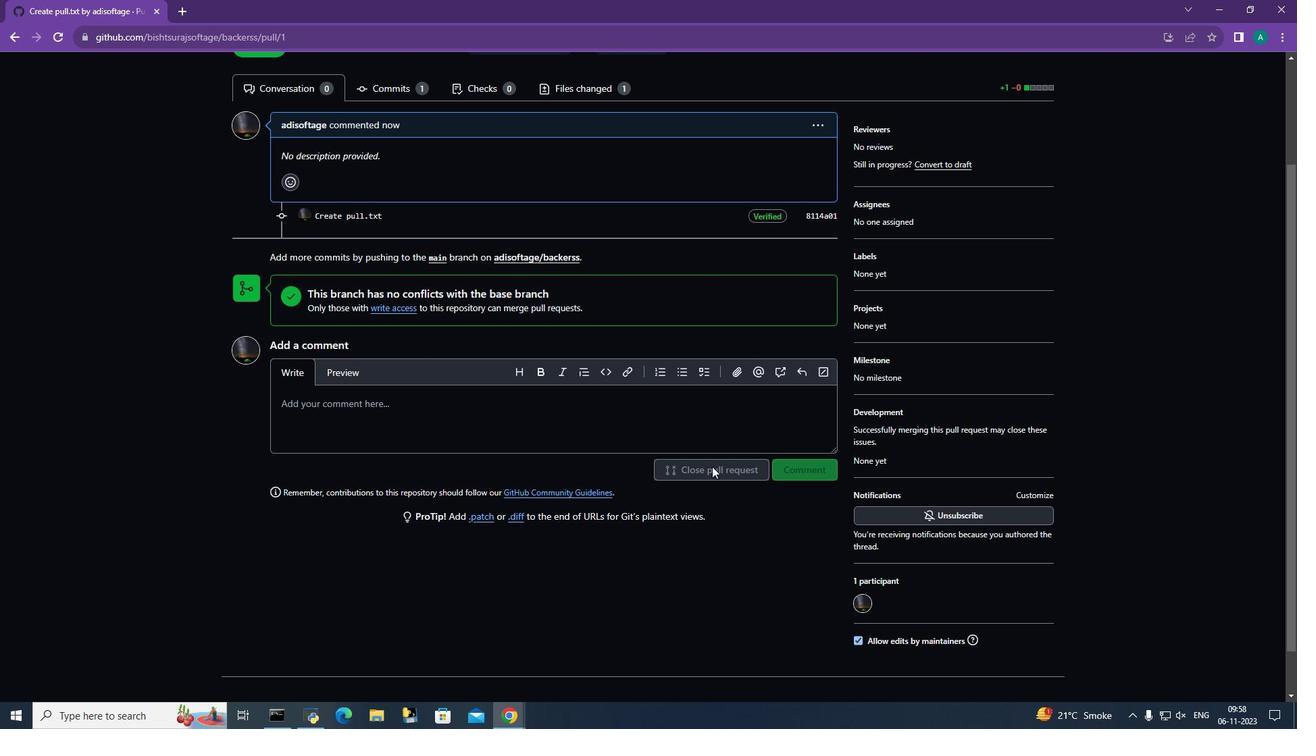 
Action: Mouse pressed left at (712, 466)
Screenshot: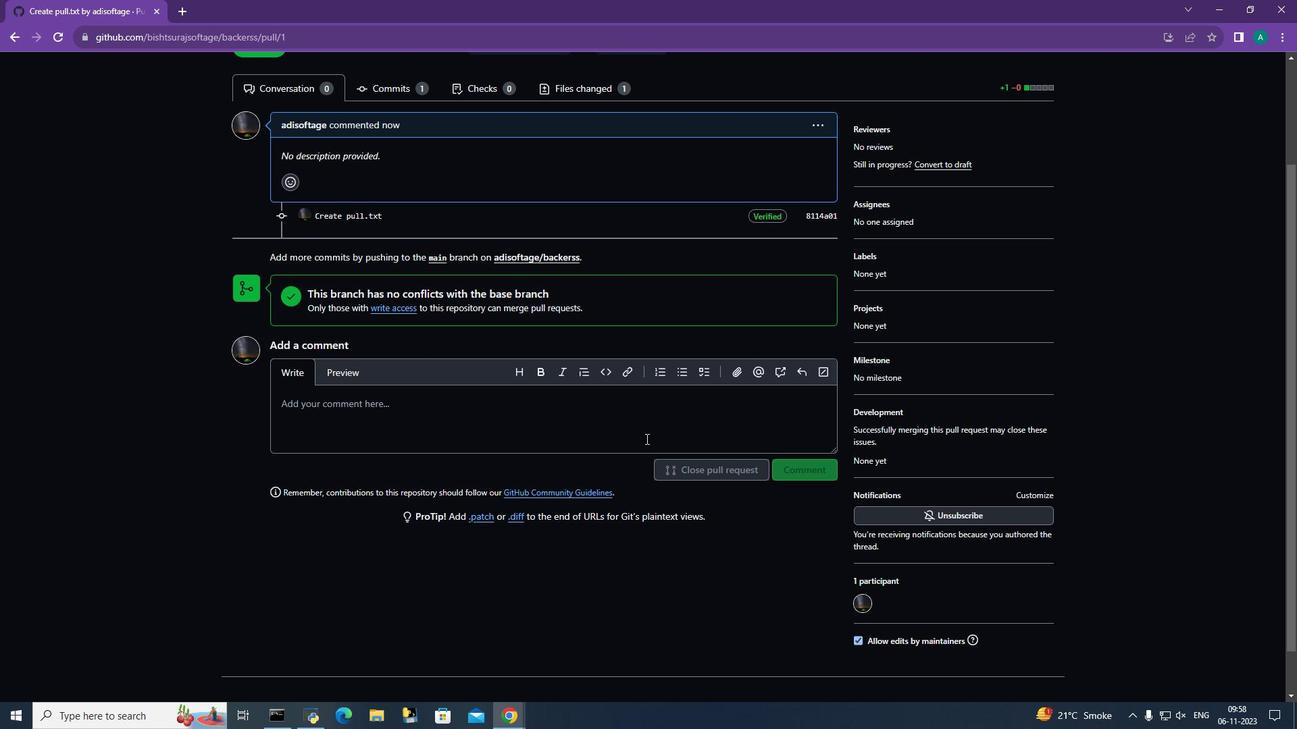 
Action: Mouse moved to (532, 420)
Screenshot: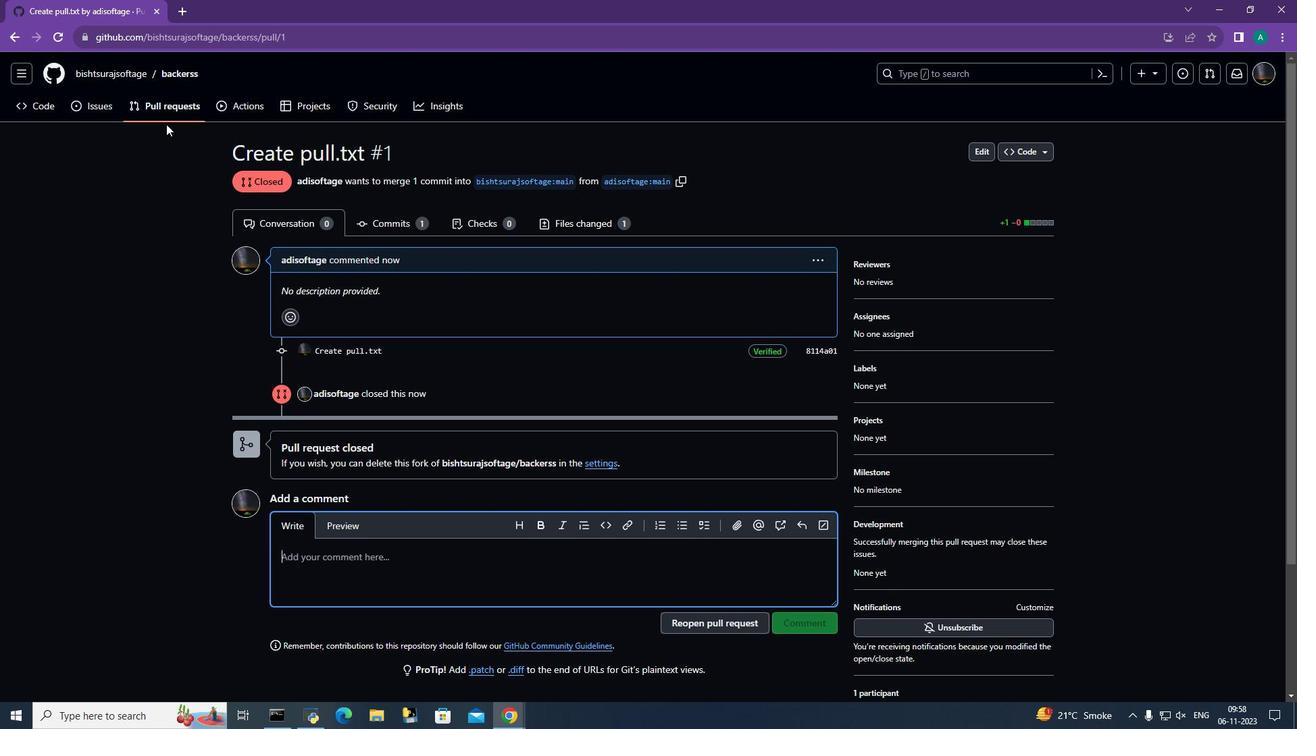 
Action: Mouse scrolled (532, 421) with delta (0, 0)
Screenshot: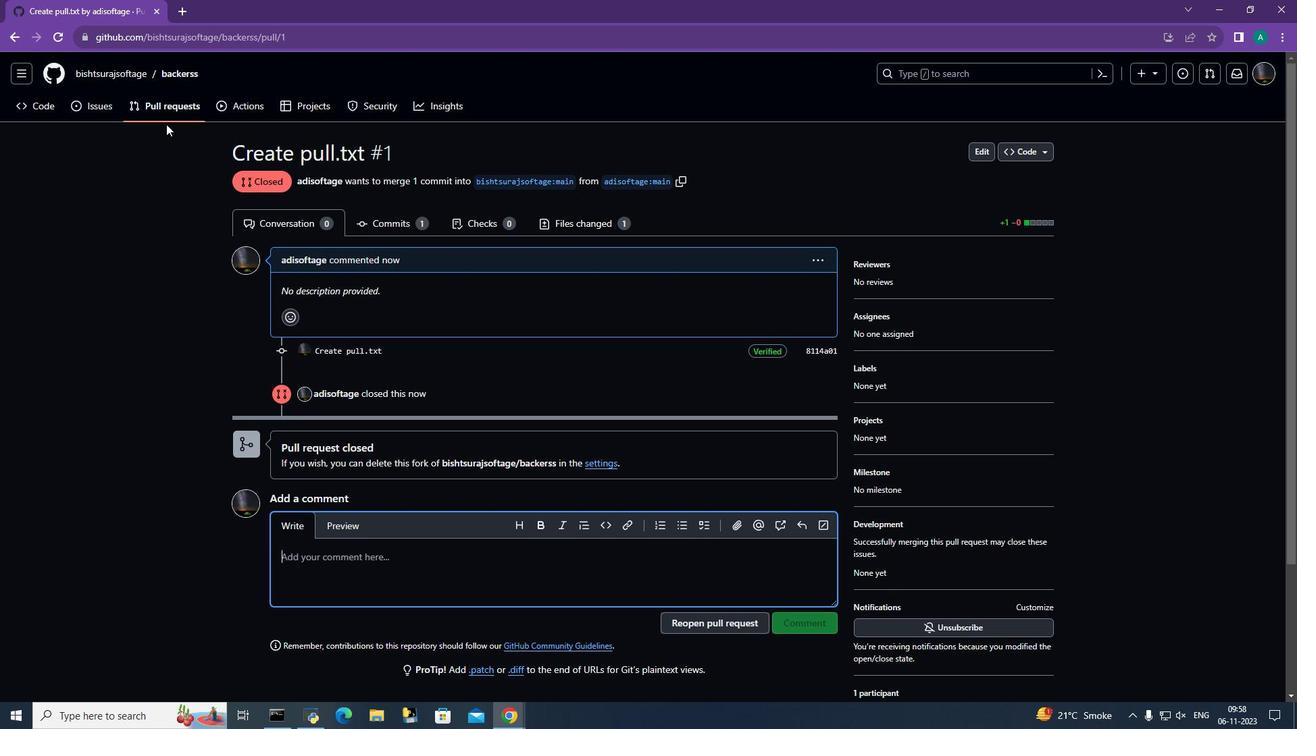 
Action: Mouse moved to (475, 393)
Screenshot: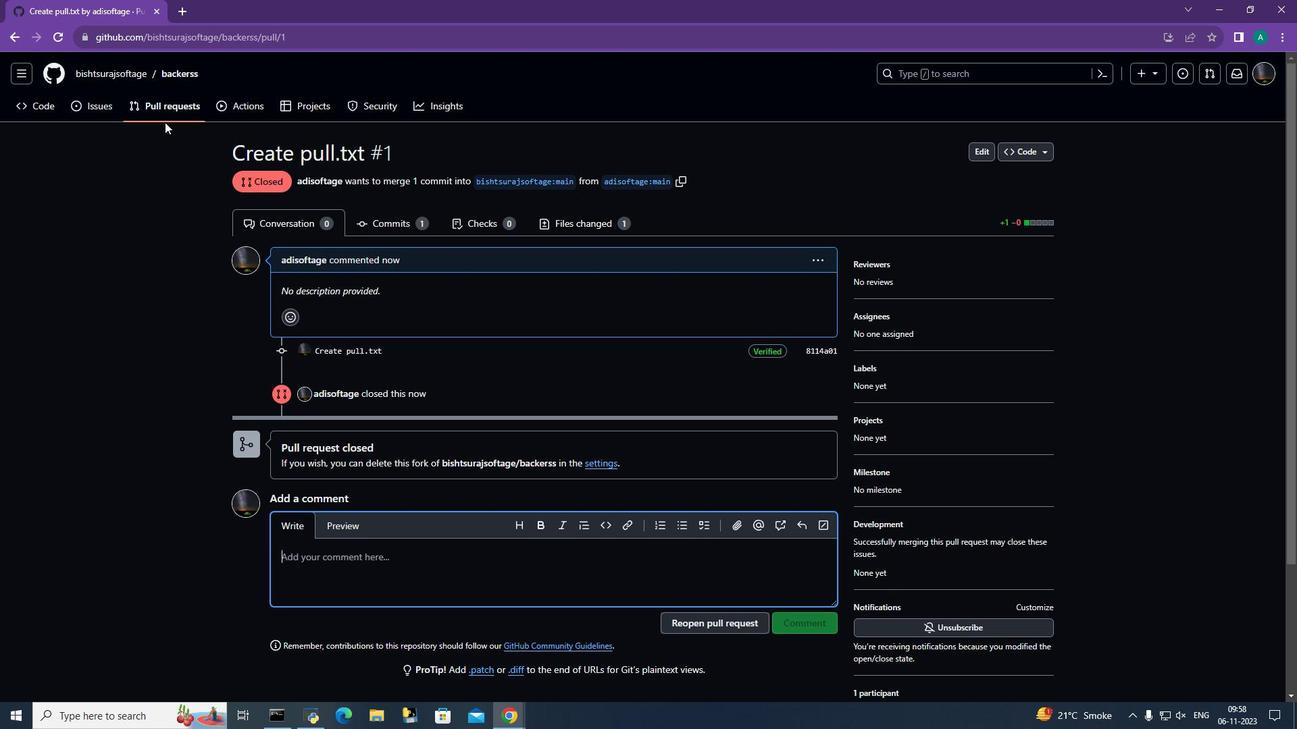 
Action: Mouse scrolled (475, 394) with delta (0, 0)
Screenshot: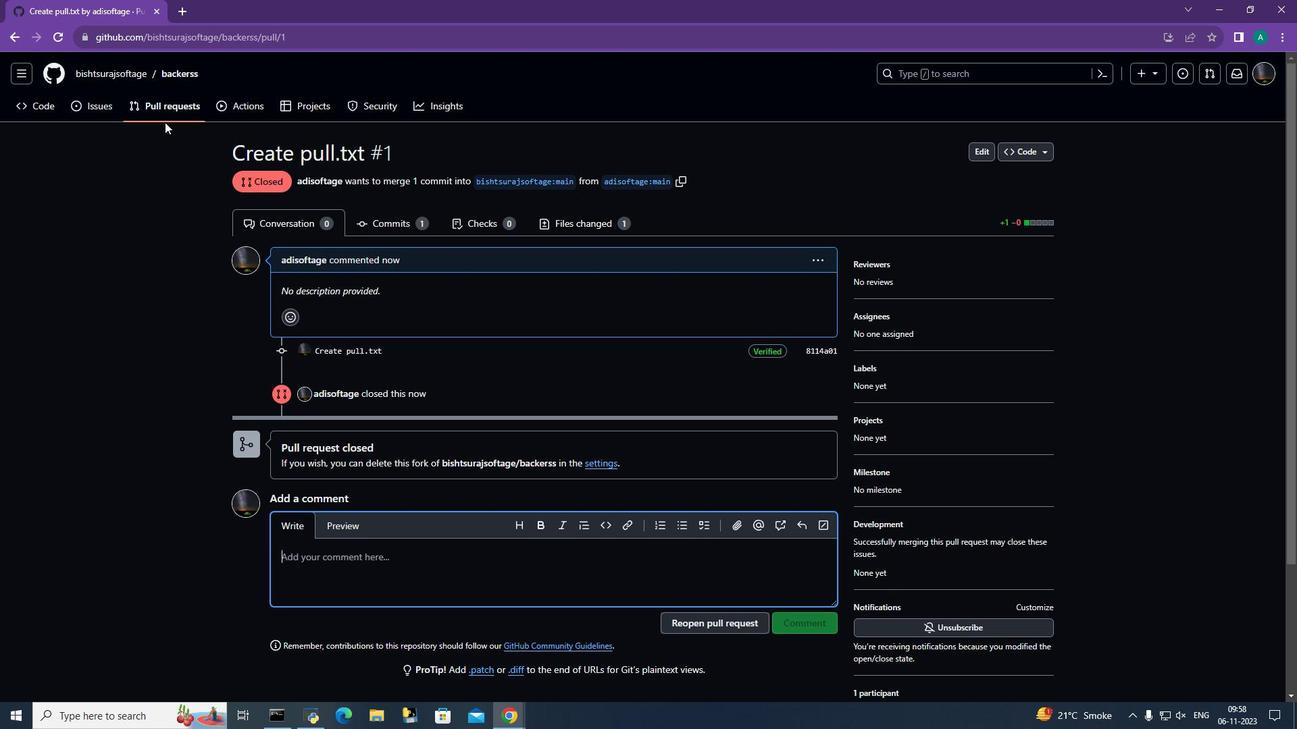 
Action: Mouse moved to (413, 358)
Screenshot: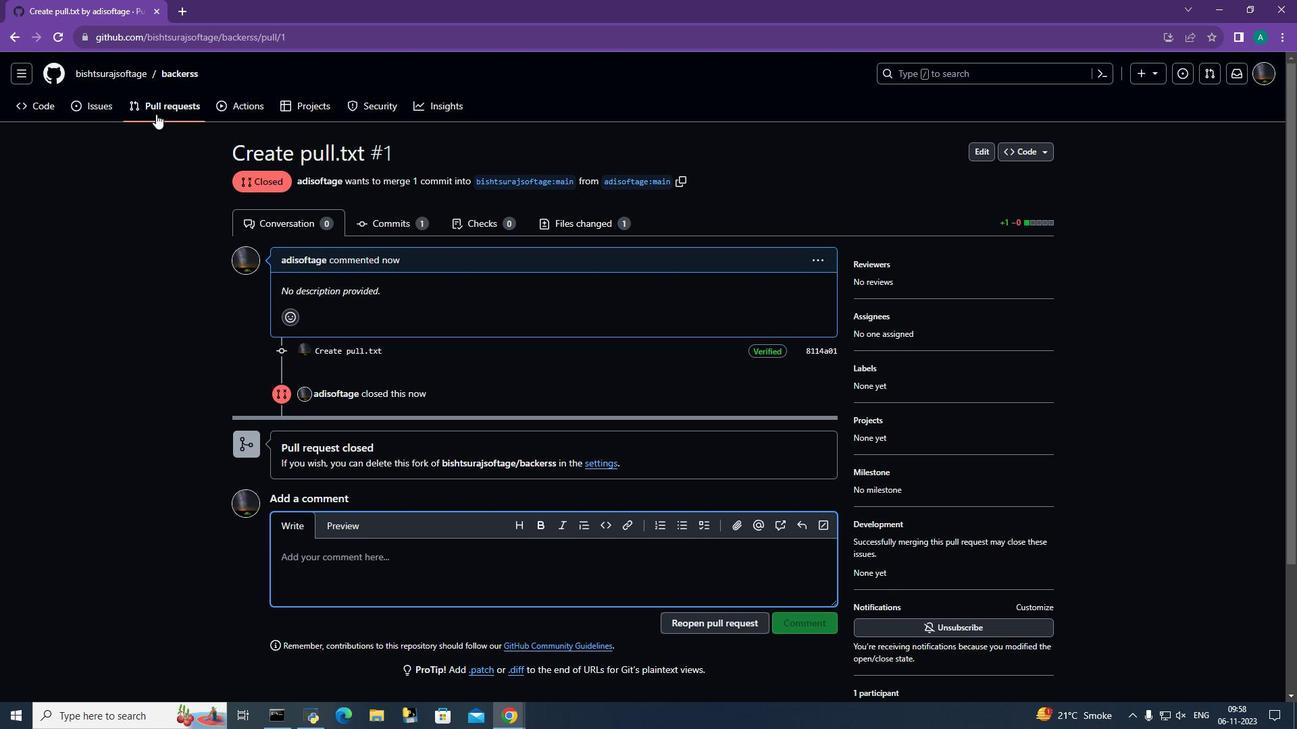 
Action: Mouse scrolled (413, 359) with delta (0, 0)
Screenshot: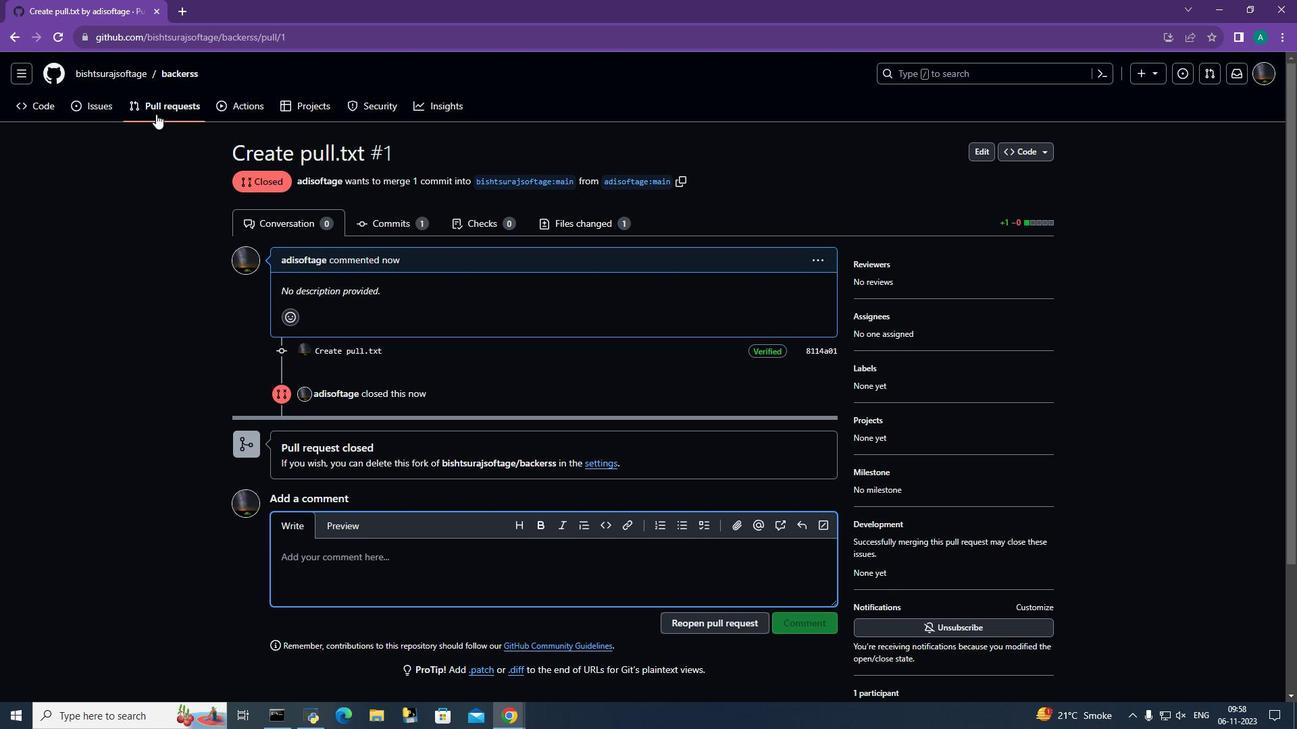 
Action: Mouse moved to (300, 306)
Screenshot: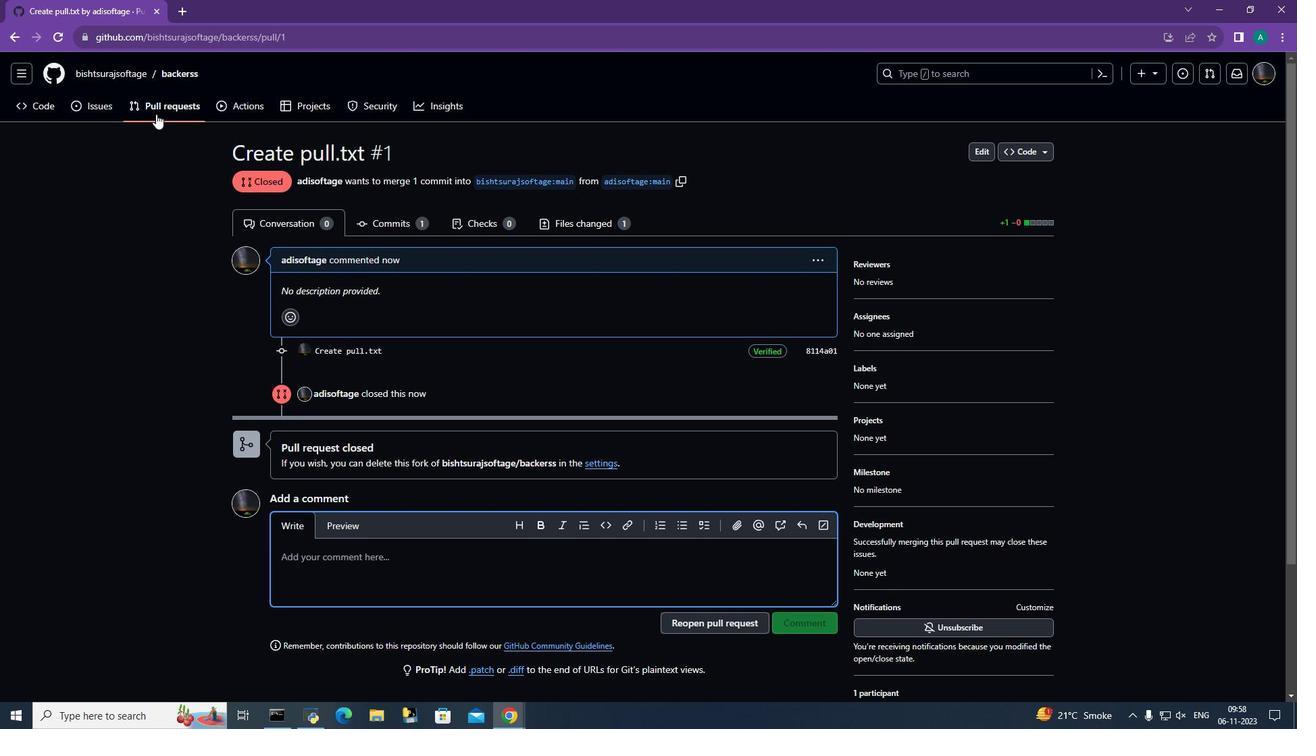 
Action: Mouse scrolled (332, 320) with delta (0, 0)
Screenshot: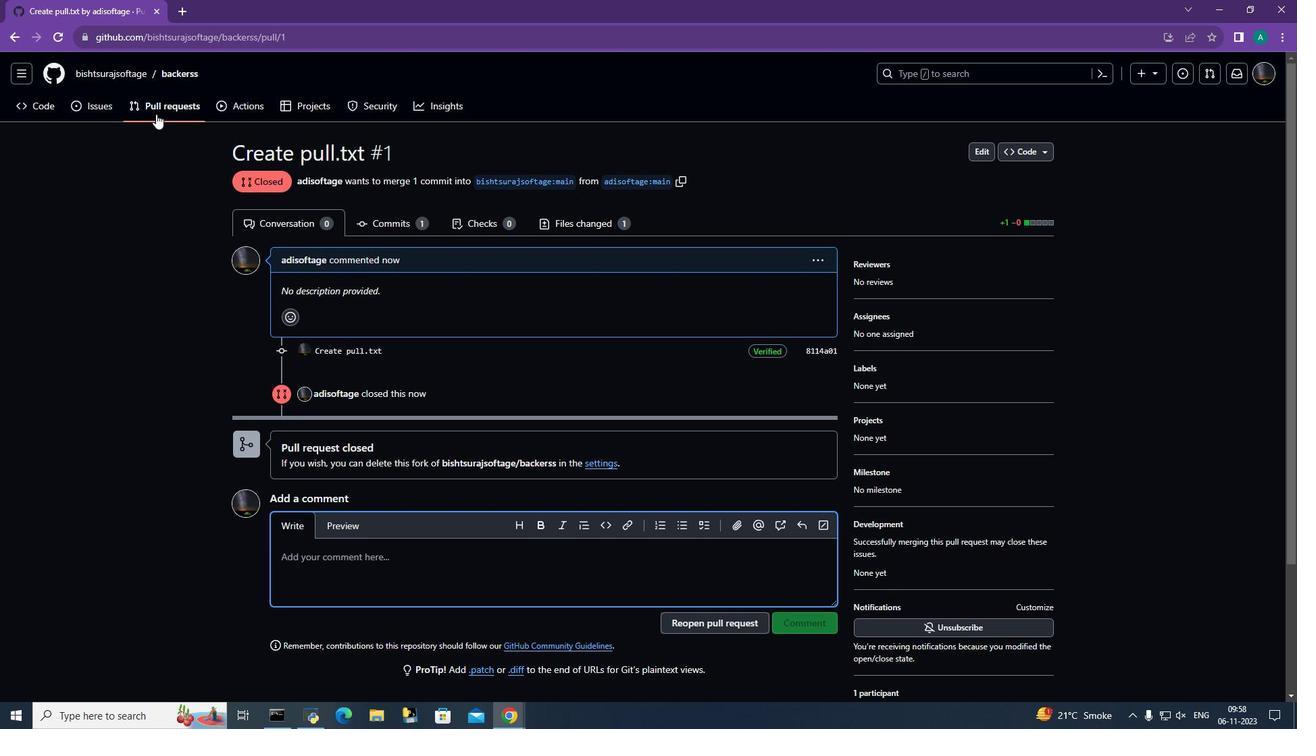 
Action: Mouse moved to (152, 108)
Screenshot: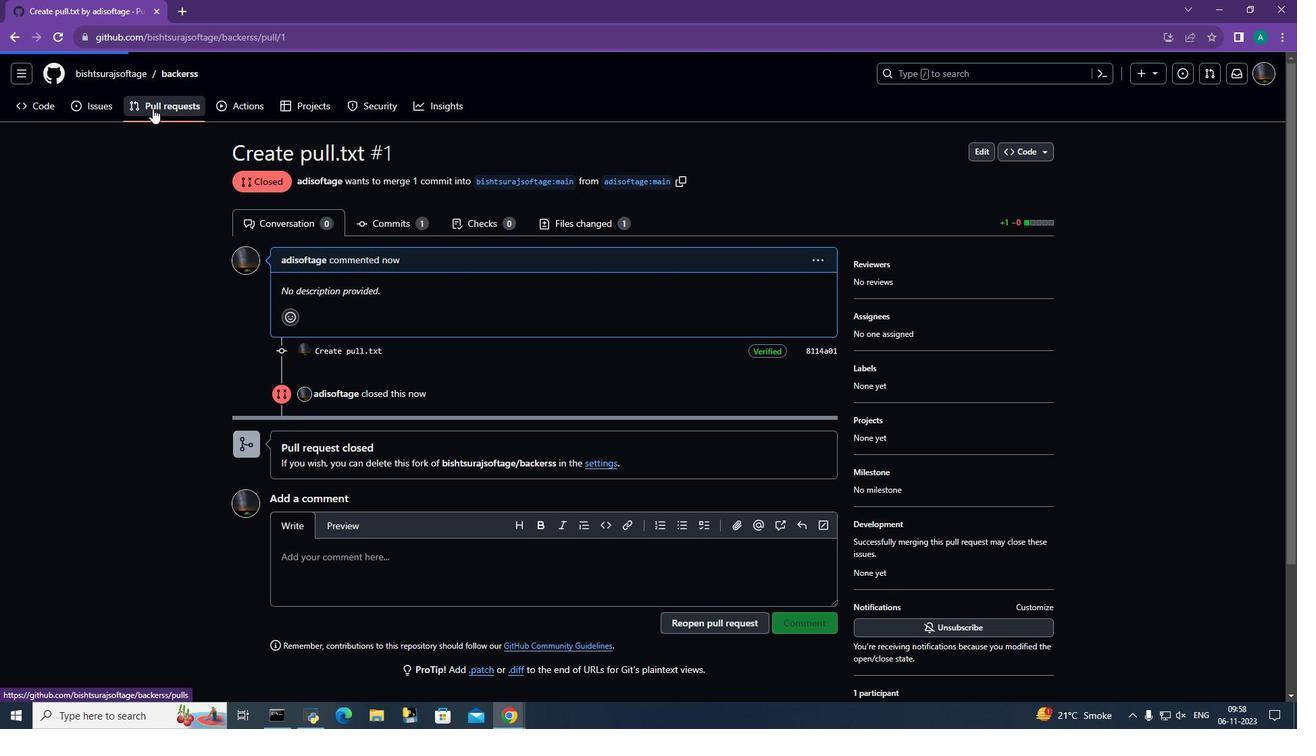 
Action: Mouse pressed left at (152, 108)
Screenshot: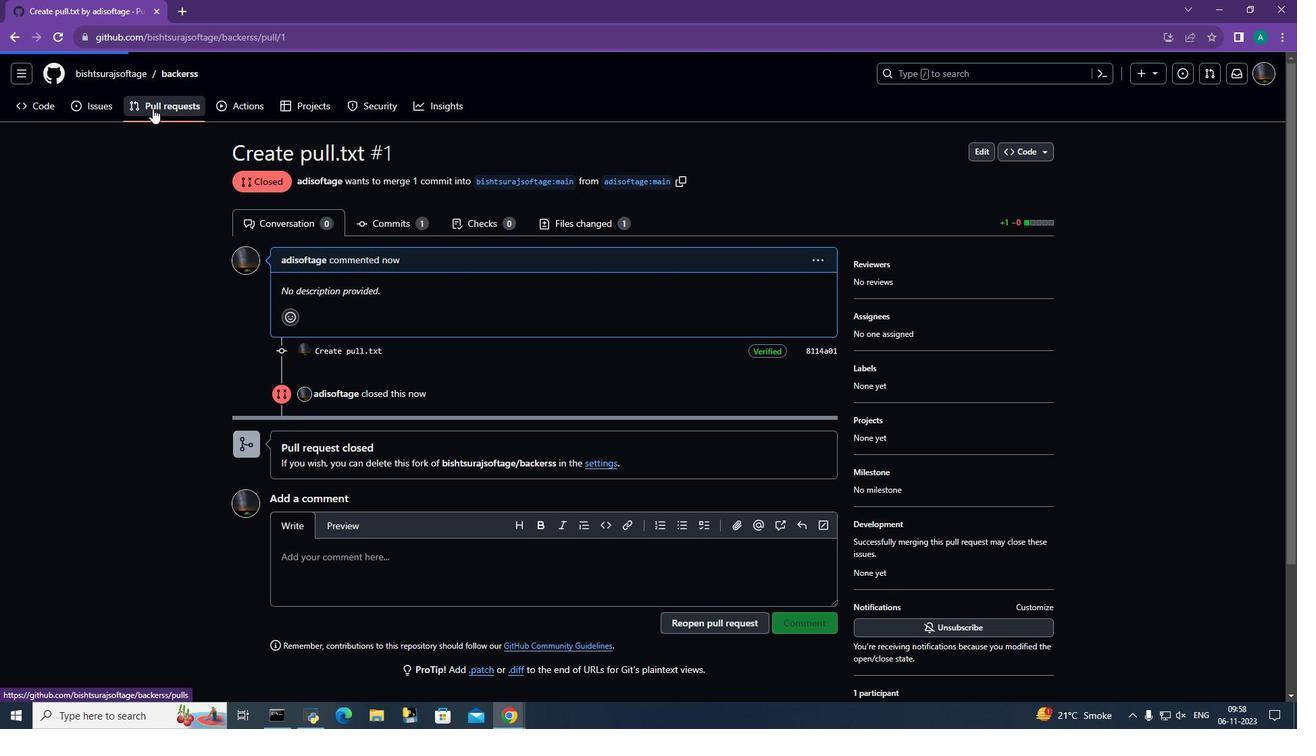 
Action: Mouse moved to (469, 250)
Screenshot: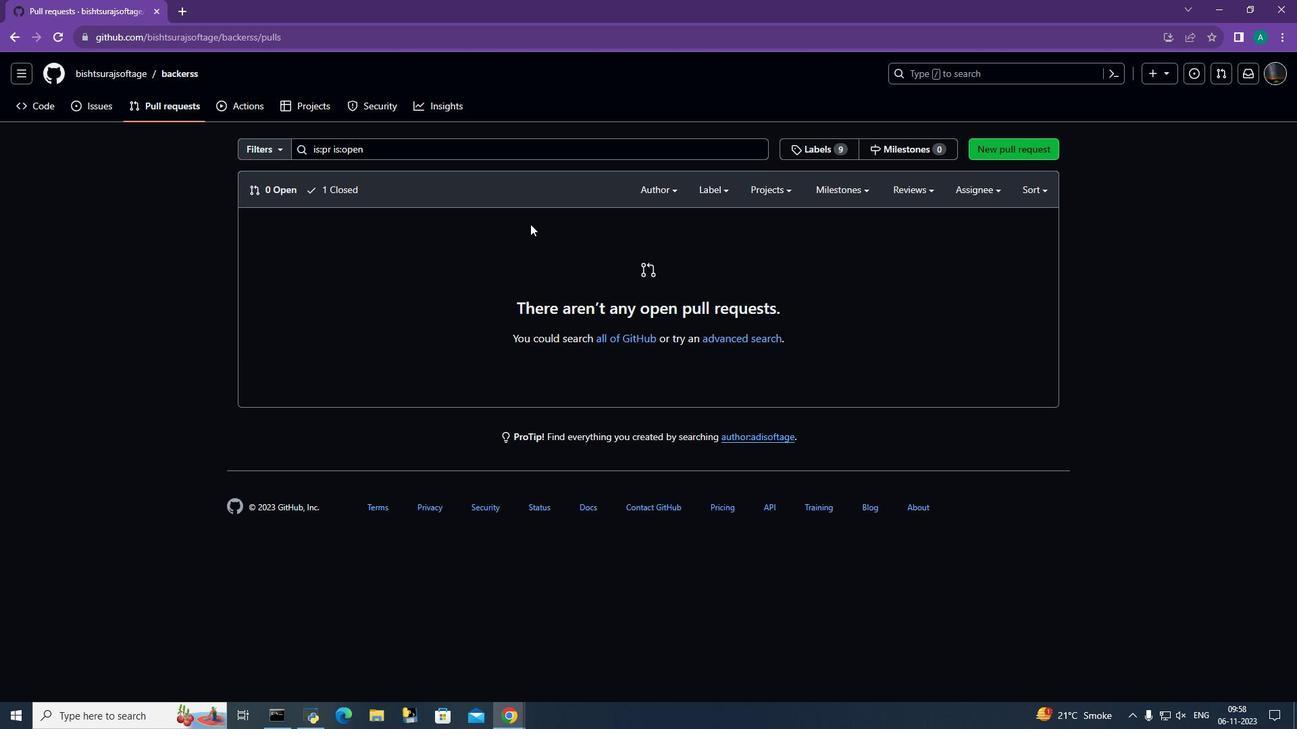
